Task: Find connections with filter location Guaíba with filter topic #aiwith filter profile language English with filter current company Ola Electric with filter school MIT Academy of Engineering, Alandi, Pune with filter industry Claims Adjusting, Actuarial Services with filter service category AnimationArchitecture with filter keywords title Brand Manager
Action: Mouse moved to (517, 93)
Screenshot: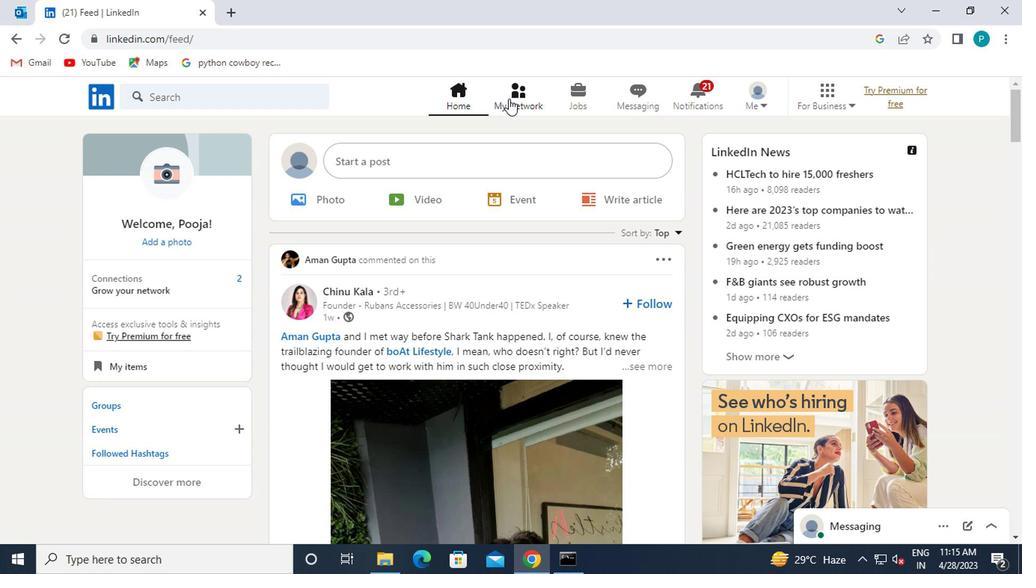 
Action: Mouse pressed left at (517, 93)
Screenshot: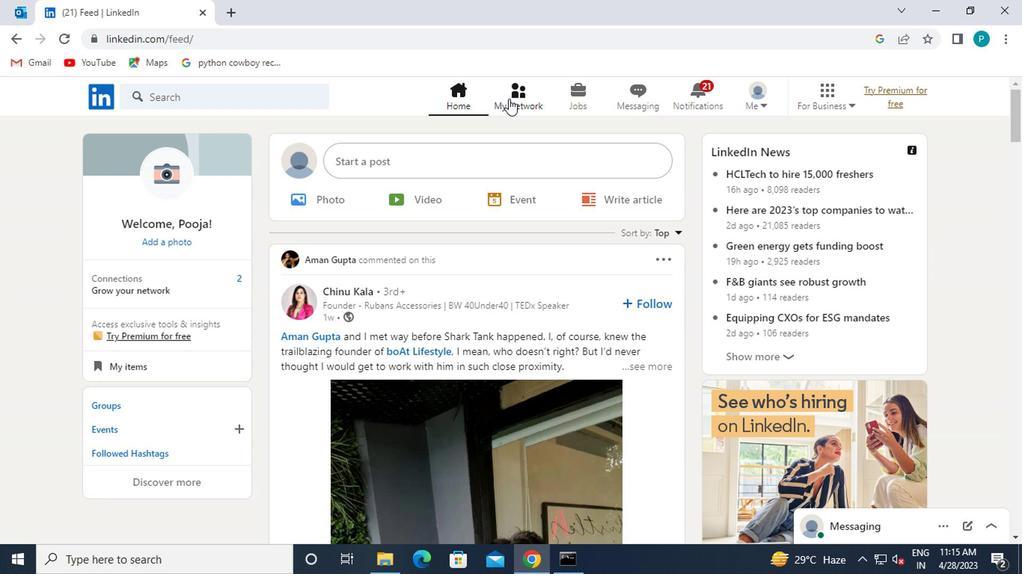 
Action: Mouse moved to (154, 186)
Screenshot: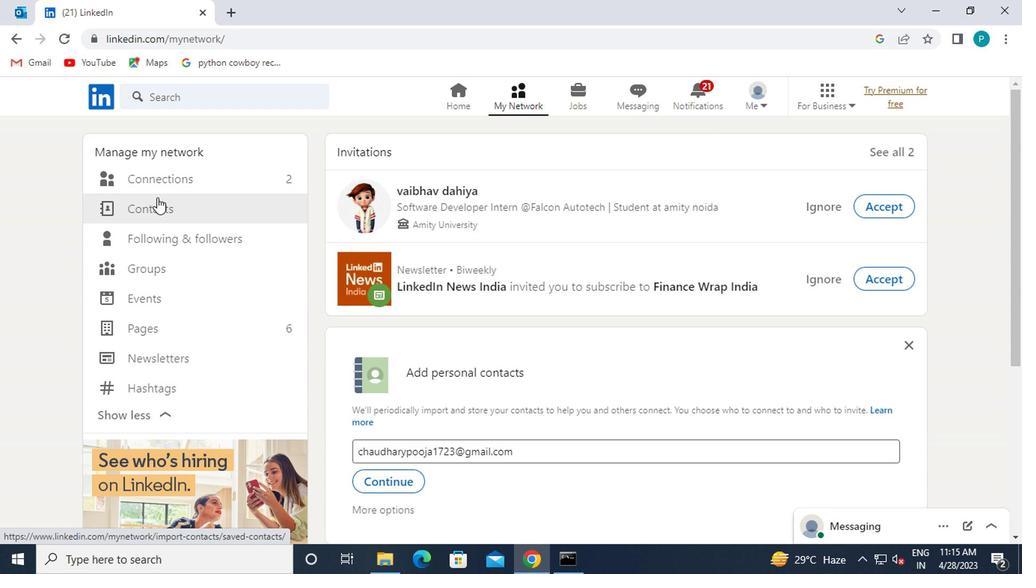 
Action: Mouse pressed left at (154, 186)
Screenshot: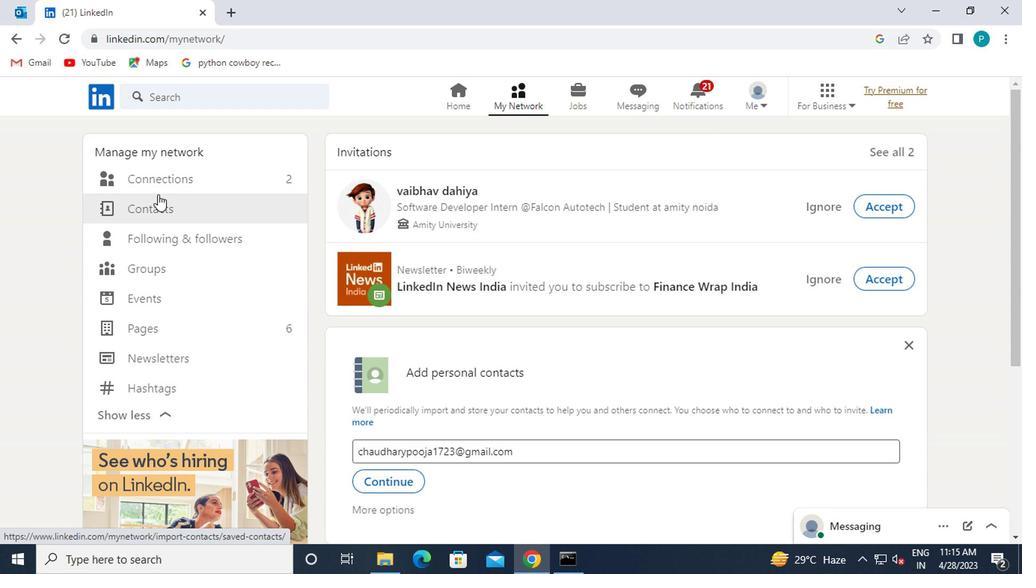 
Action: Mouse moved to (611, 176)
Screenshot: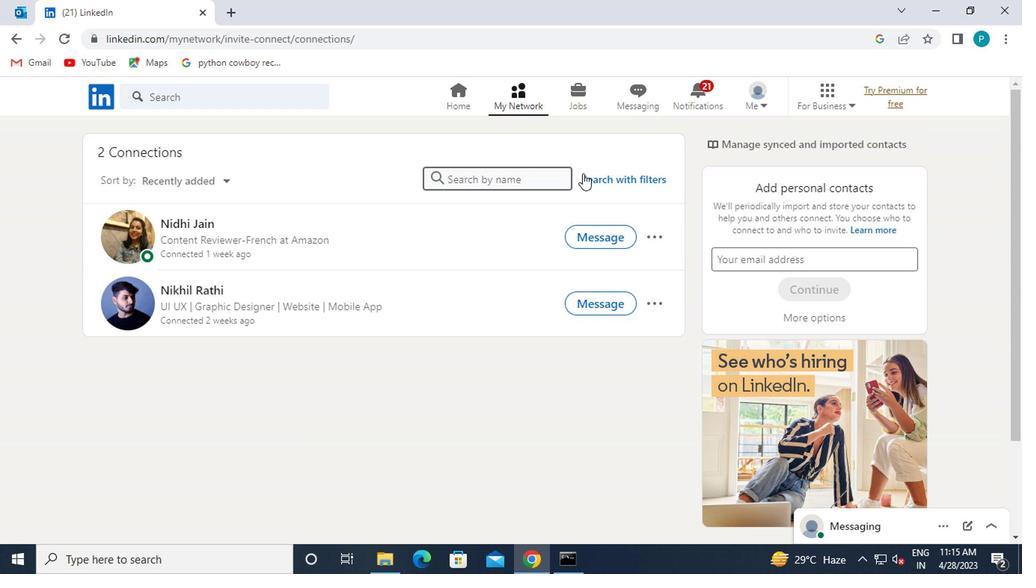 
Action: Mouse pressed left at (611, 176)
Screenshot: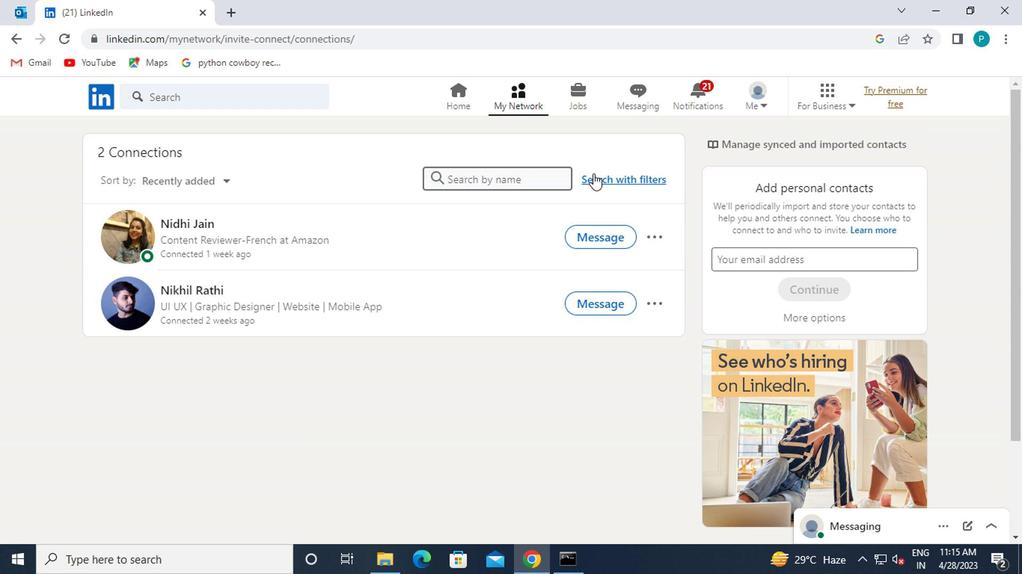 
Action: Mouse moved to (552, 144)
Screenshot: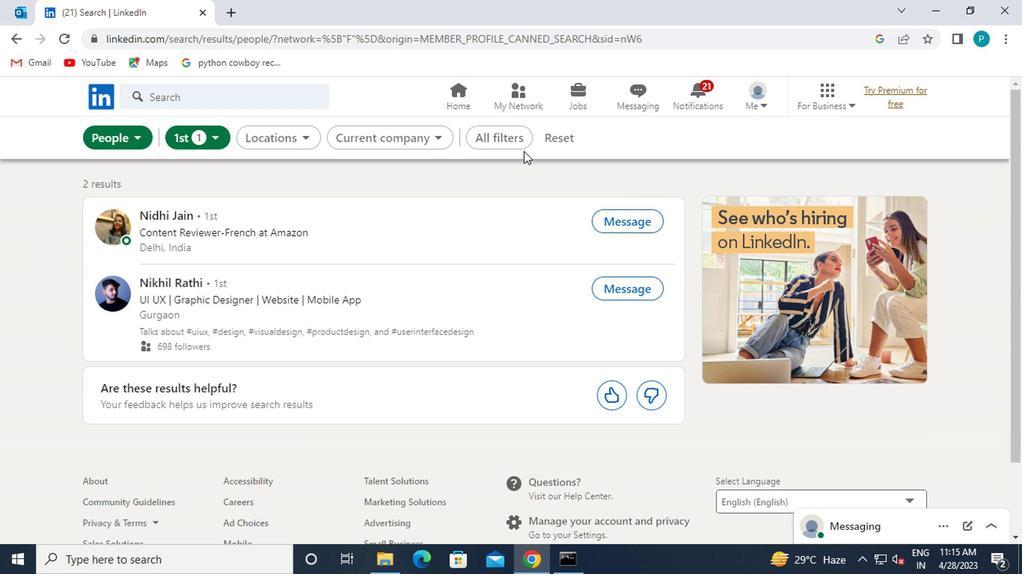 
Action: Mouse pressed left at (552, 144)
Screenshot: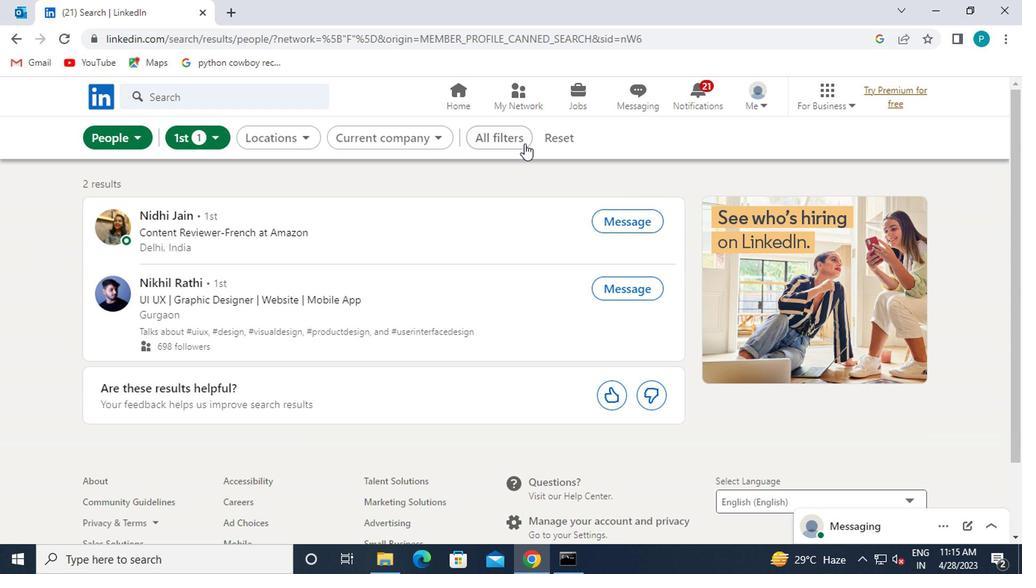 
Action: Mouse moved to (515, 145)
Screenshot: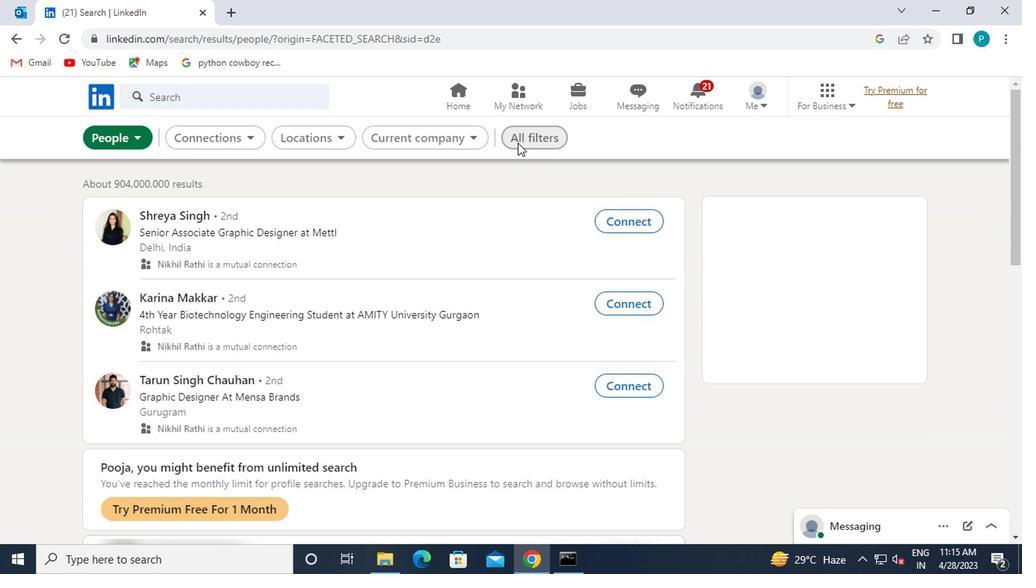 
Action: Mouse pressed left at (515, 145)
Screenshot: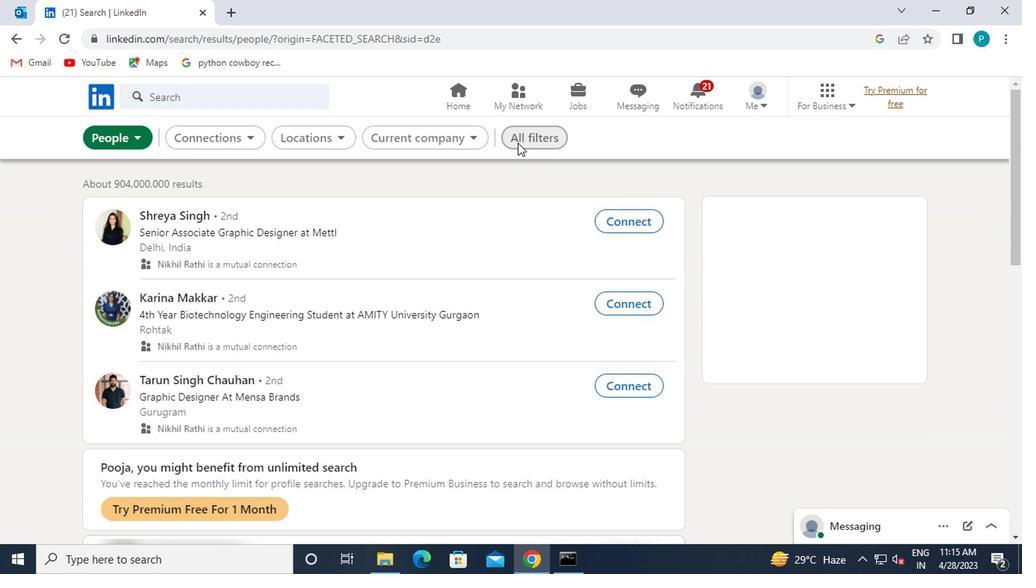 
Action: Mouse moved to (887, 359)
Screenshot: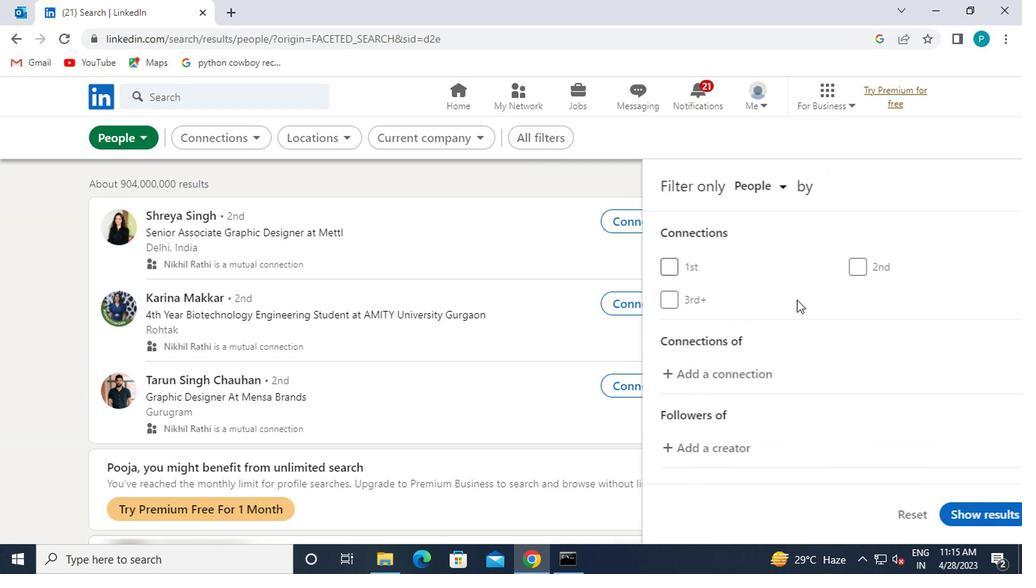 
Action: Mouse scrolled (887, 359) with delta (0, 0)
Screenshot: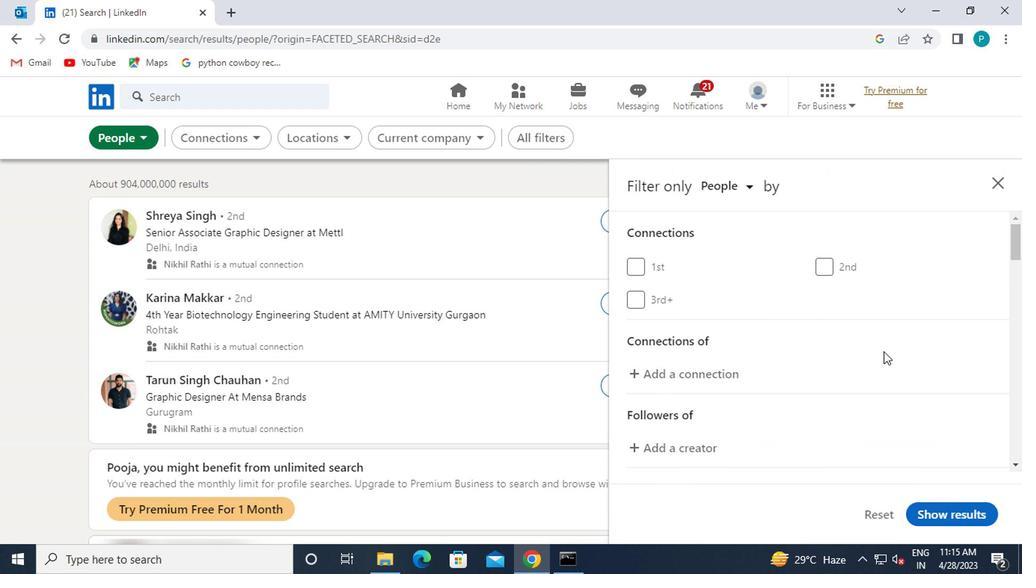 
Action: Mouse scrolled (887, 359) with delta (0, 0)
Screenshot: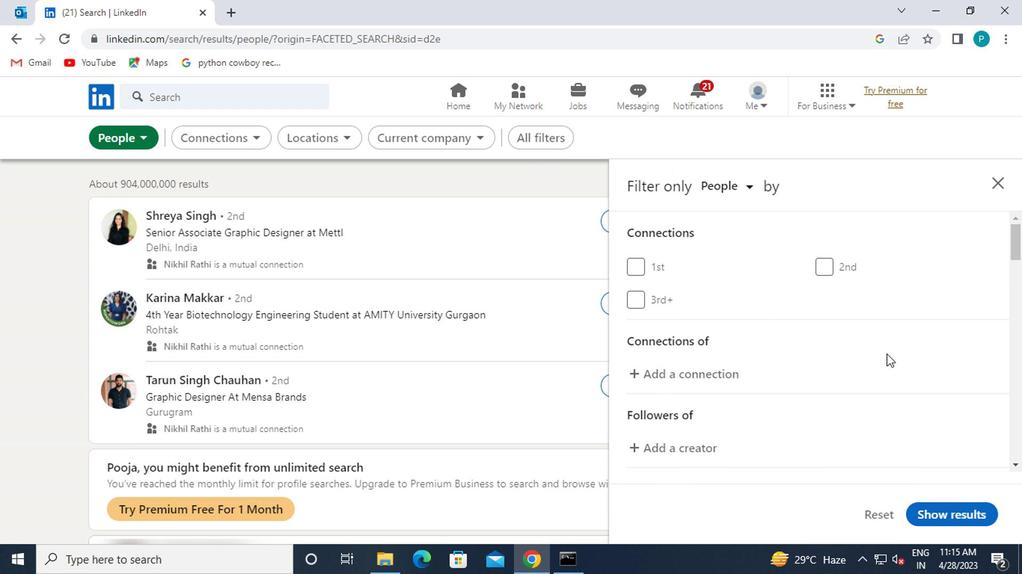 
Action: Mouse moved to (824, 360)
Screenshot: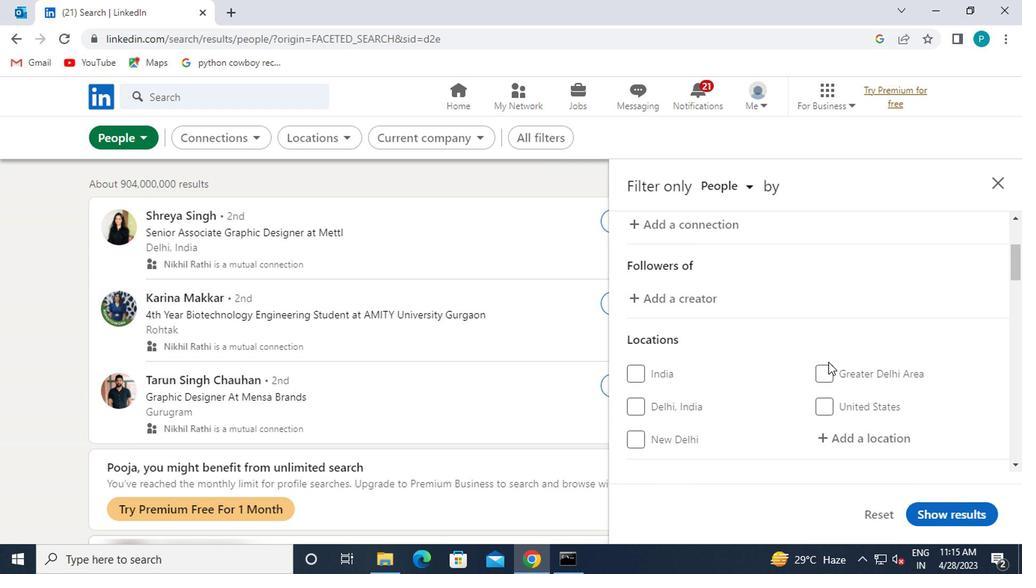 
Action: Mouse scrolled (824, 359) with delta (0, 0)
Screenshot: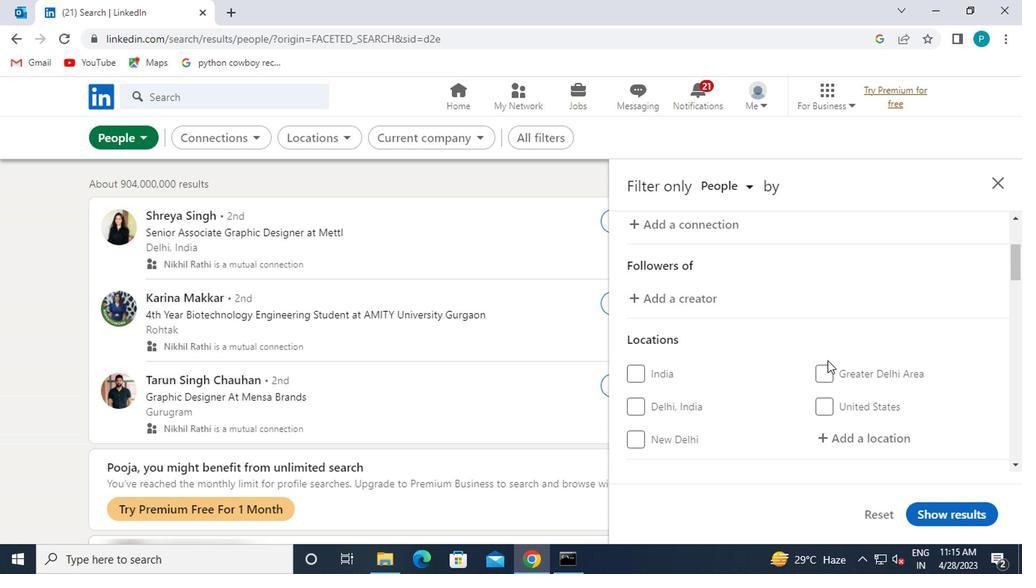 
Action: Mouse moved to (833, 367)
Screenshot: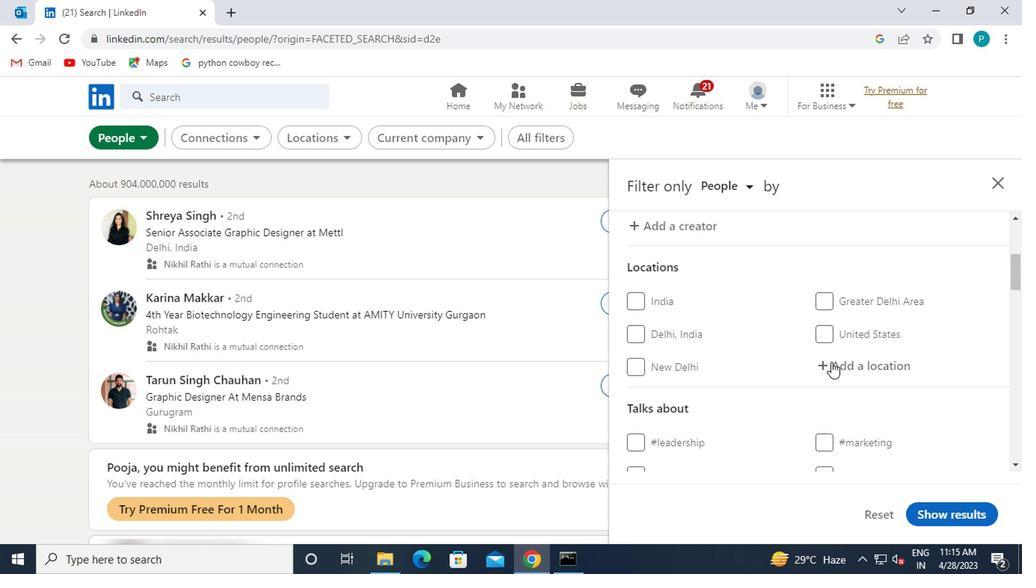 
Action: Mouse pressed left at (833, 367)
Screenshot: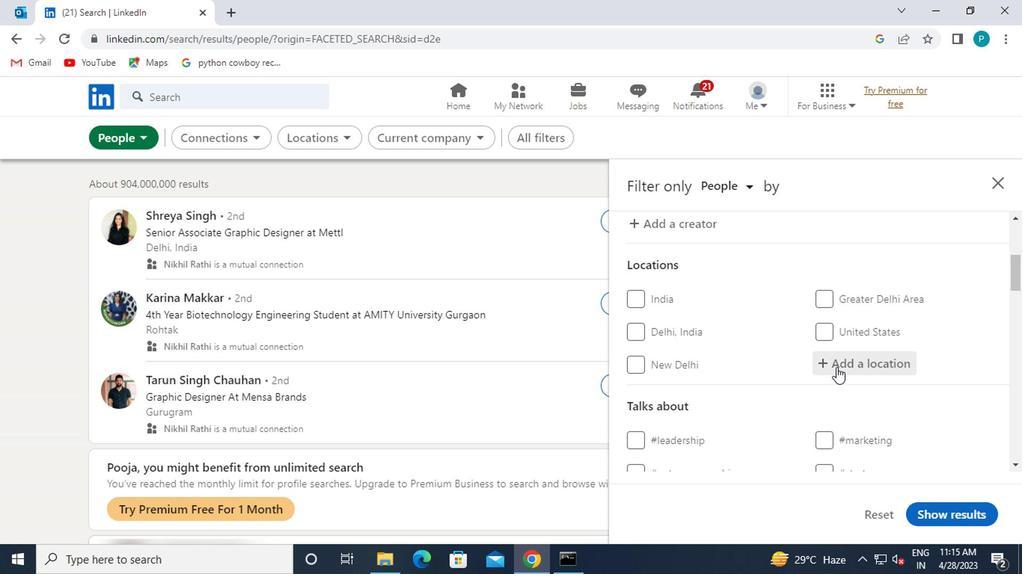 
Action: Mouse moved to (832, 369)
Screenshot: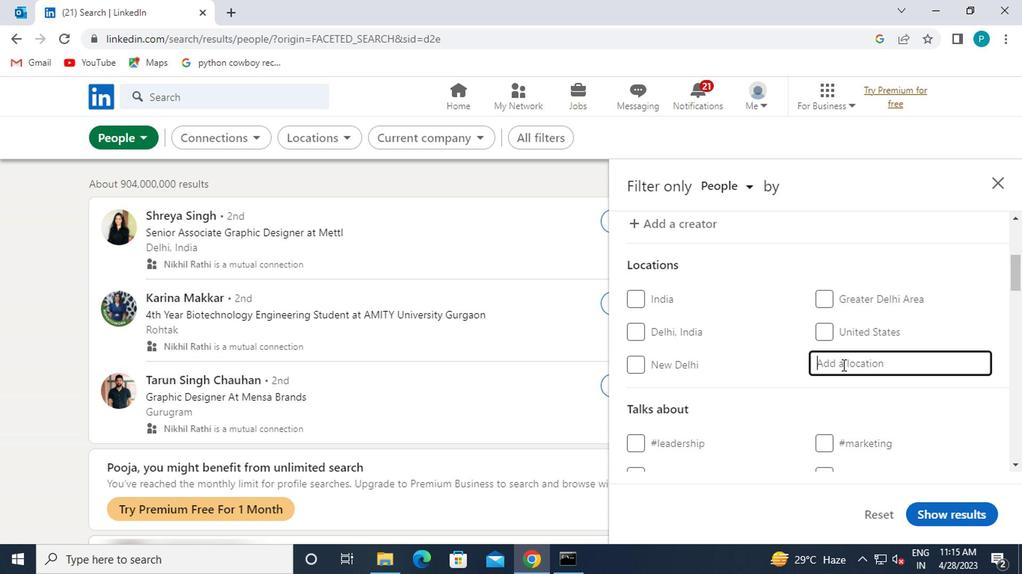 
Action: Key pressed <Key.caps_lock>g
Screenshot: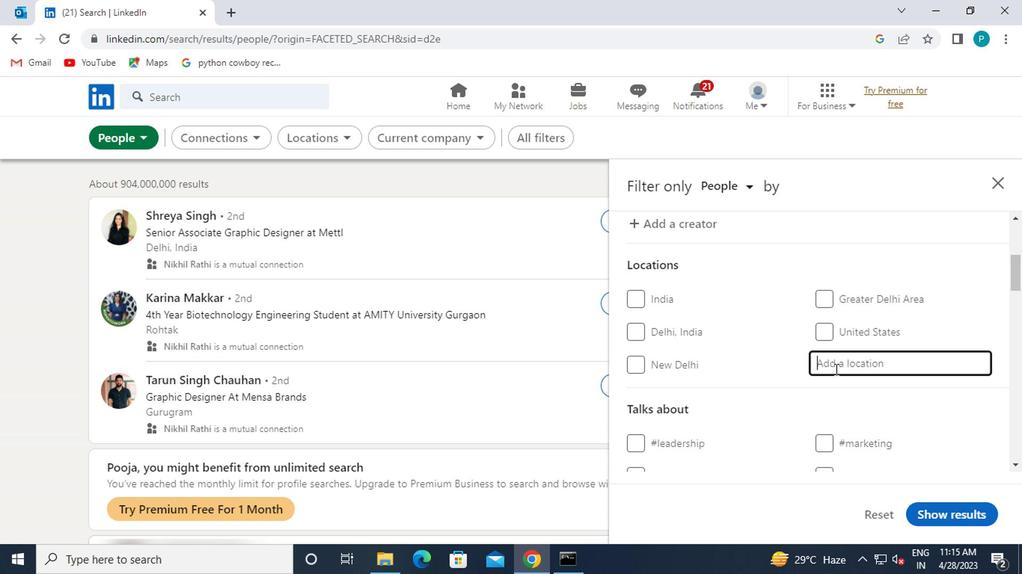 
Action: Mouse moved to (829, 369)
Screenshot: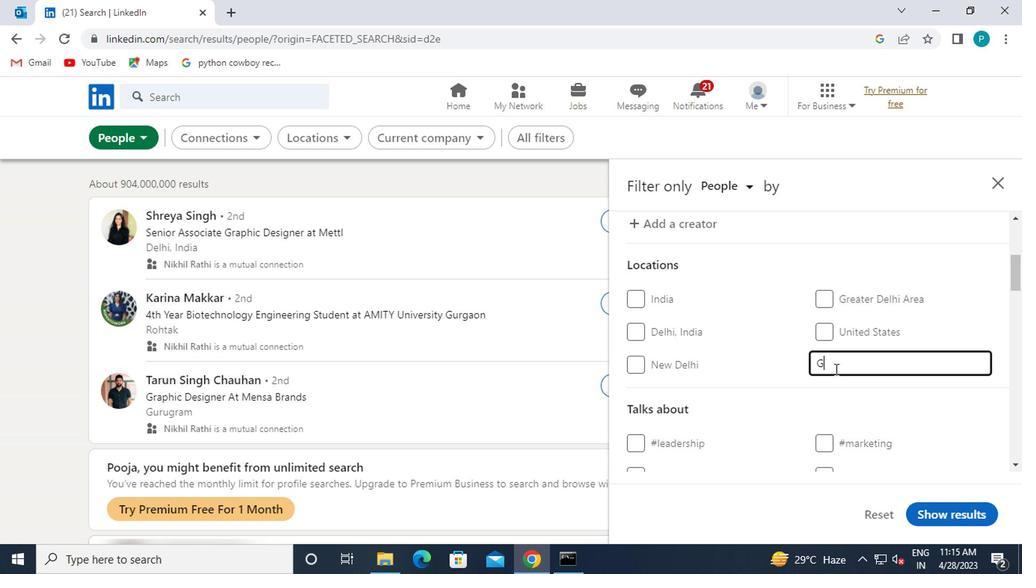 
Action: Key pressed <Key.caps_lock>uaiba
Screenshot: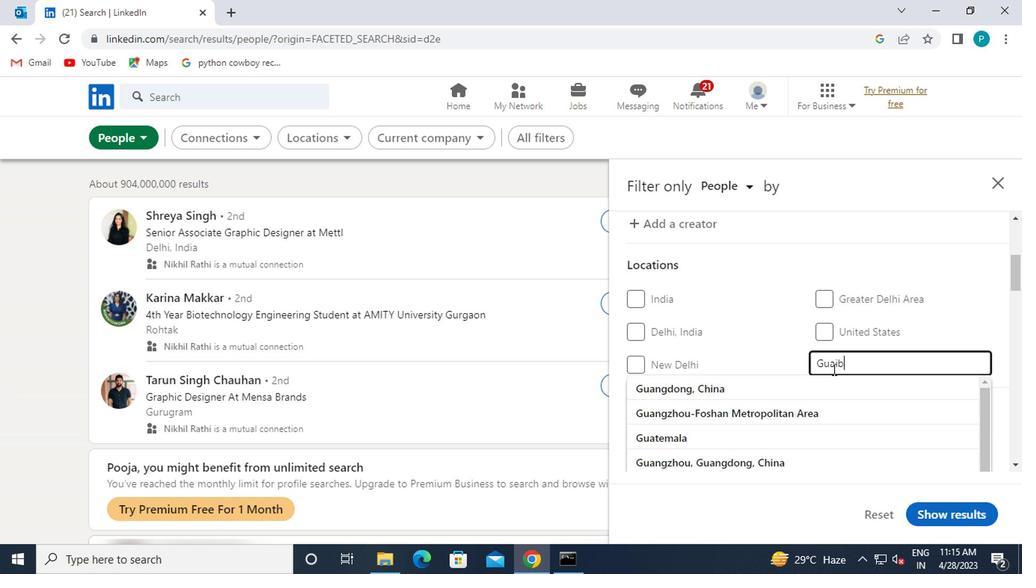 
Action: Mouse moved to (790, 395)
Screenshot: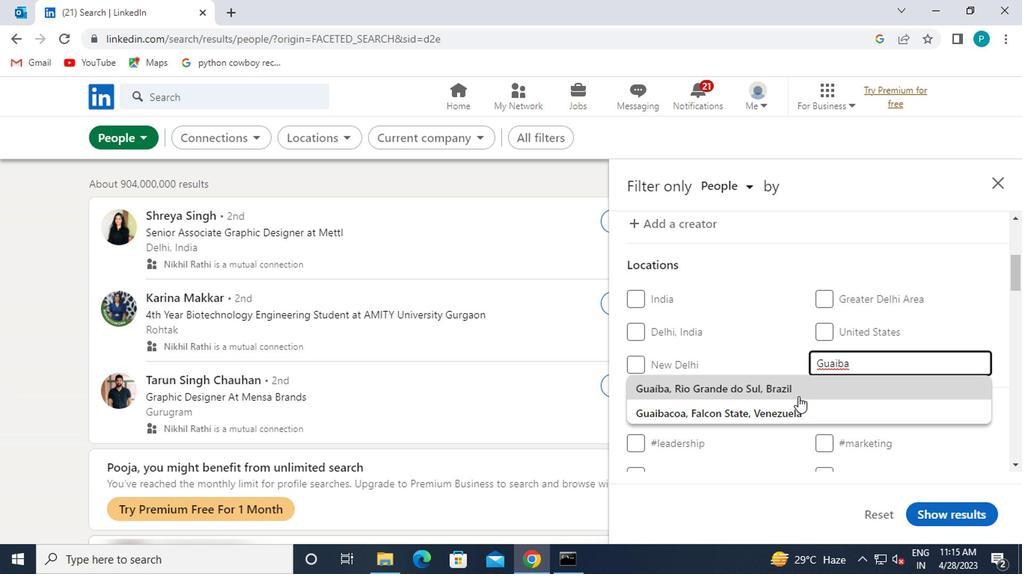 
Action: Mouse pressed left at (790, 395)
Screenshot: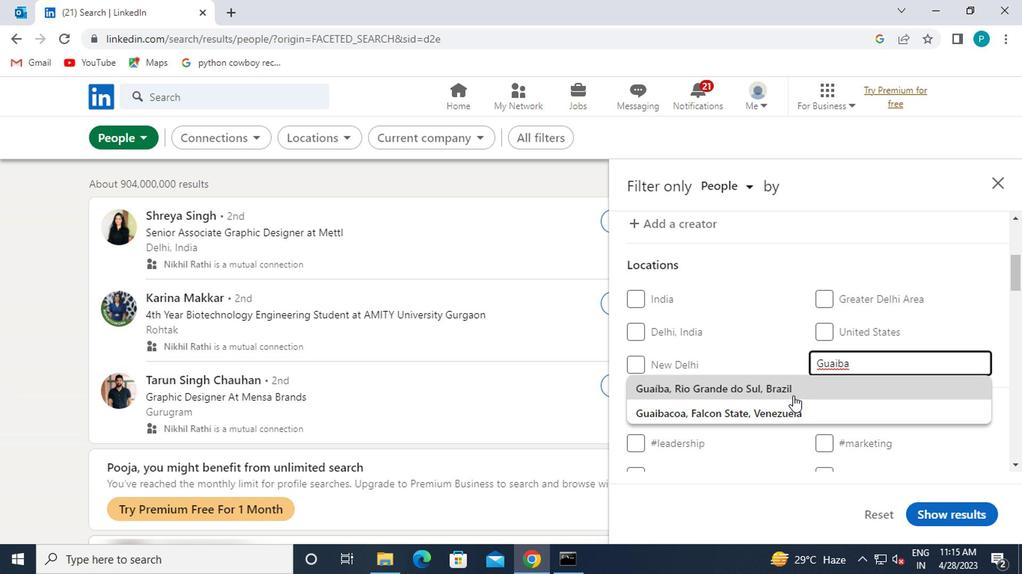 
Action: Mouse scrolled (790, 394) with delta (0, -1)
Screenshot: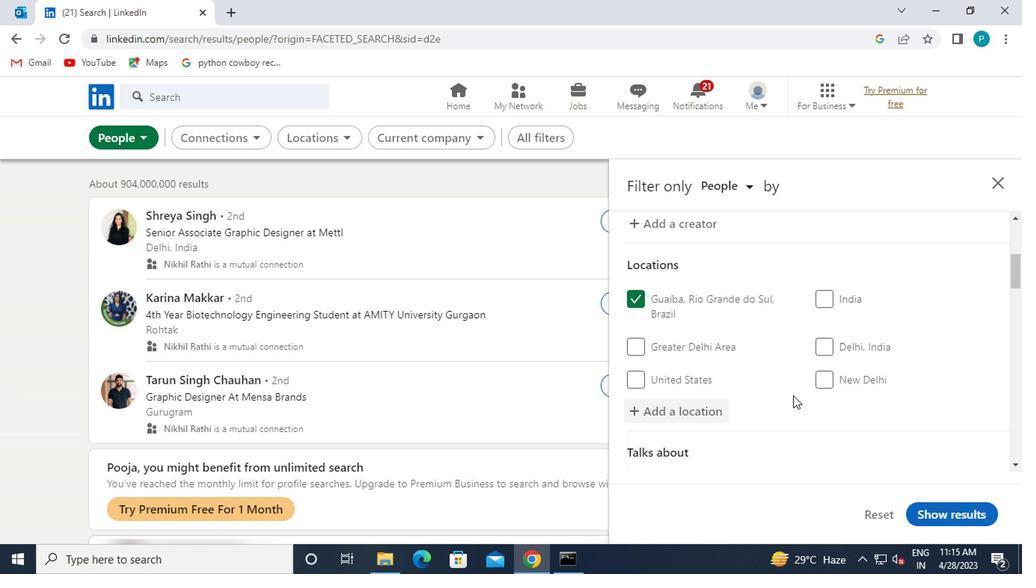 
Action: Mouse moved to (790, 395)
Screenshot: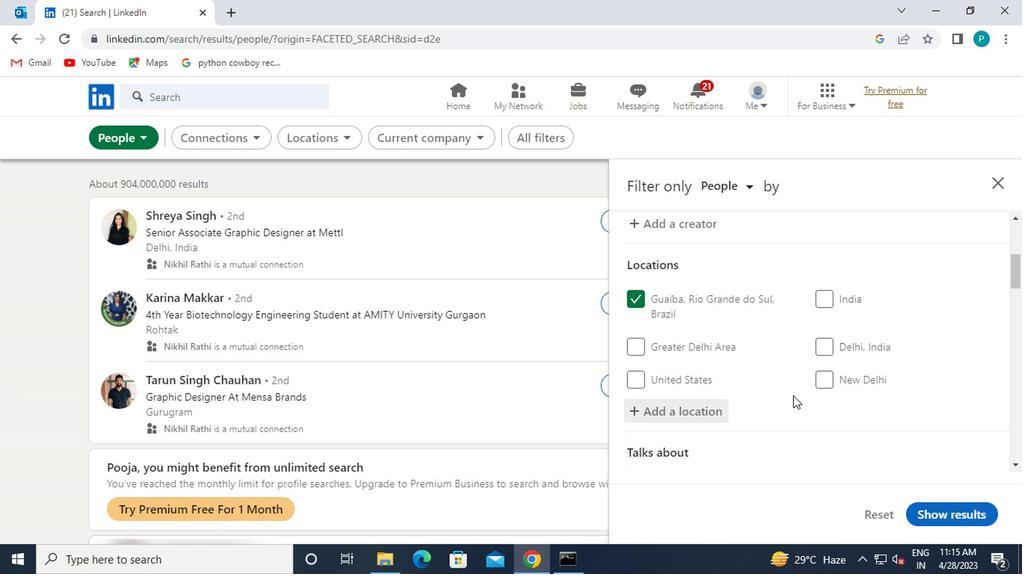 
Action: Mouse scrolled (790, 394) with delta (0, -1)
Screenshot: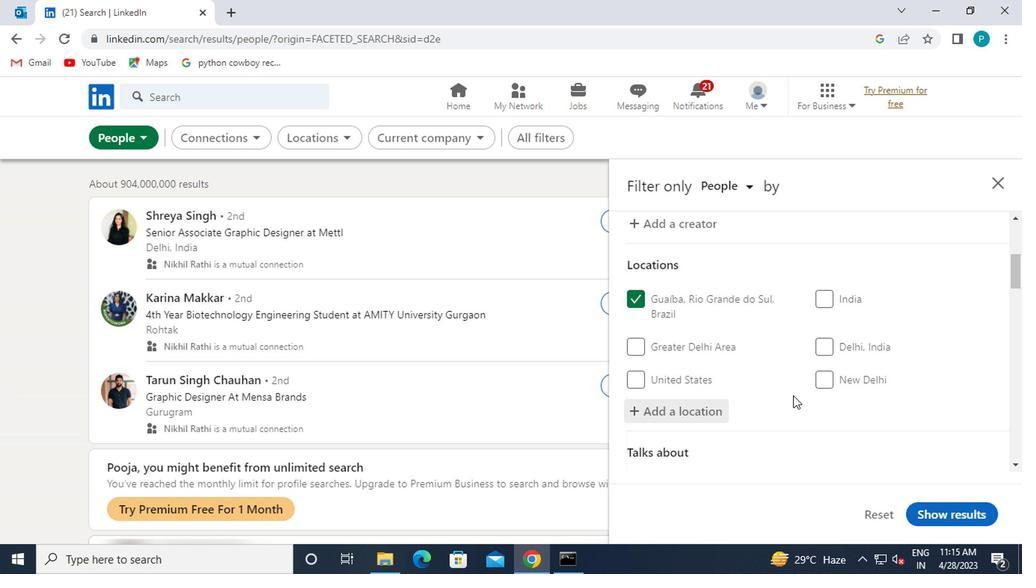 
Action: Mouse moved to (790, 395)
Screenshot: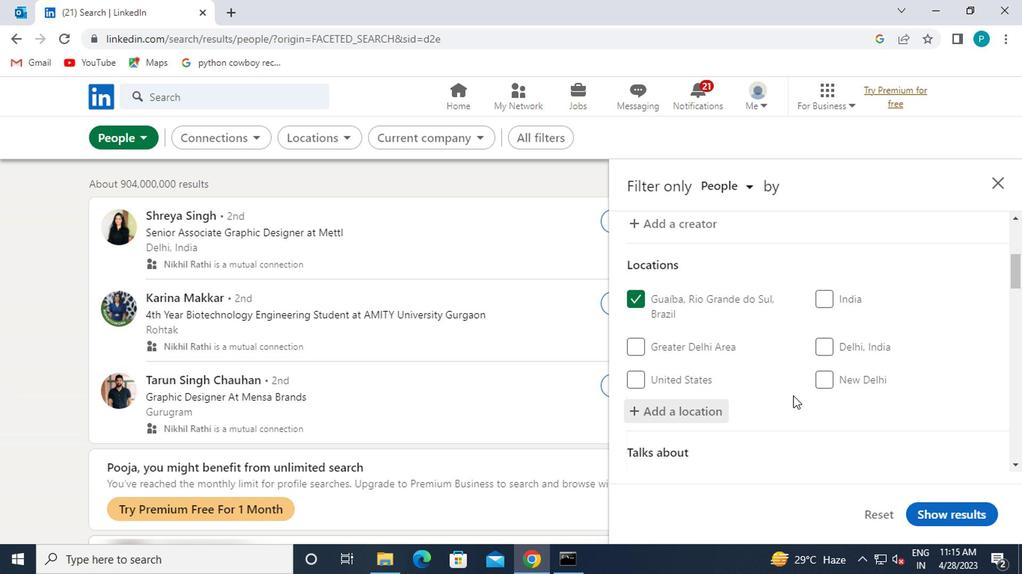 
Action: Mouse scrolled (790, 394) with delta (0, -1)
Screenshot: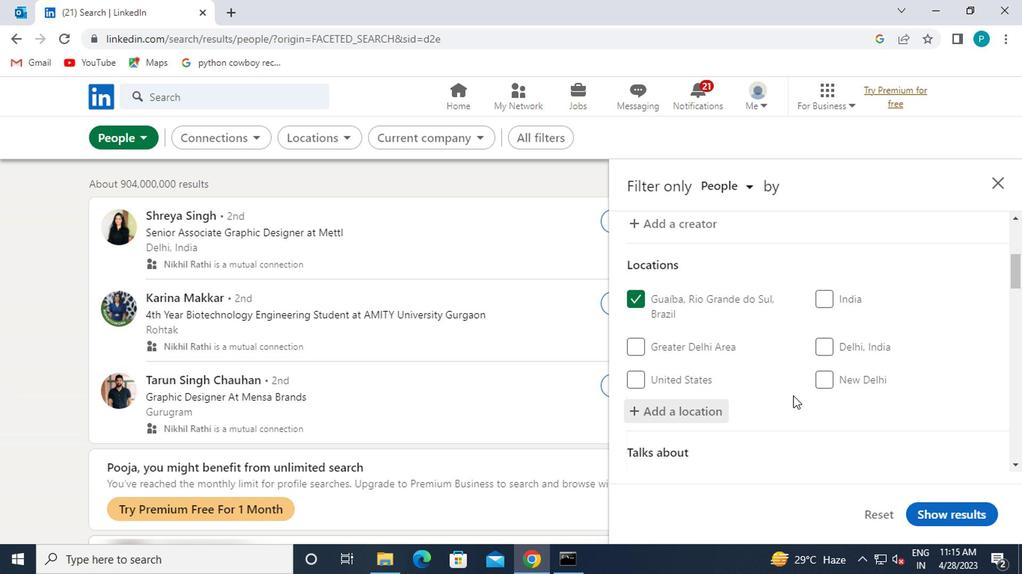 
Action: Mouse moved to (829, 338)
Screenshot: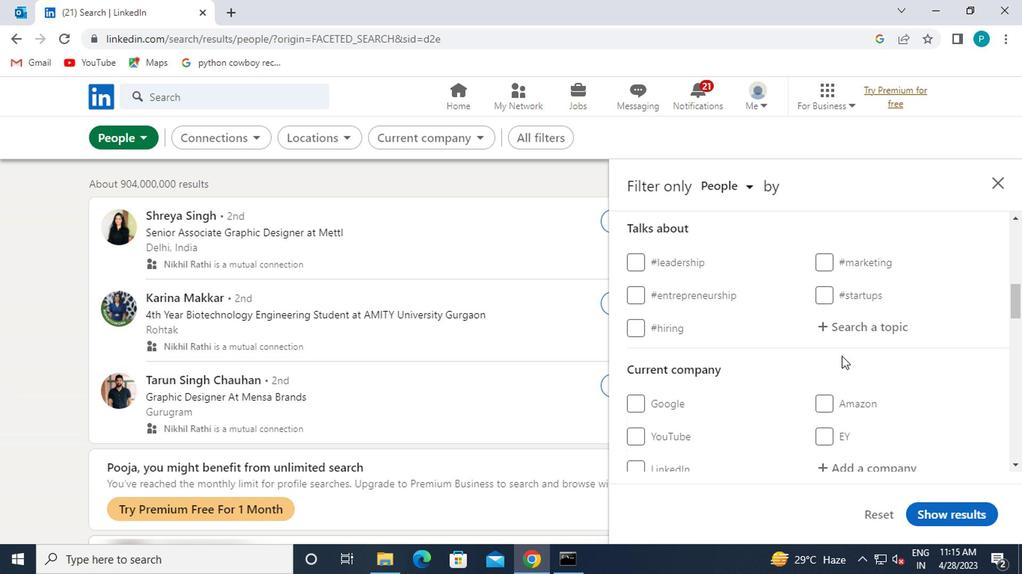
Action: Mouse pressed left at (829, 338)
Screenshot: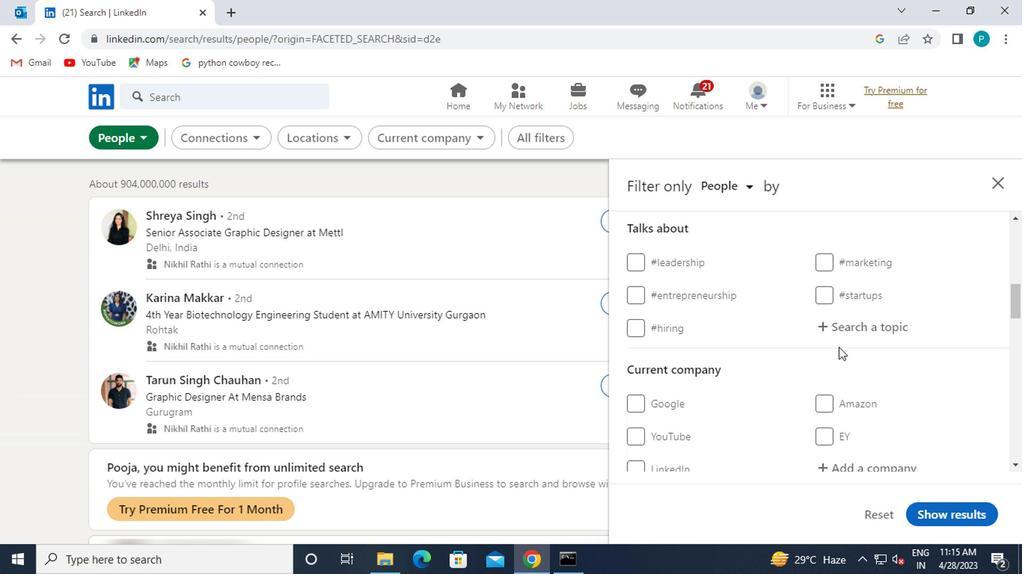 
Action: Key pressed <Key.shift><Key.shift><Key.shift><Key.shift><Key.shift>#AI
Screenshot: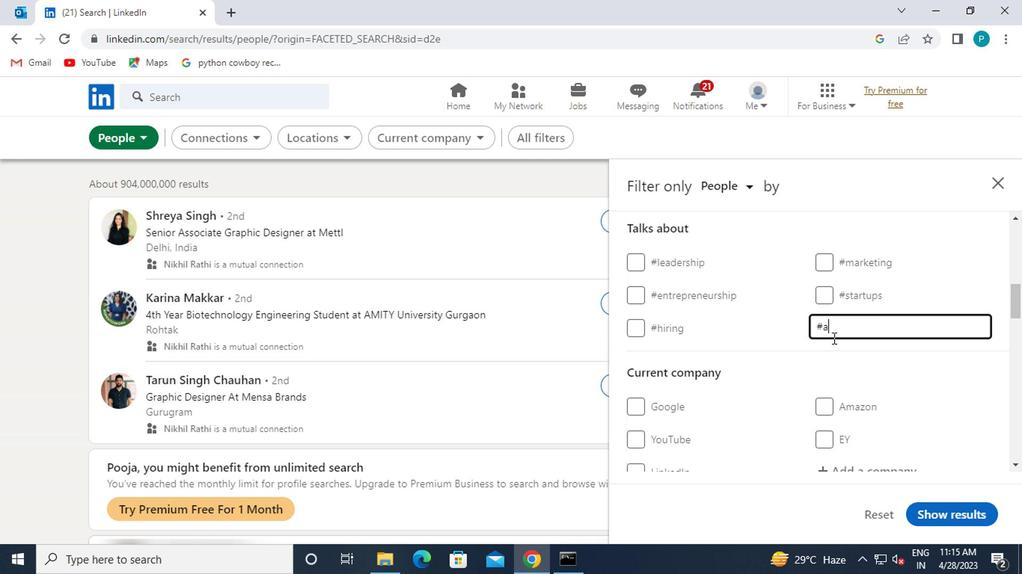 
Action: Mouse moved to (841, 335)
Screenshot: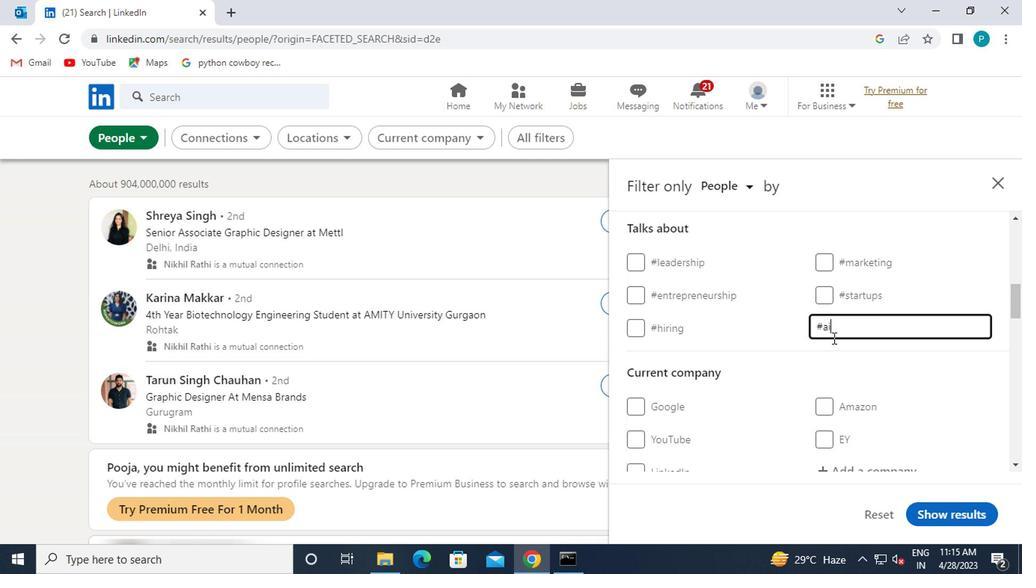 
Action: Mouse scrolled (841, 334) with delta (0, 0)
Screenshot: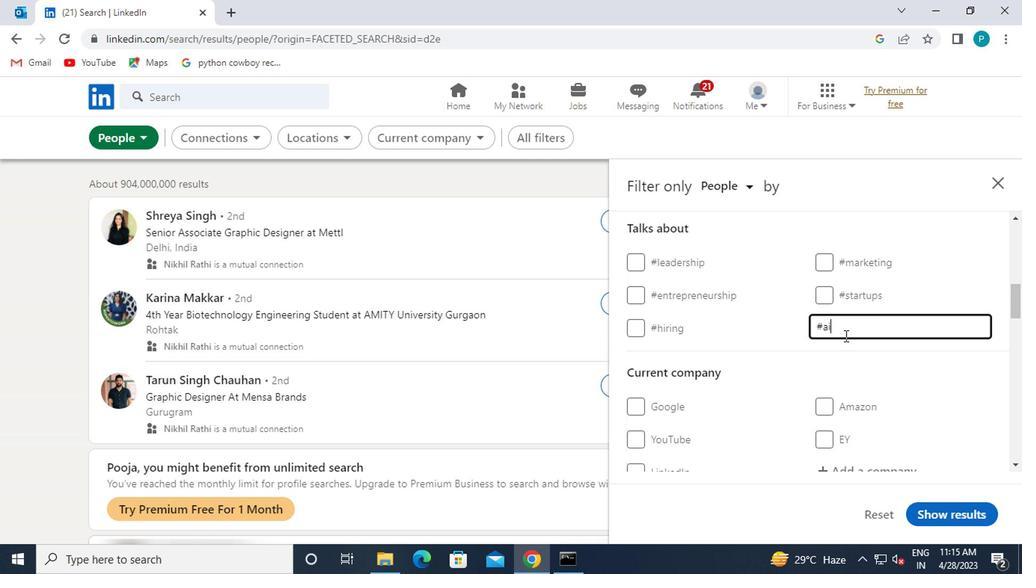 
Action: Mouse scrolled (841, 334) with delta (0, 0)
Screenshot: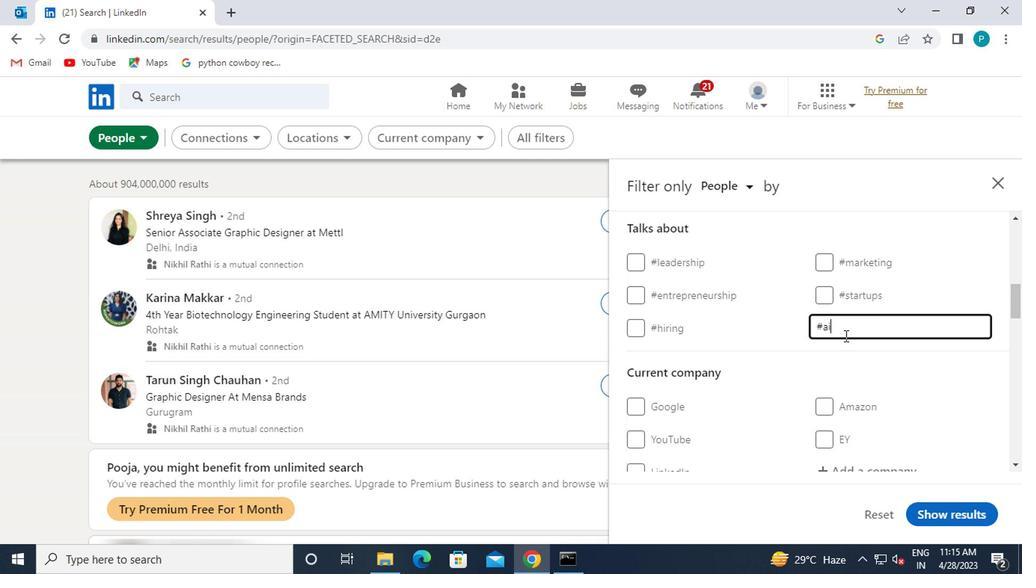 
Action: Mouse moved to (790, 339)
Screenshot: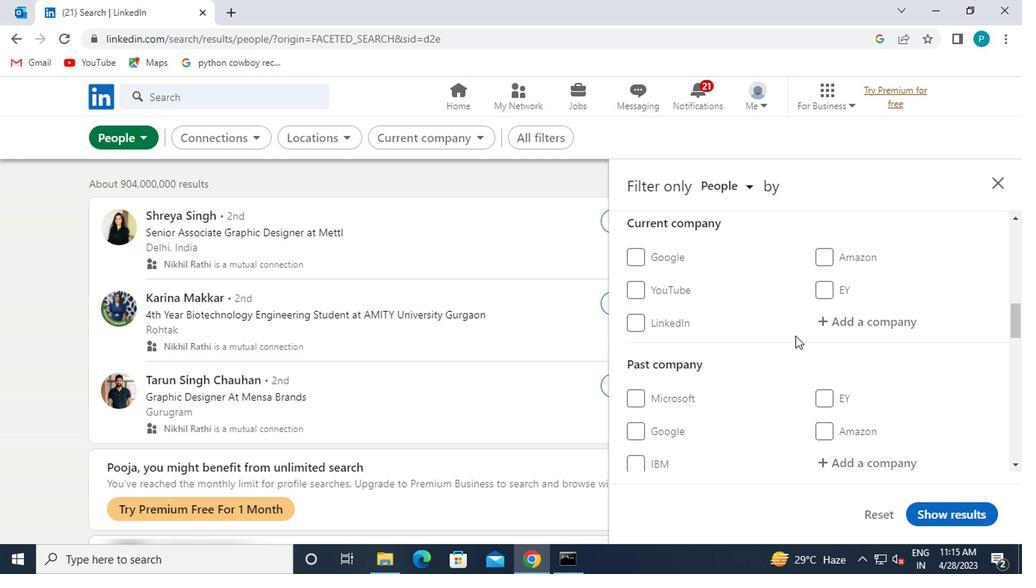 
Action: Mouse scrolled (790, 338) with delta (0, 0)
Screenshot: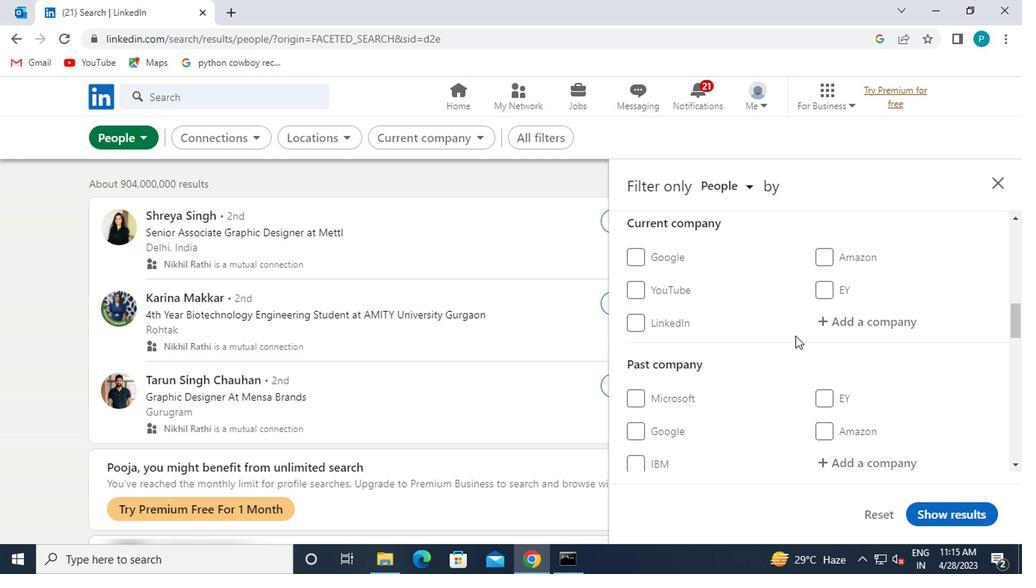 
Action: Mouse scrolled (790, 338) with delta (0, 0)
Screenshot: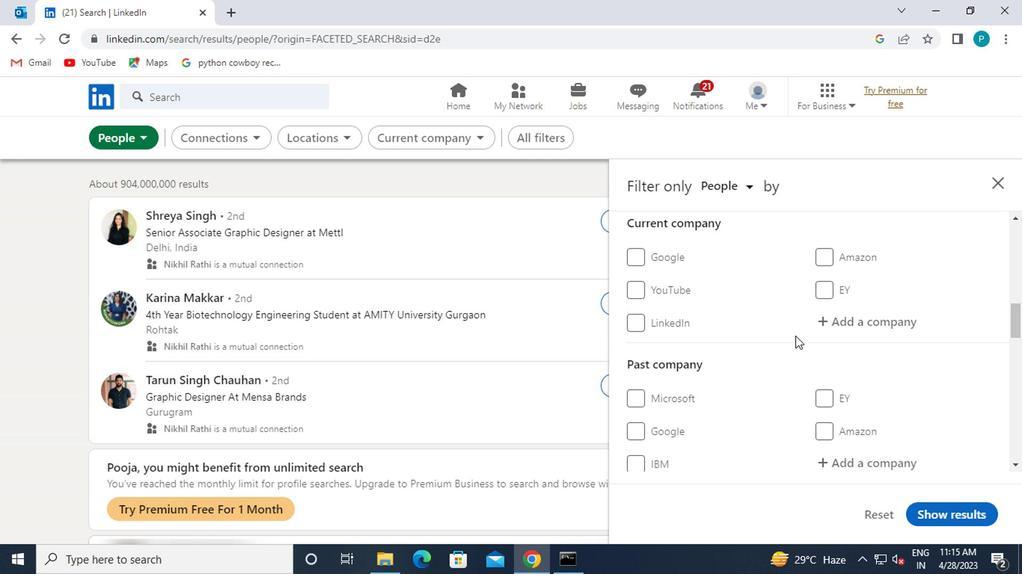 
Action: Mouse scrolled (790, 338) with delta (0, 0)
Screenshot: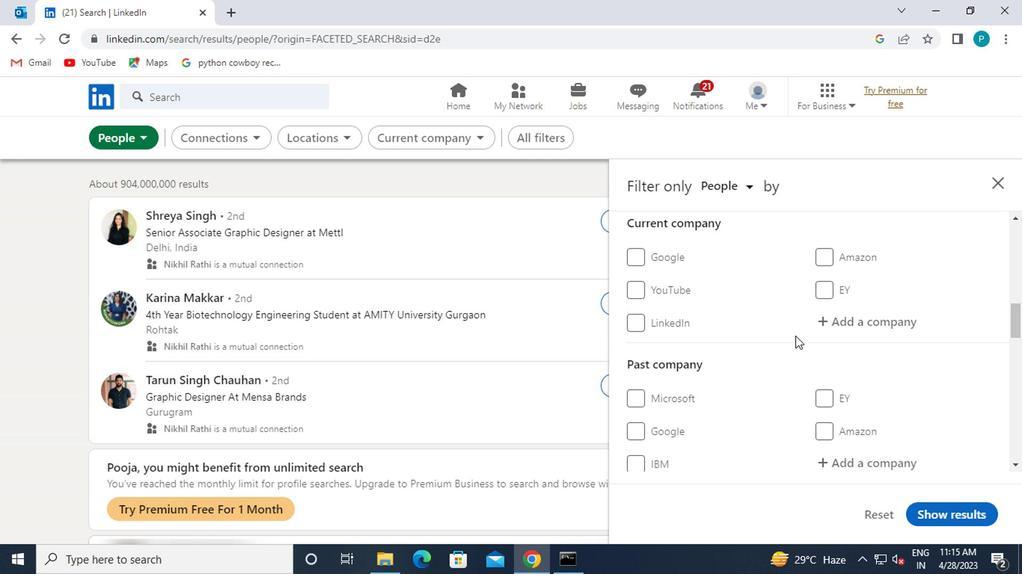 
Action: Mouse moved to (784, 342)
Screenshot: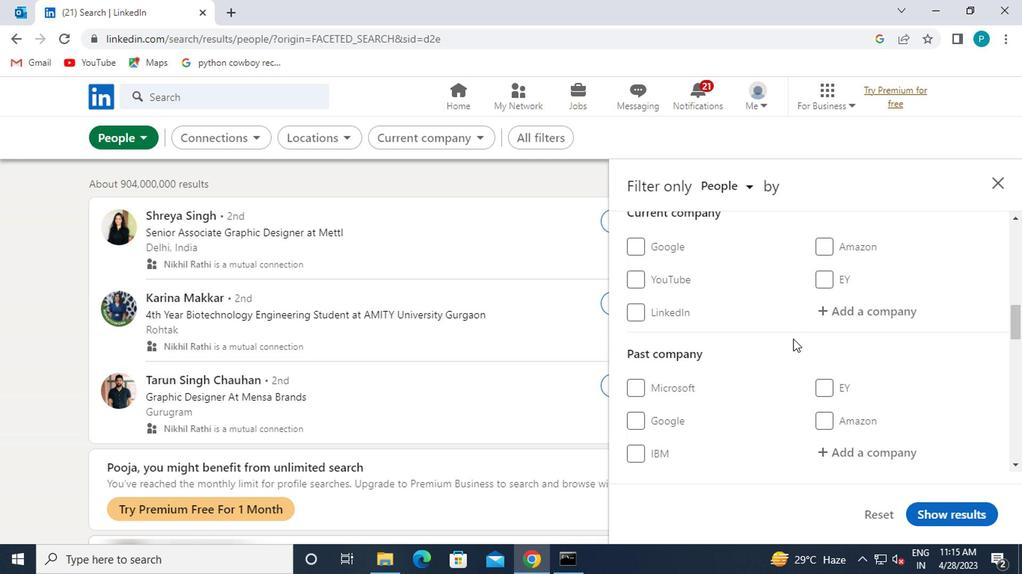 
Action: Mouse scrolled (784, 341) with delta (0, -1)
Screenshot: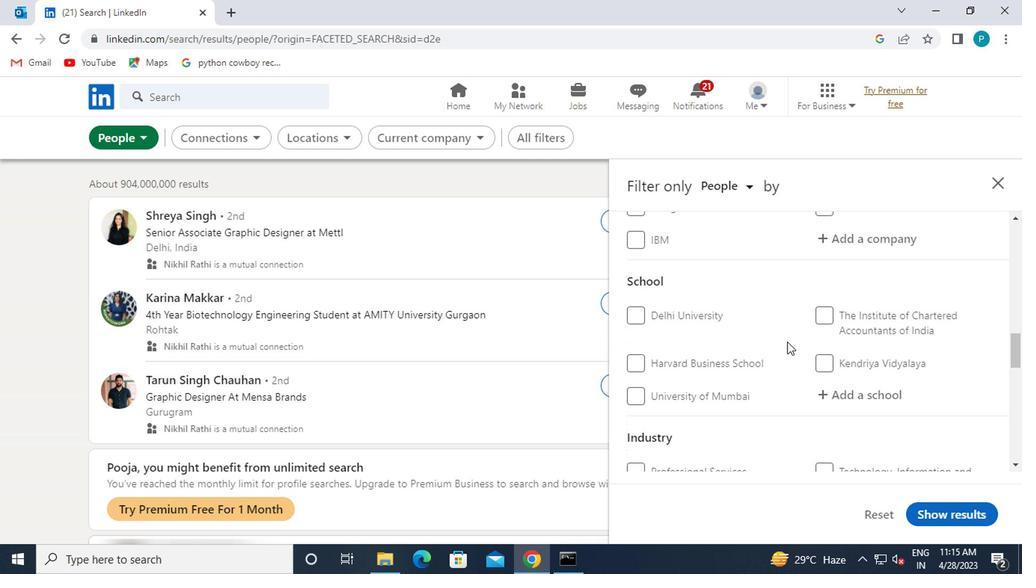 
Action: Mouse scrolled (784, 341) with delta (0, -1)
Screenshot: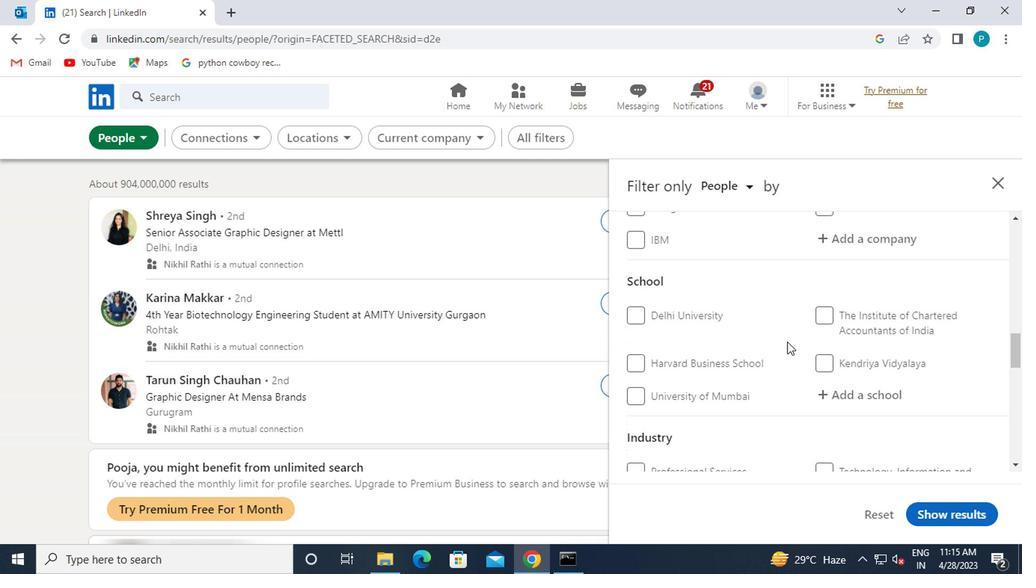 
Action: Mouse moved to (783, 342)
Screenshot: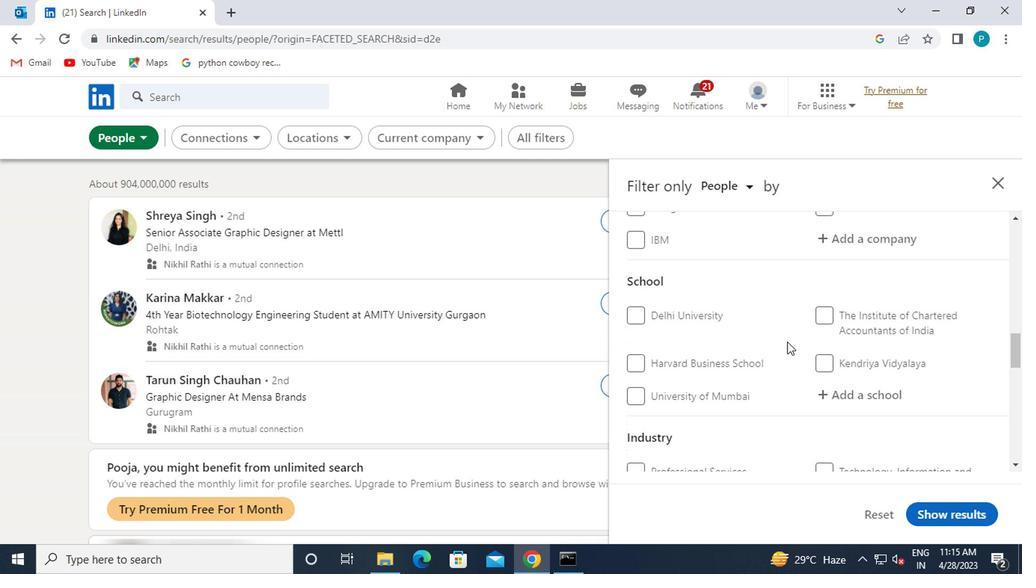 
Action: Mouse scrolled (783, 341) with delta (0, -1)
Screenshot: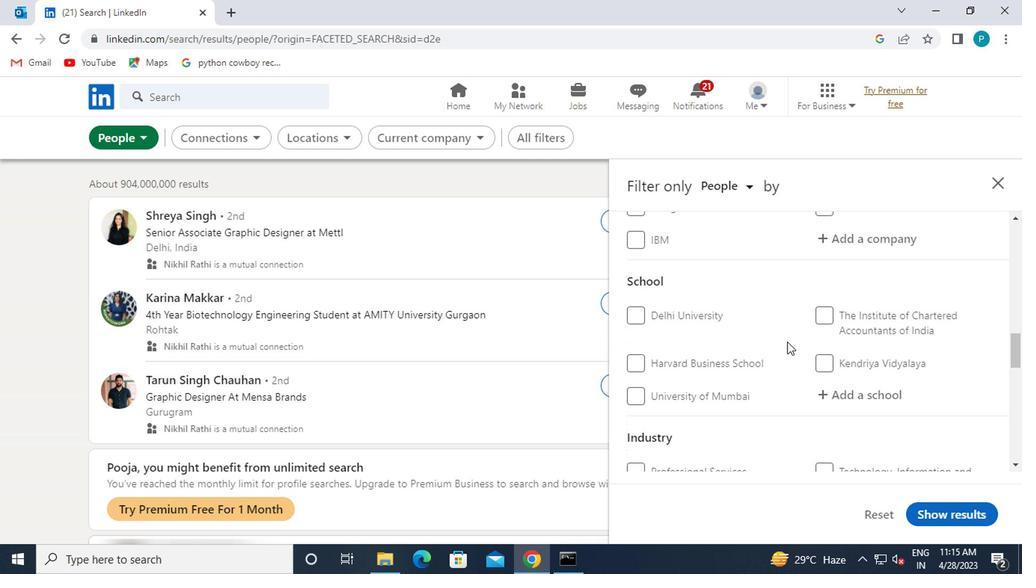 
Action: Mouse moved to (781, 342)
Screenshot: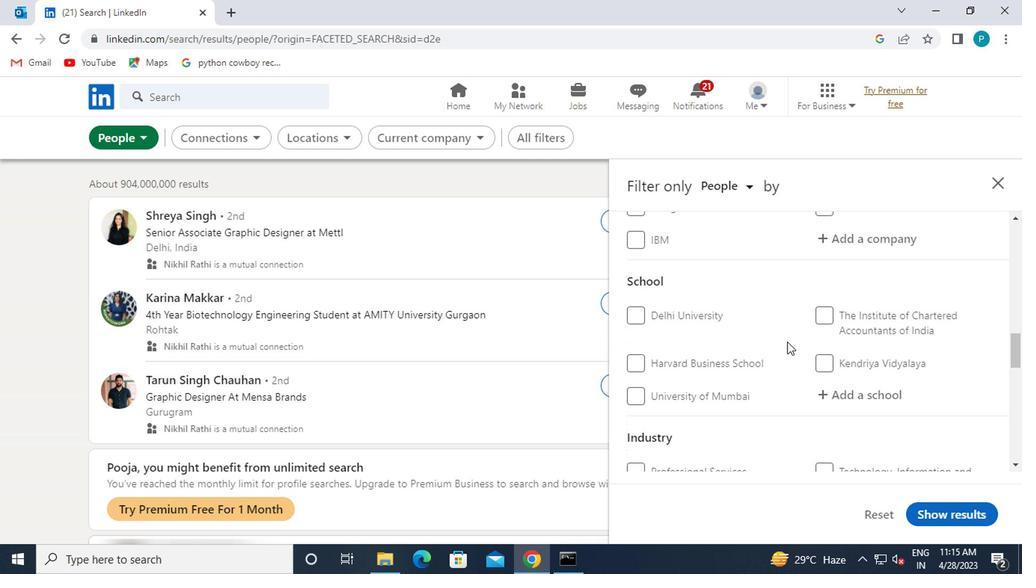 
Action: Mouse scrolled (781, 341) with delta (0, -1)
Screenshot: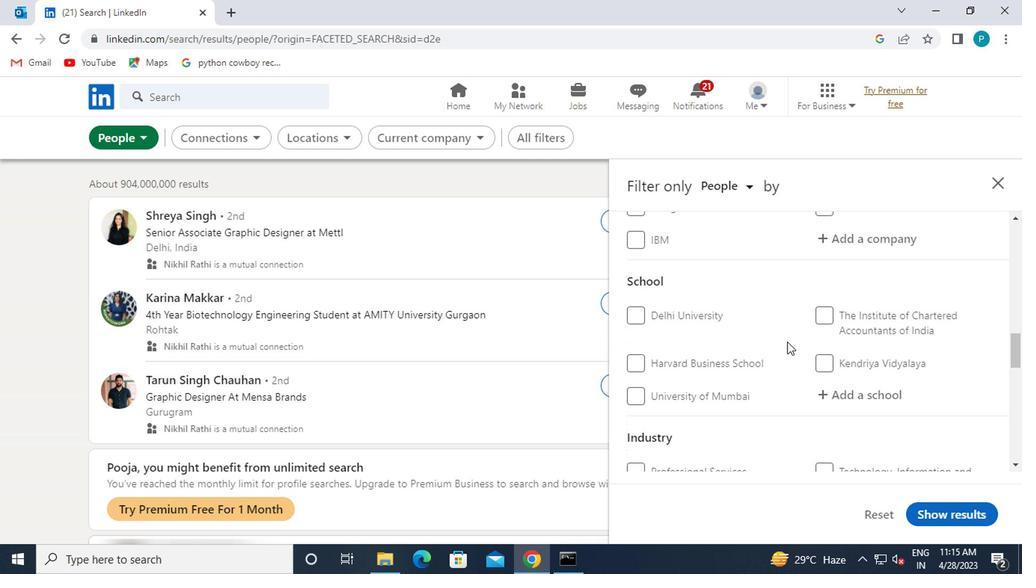 
Action: Mouse moved to (779, 342)
Screenshot: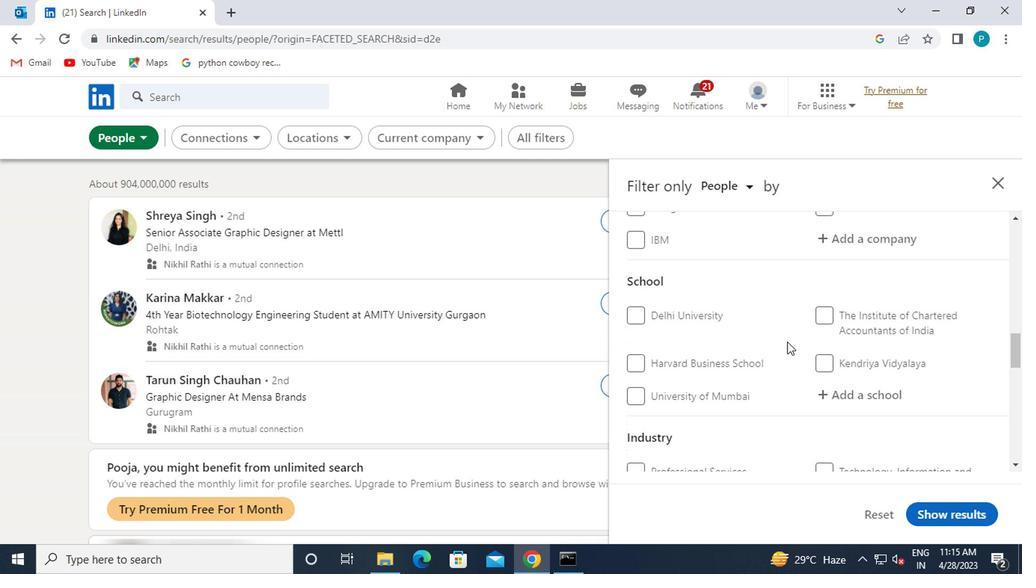 
Action: Mouse scrolled (779, 341) with delta (0, -1)
Screenshot: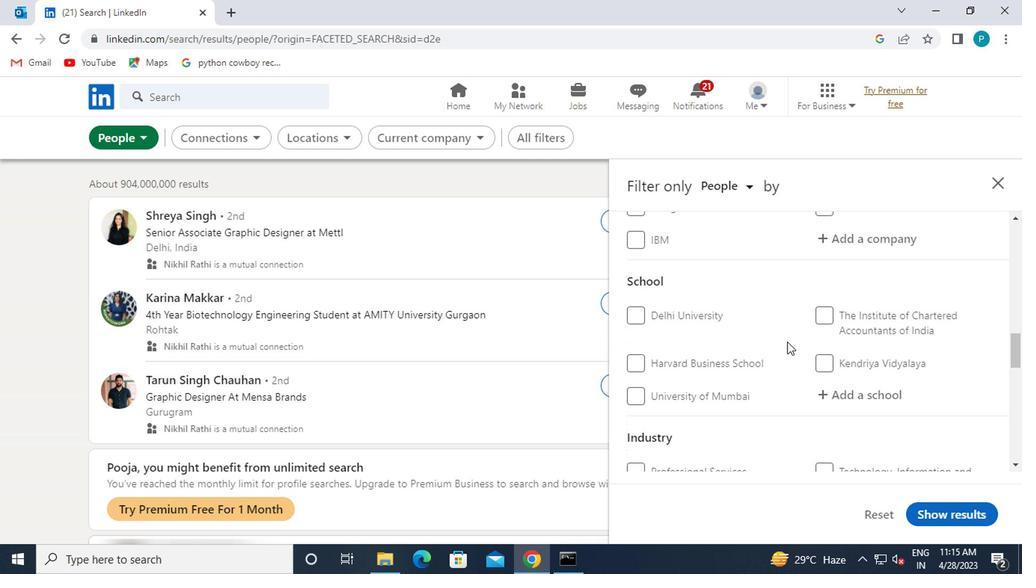 
Action: Mouse moved to (667, 278)
Screenshot: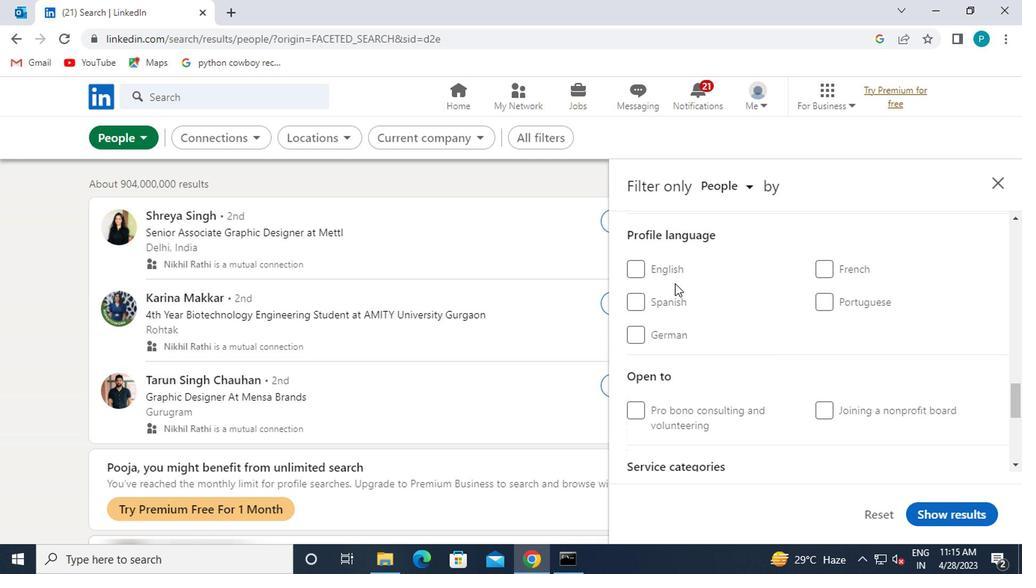 
Action: Mouse pressed left at (667, 278)
Screenshot: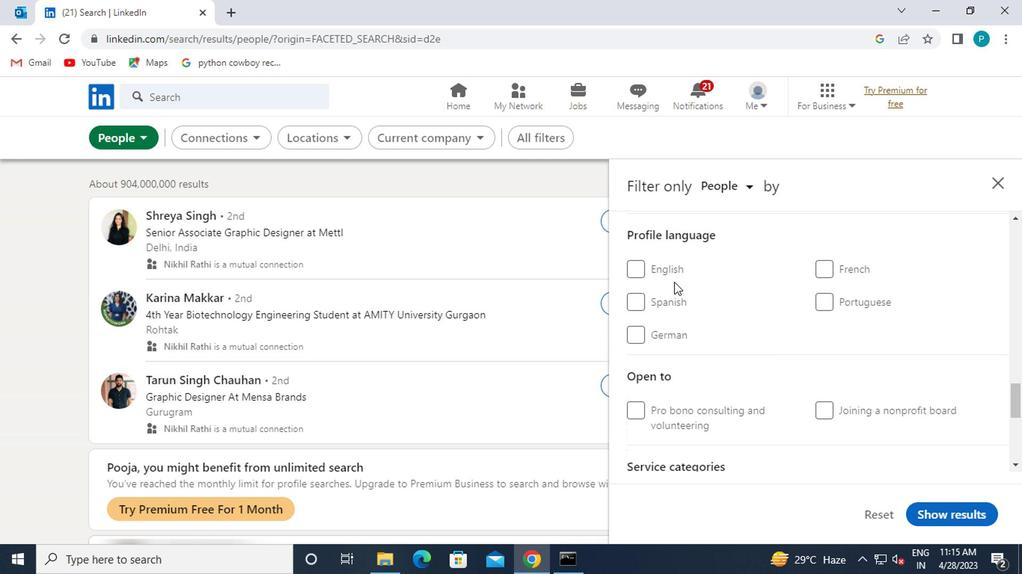 
Action: Mouse moved to (648, 264)
Screenshot: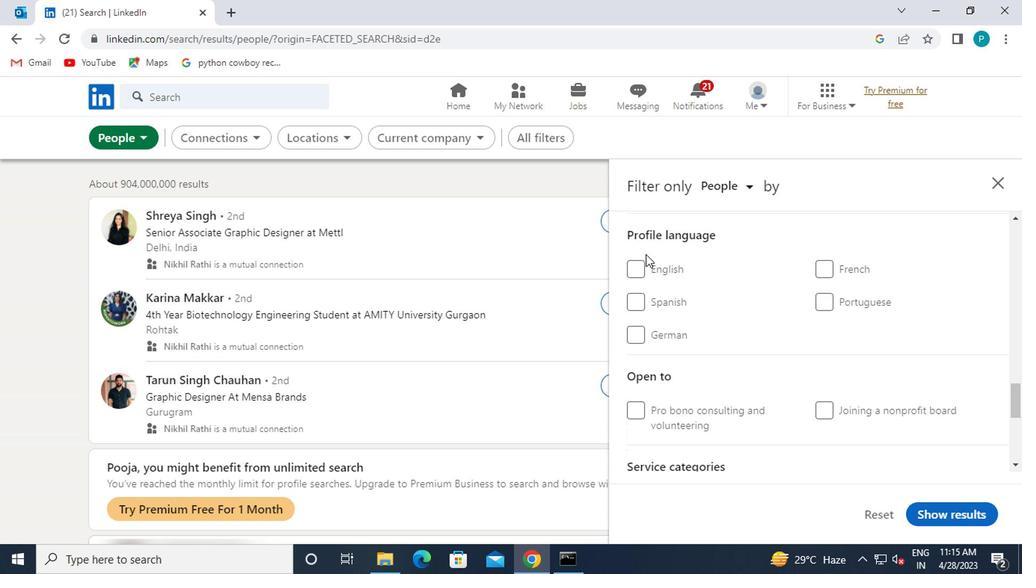 
Action: Mouse pressed left at (648, 264)
Screenshot: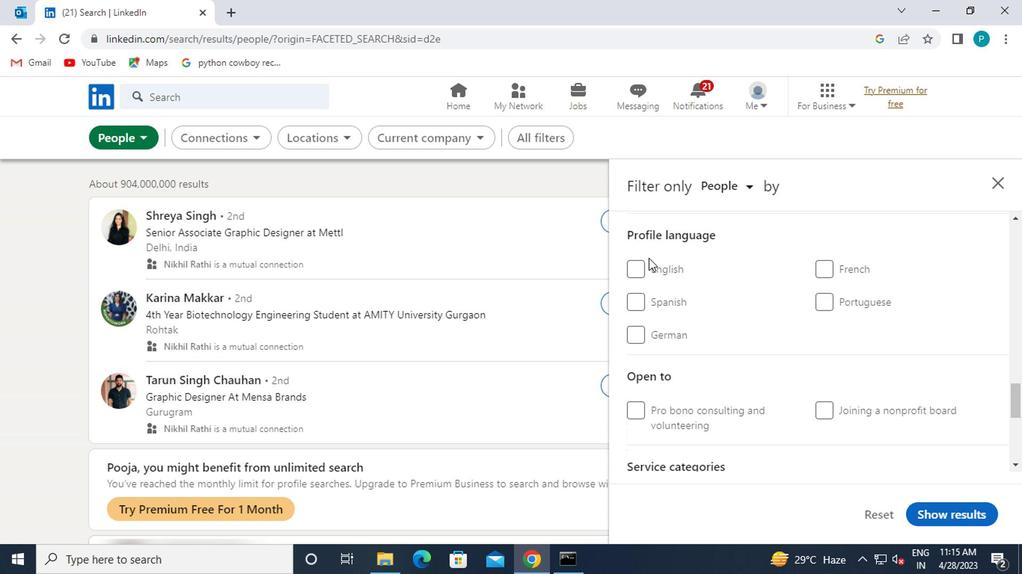 
Action: Mouse moved to (751, 294)
Screenshot: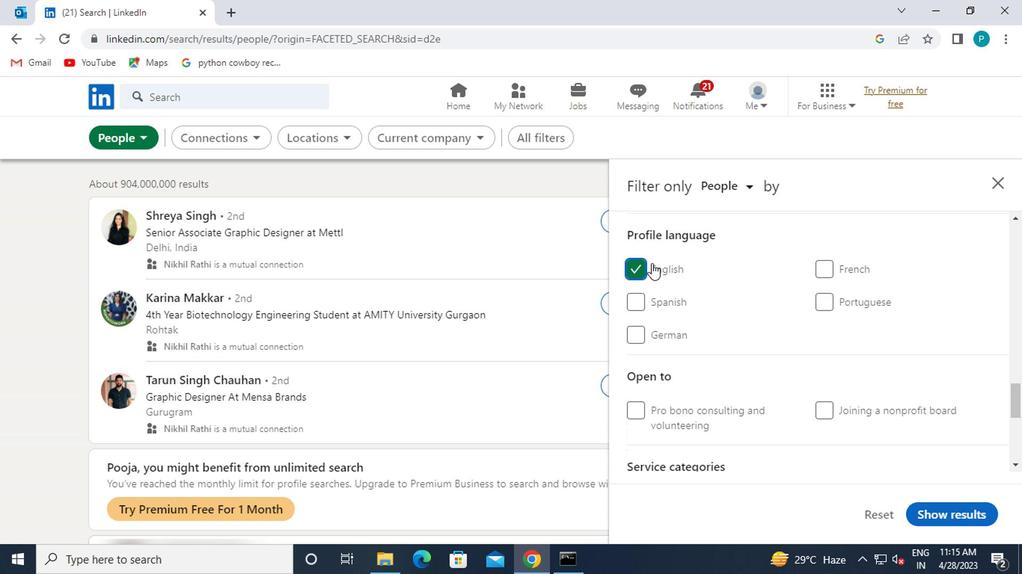 
Action: Mouse scrolled (751, 295) with delta (0, 1)
Screenshot: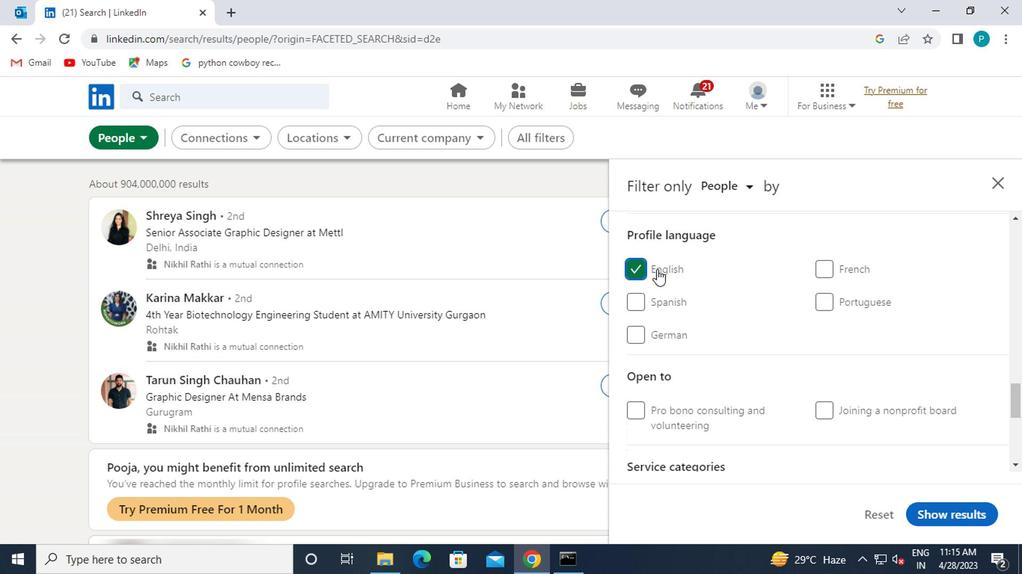 
Action: Mouse scrolled (751, 295) with delta (0, 1)
Screenshot: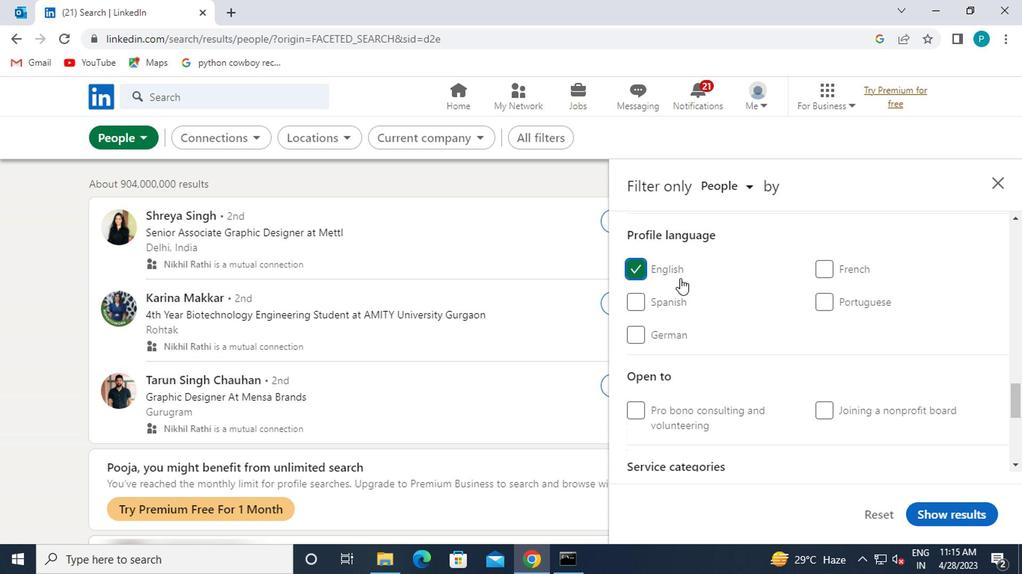 
Action: Mouse scrolled (751, 295) with delta (0, 1)
Screenshot: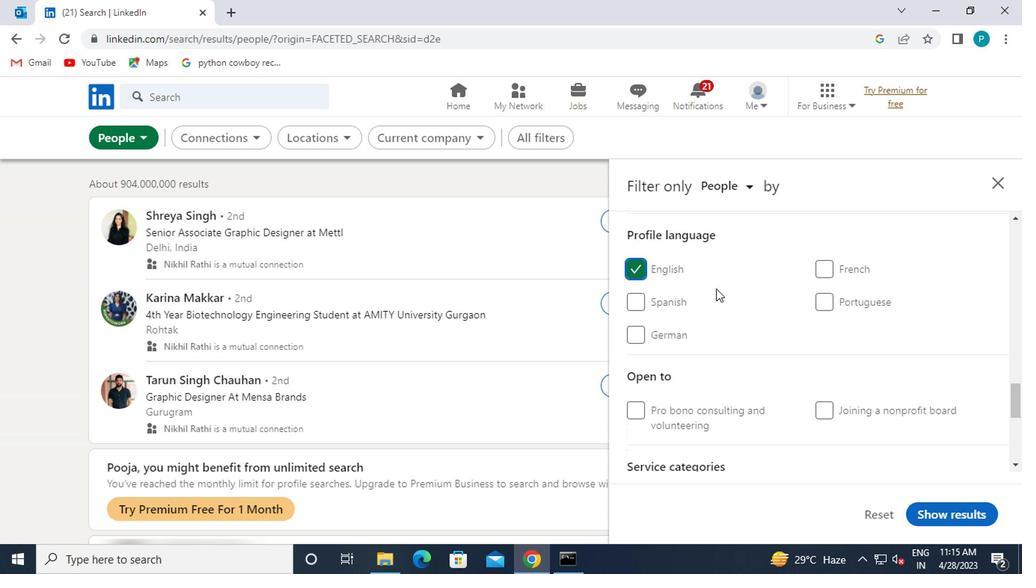 
Action: Mouse moved to (844, 296)
Screenshot: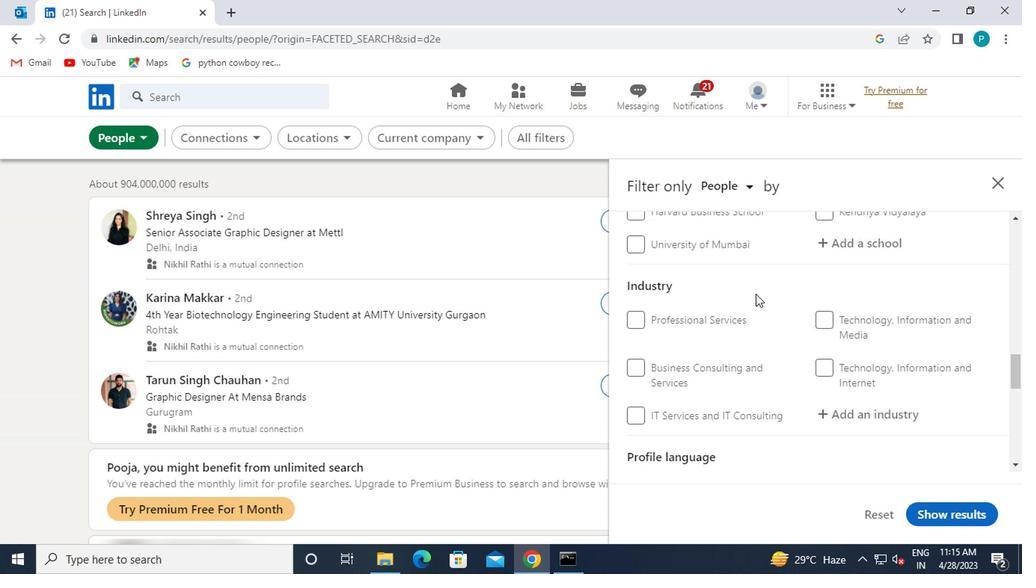
Action: Mouse scrolled (844, 297) with delta (0, 1)
Screenshot: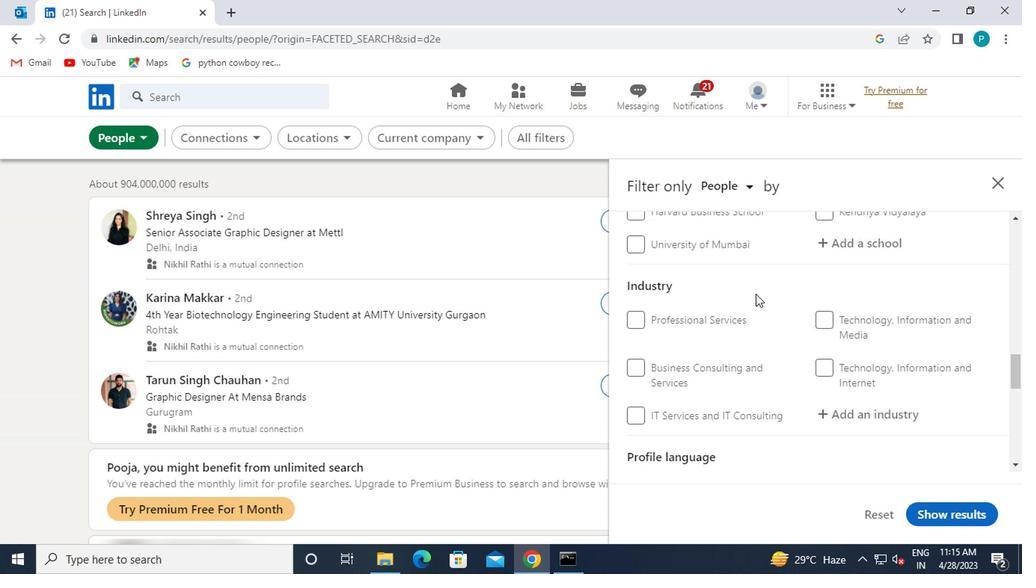 
Action: Mouse moved to (845, 296)
Screenshot: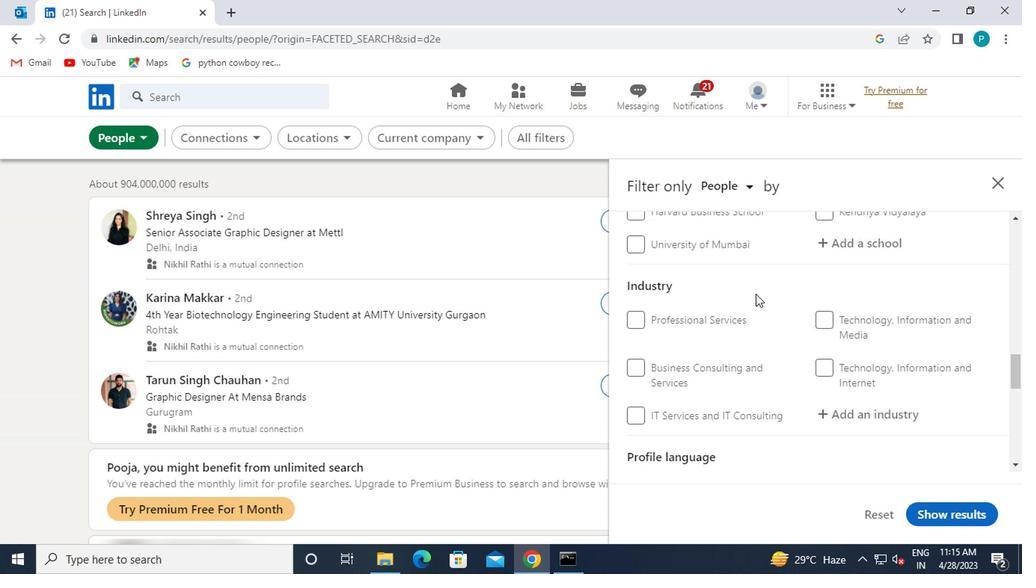 
Action: Mouse scrolled (845, 297) with delta (0, 1)
Screenshot: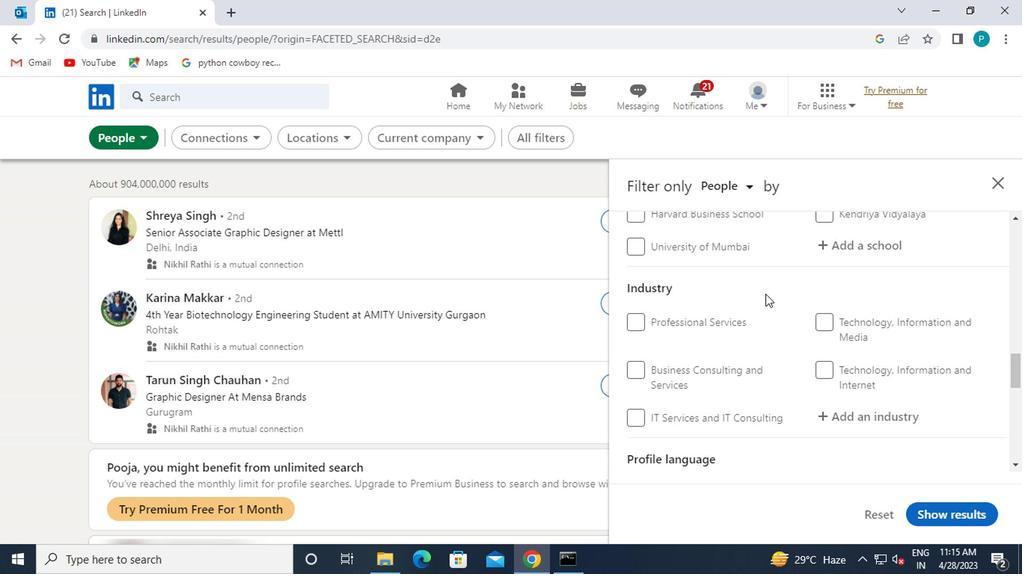 
Action: Mouse scrolled (845, 297) with delta (0, 1)
Screenshot: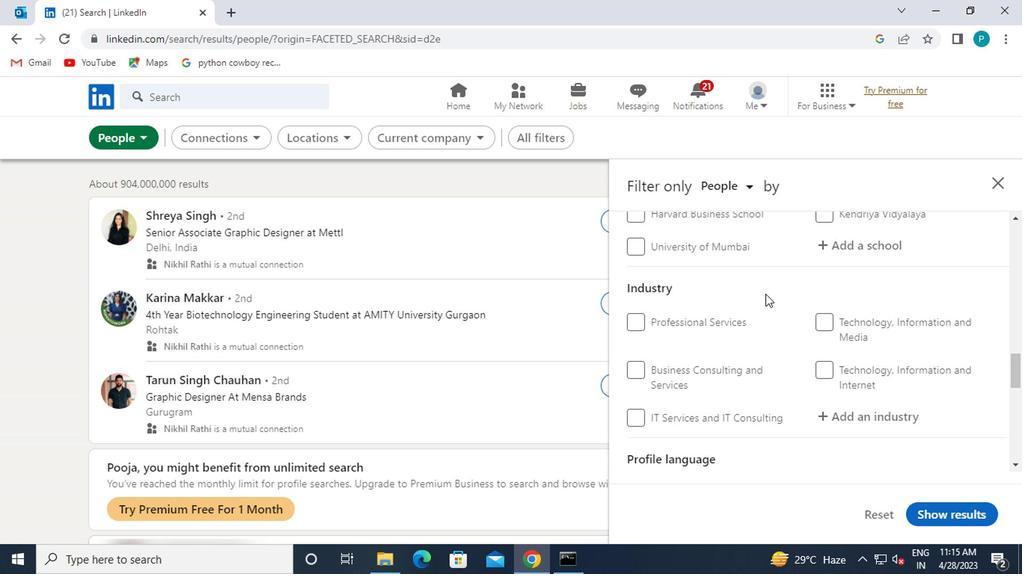
Action: Mouse moved to (856, 303)
Screenshot: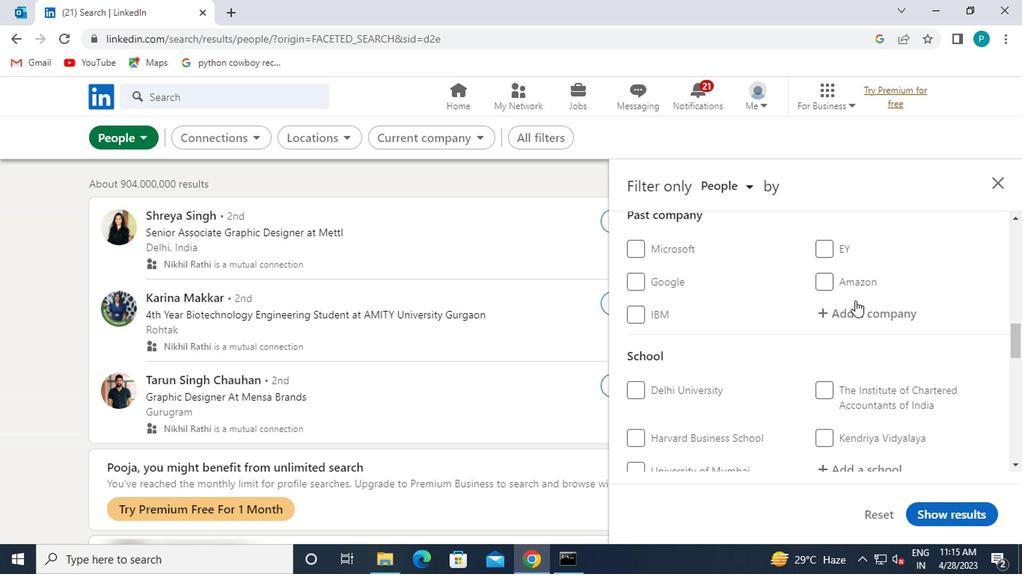 
Action: Mouse scrolled (856, 305) with delta (0, 1)
Screenshot: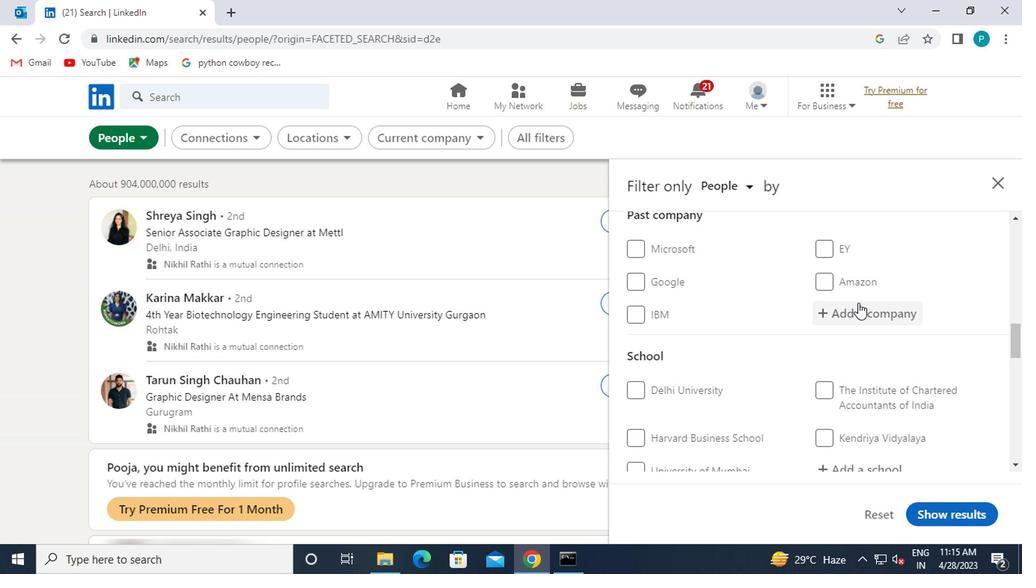 
Action: Mouse scrolled (856, 305) with delta (0, 1)
Screenshot: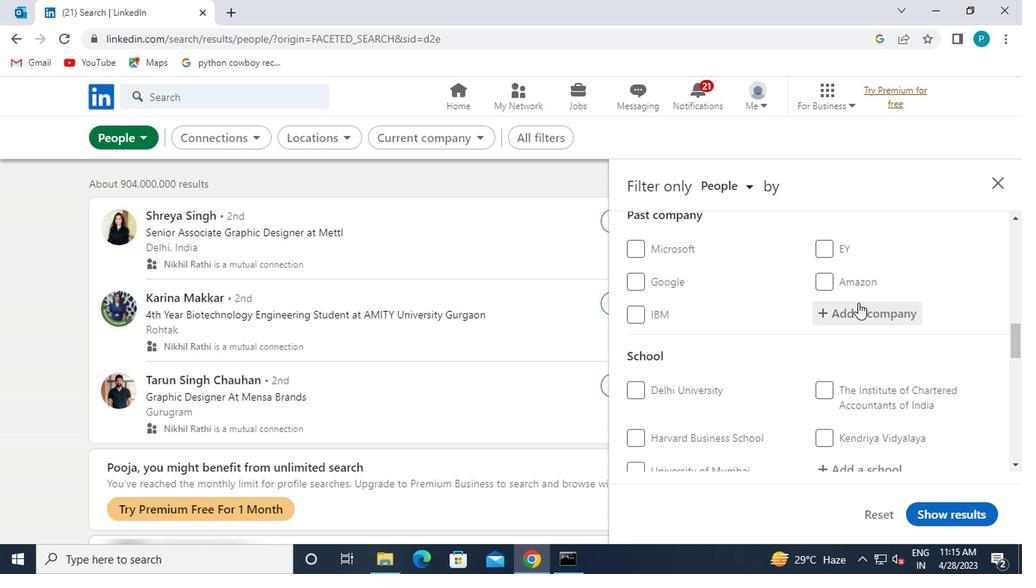 
Action: Mouse pressed left at (856, 303)
Screenshot: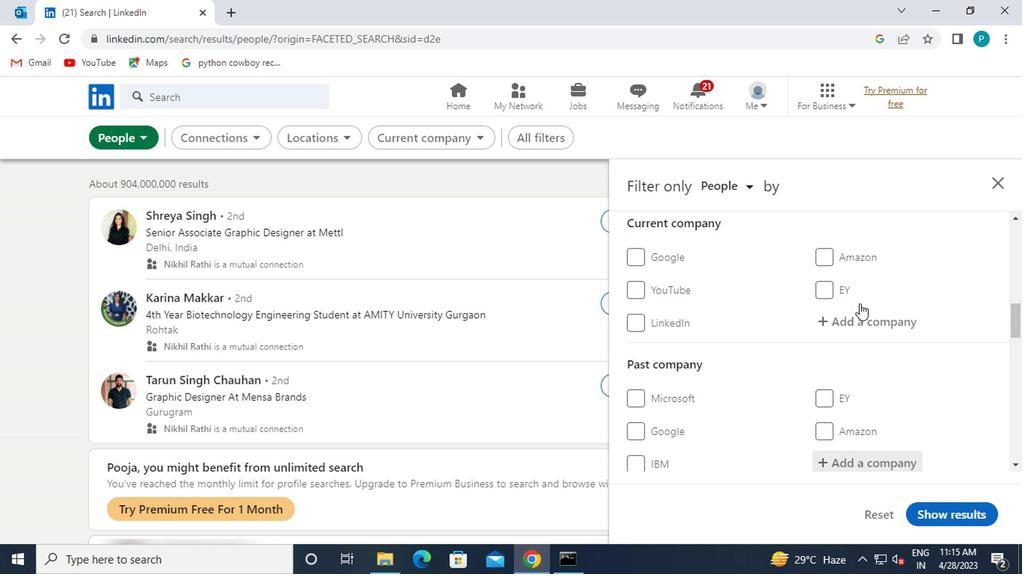 
Action: Mouse moved to (868, 320)
Screenshot: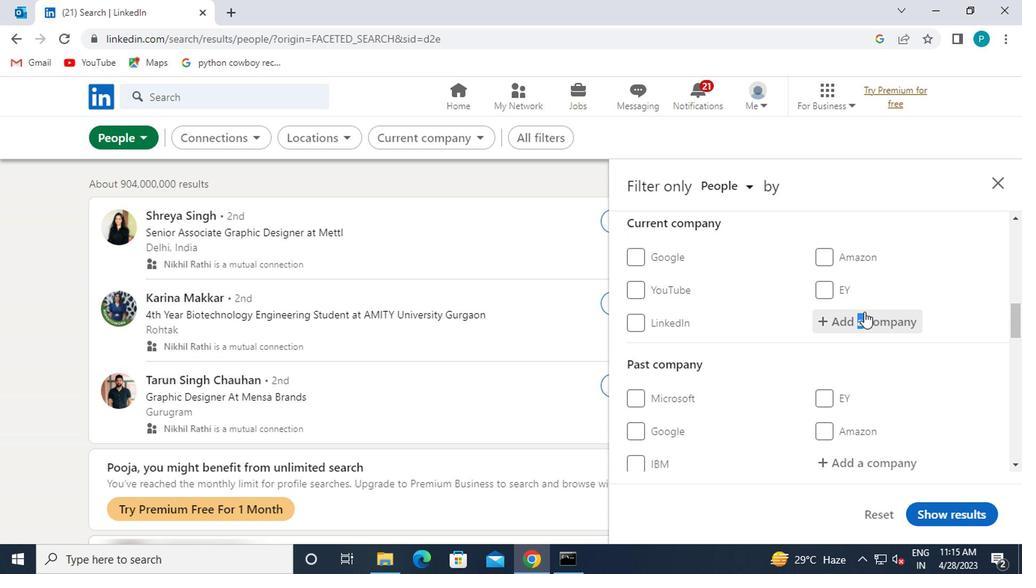 
Action: Mouse pressed left at (868, 320)
Screenshot: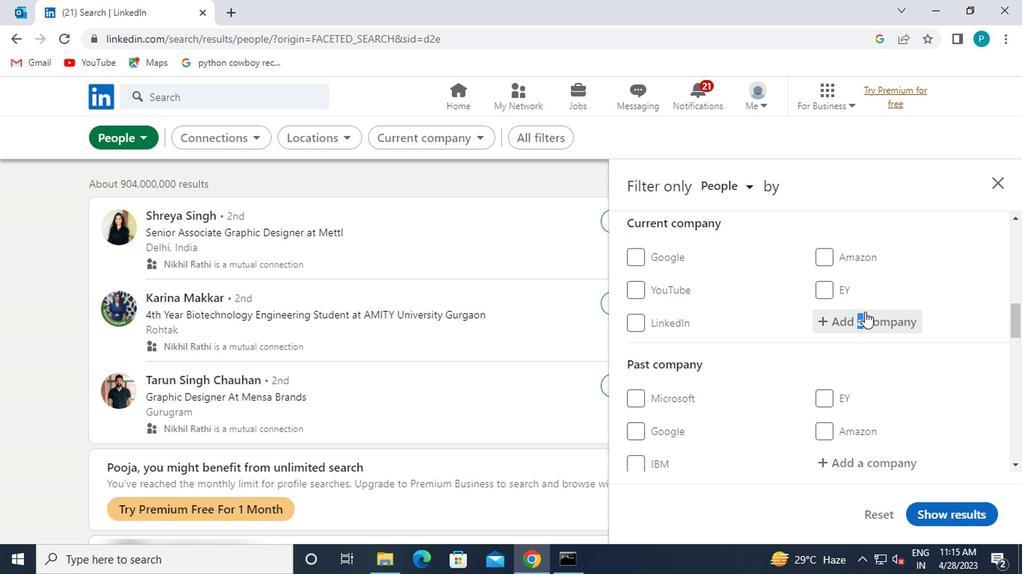 
Action: Key pressed <Key.caps_lock>O<Key.caps_lock>LA
Screenshot: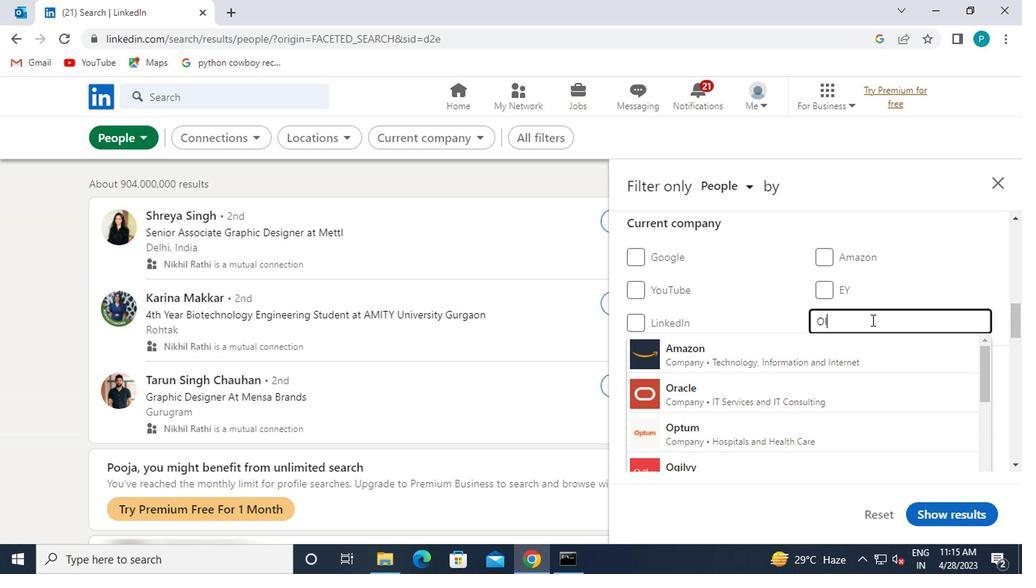 
Action: Mouse moved to (803, 409)
Screenshot: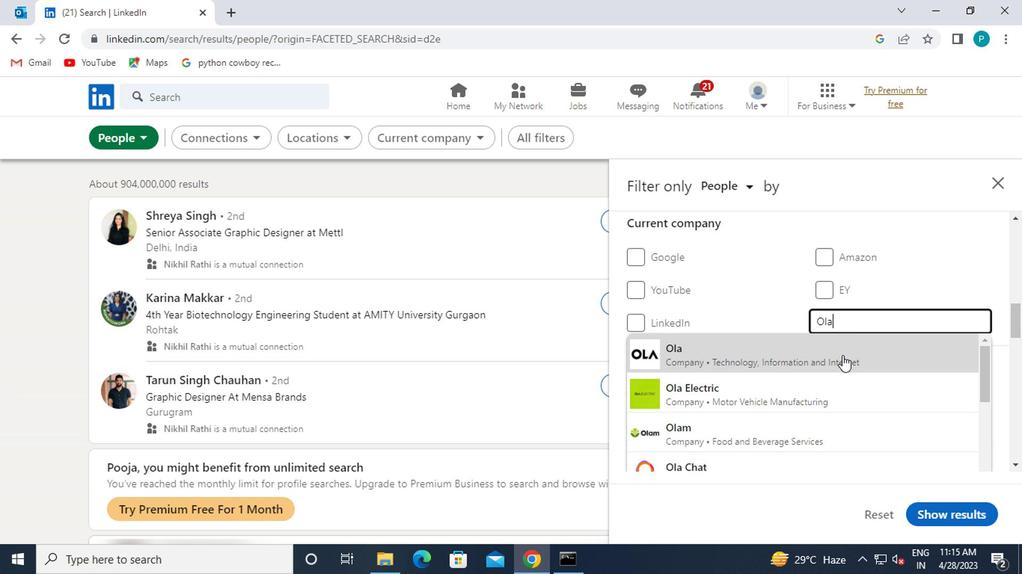 
Action: Mouse pressed left at (803, 409)
Screenshot: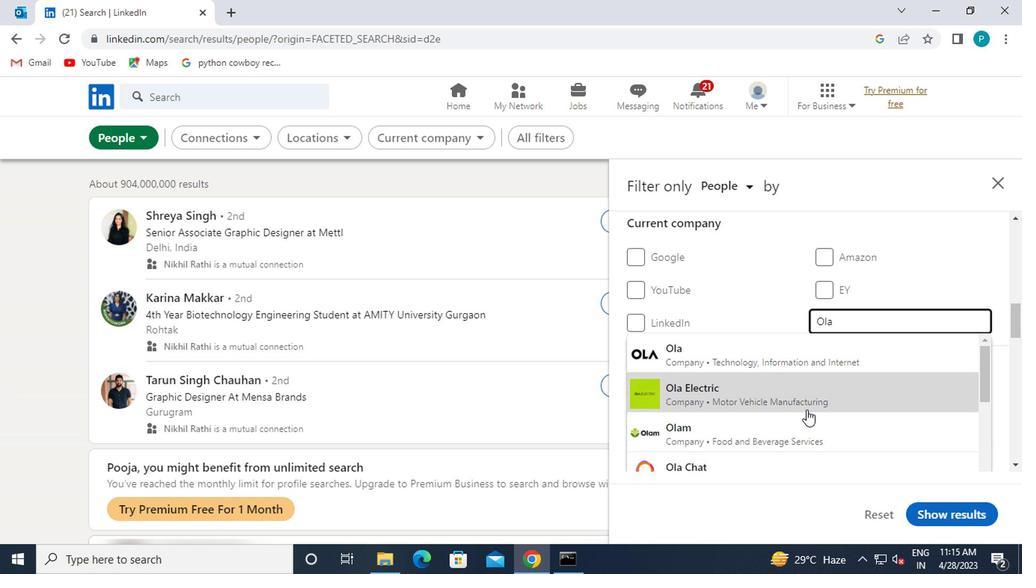 
Action: Mouse moved to (795, 404)
Screenshot: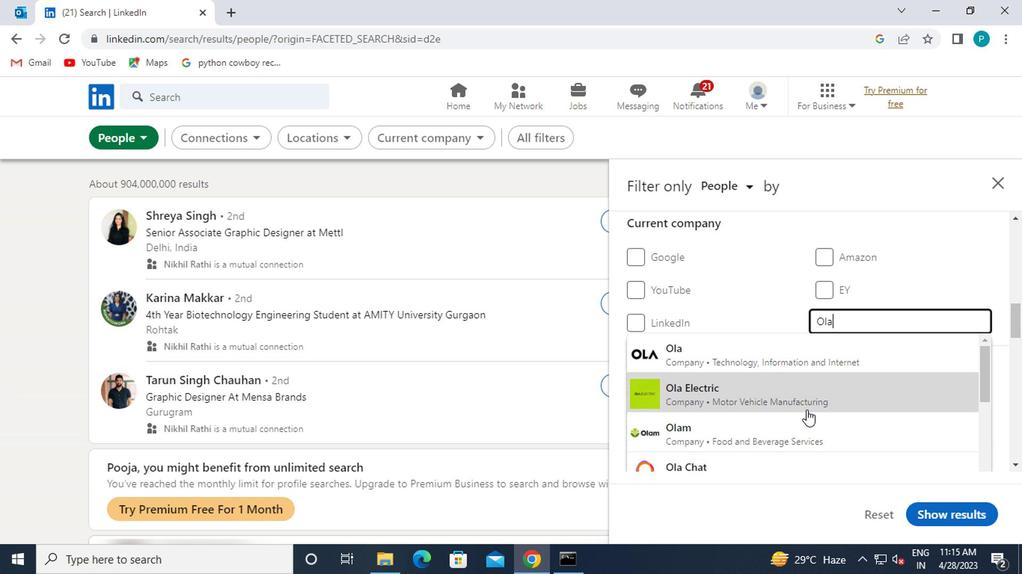 
Action: Mouse scrolled (795, 403) with delta (0, -1)
Screenshot: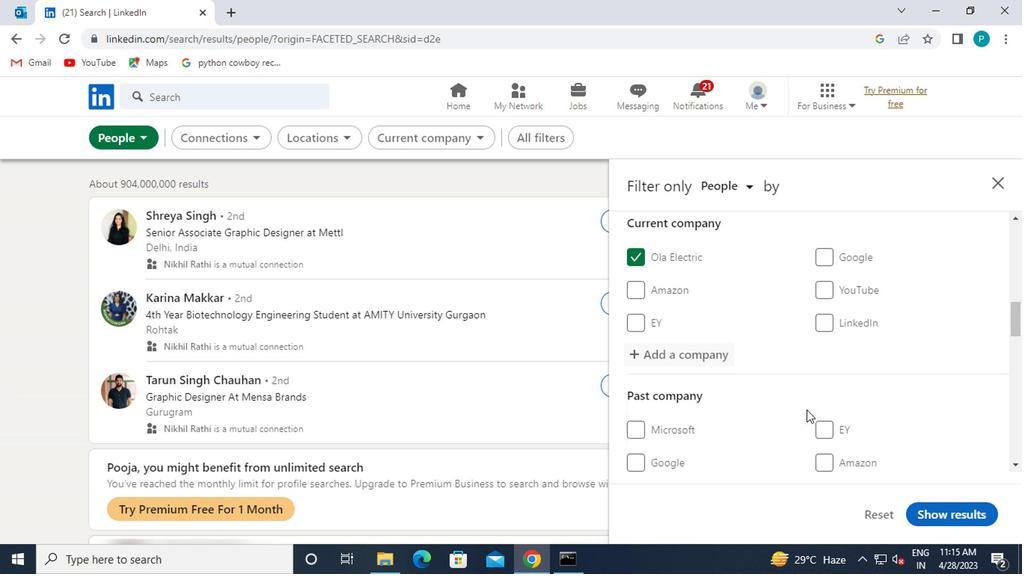 
Action: Mouse scrolled (795, 403) with delta (0, -1)
Screenshot: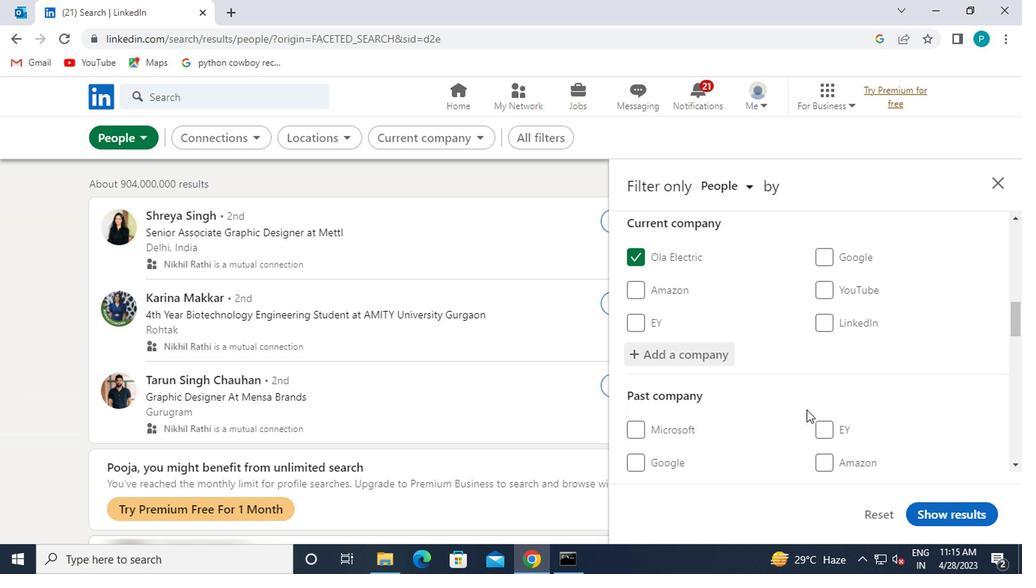 
Action: Mouse scrolled (795, 403) with delta (0, -1)
Screenshot: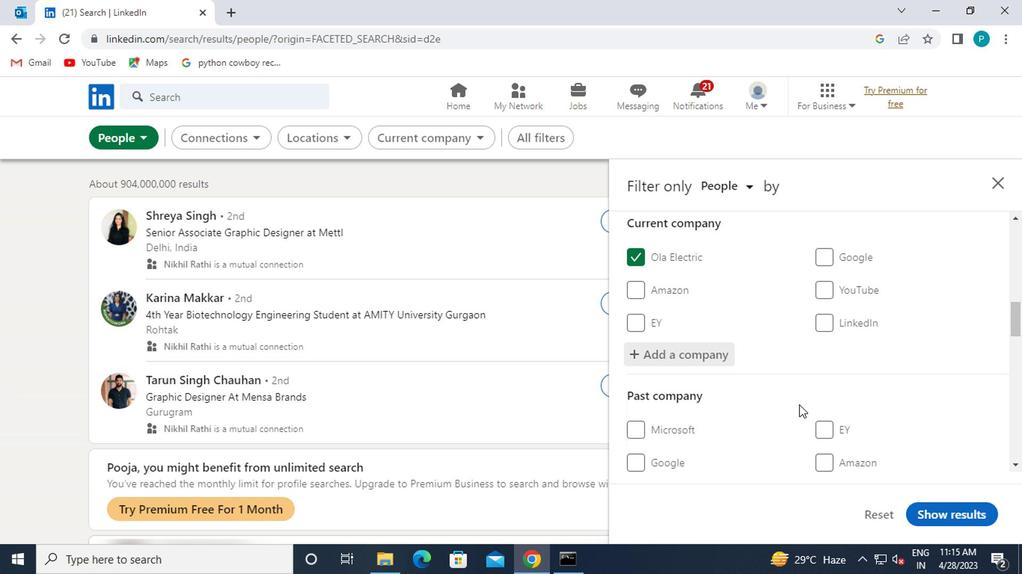 
Action: Mouse moved to (828, 418)
Screenshot: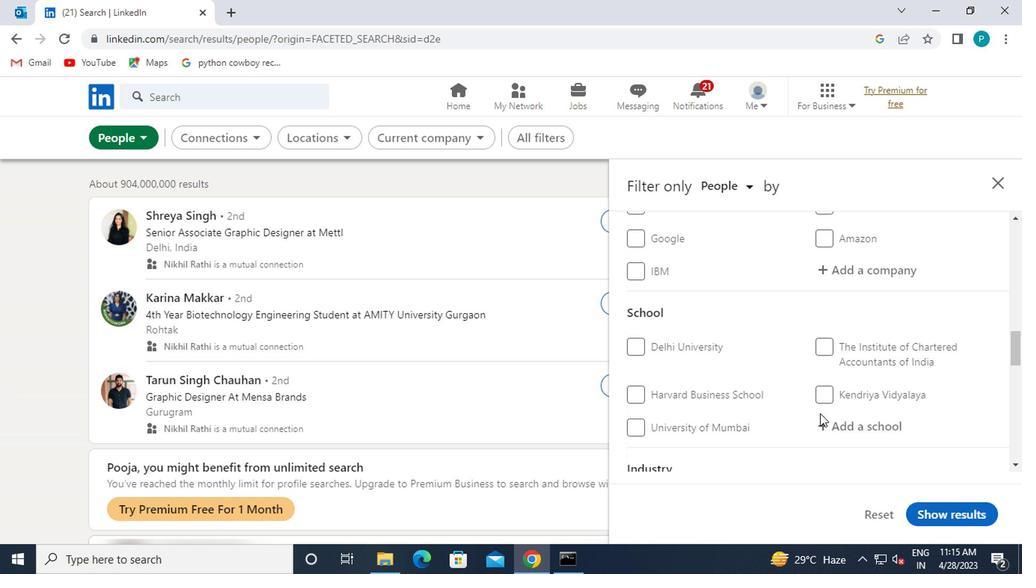 
Action: Mouse pressed left at (828, 418)
Screenshot: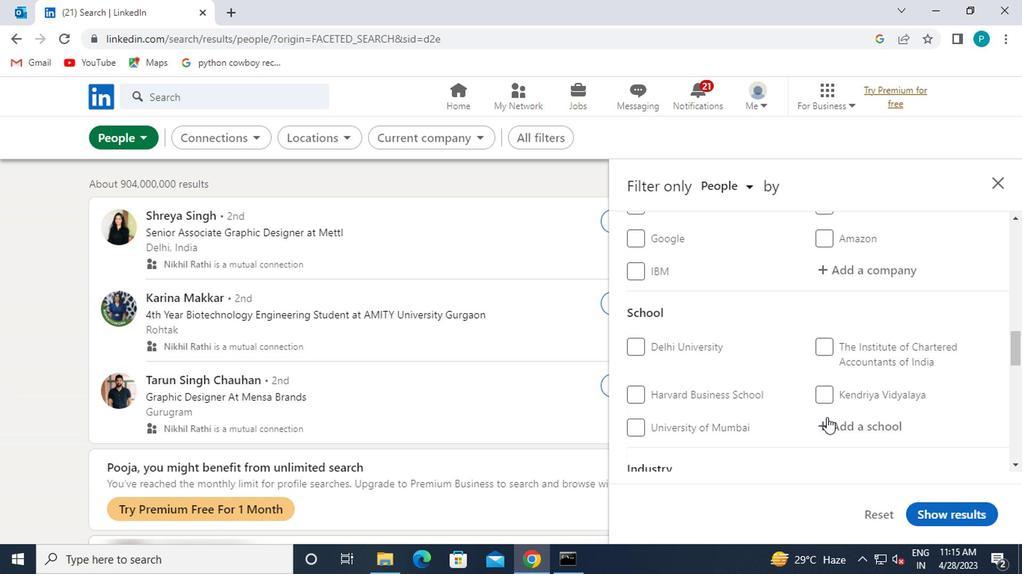 
Action: Mouse moved to (829, 418)
Screenshot: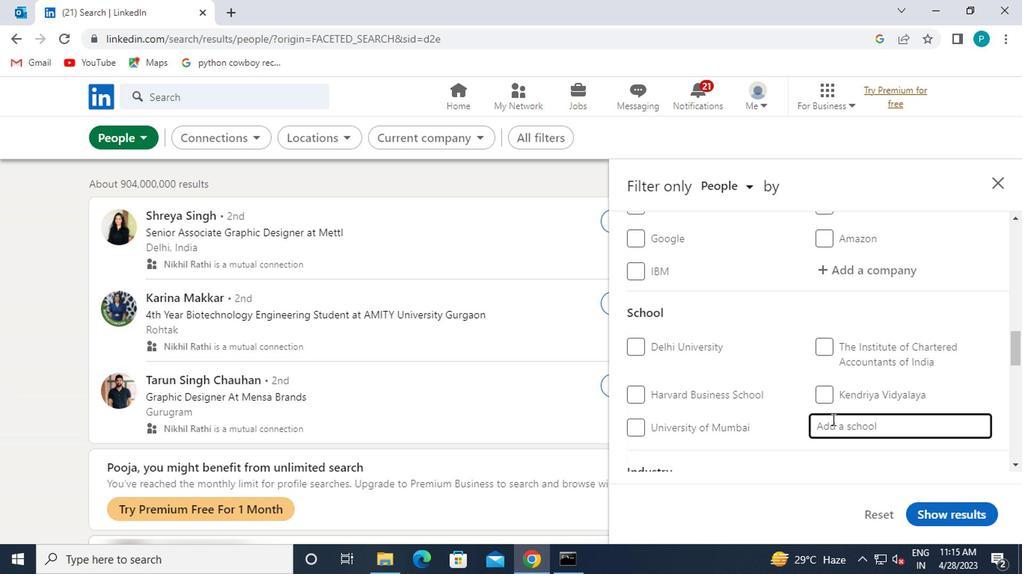 
Action: Key pressed <Key.caps_lock>MIT<Key.space>A
Screenshot: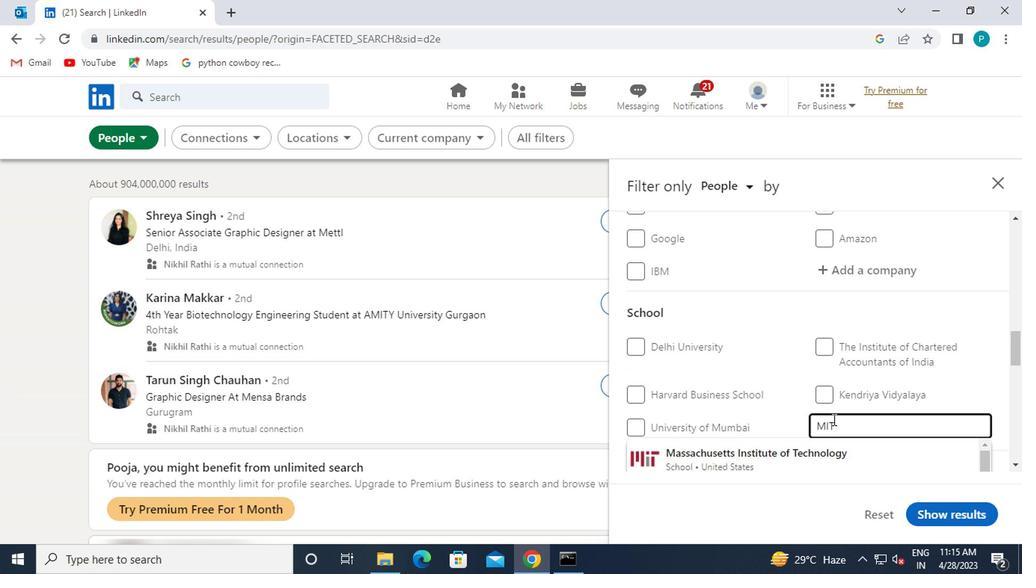 
Action: Mouse moved to (766, 437)
Screenshot: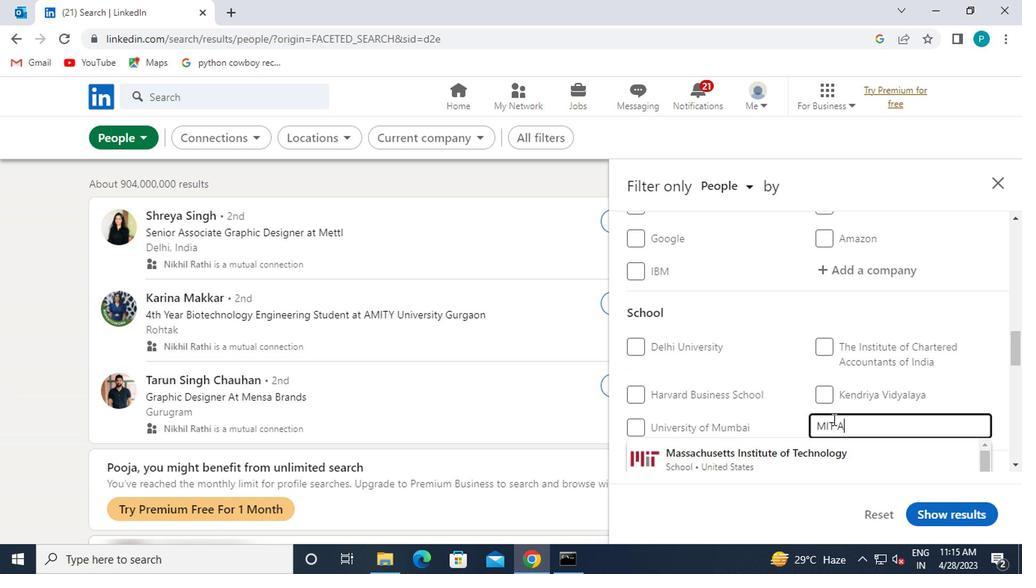 
Action: Key pressed <Key.caps_lock>CADE
Screenshot: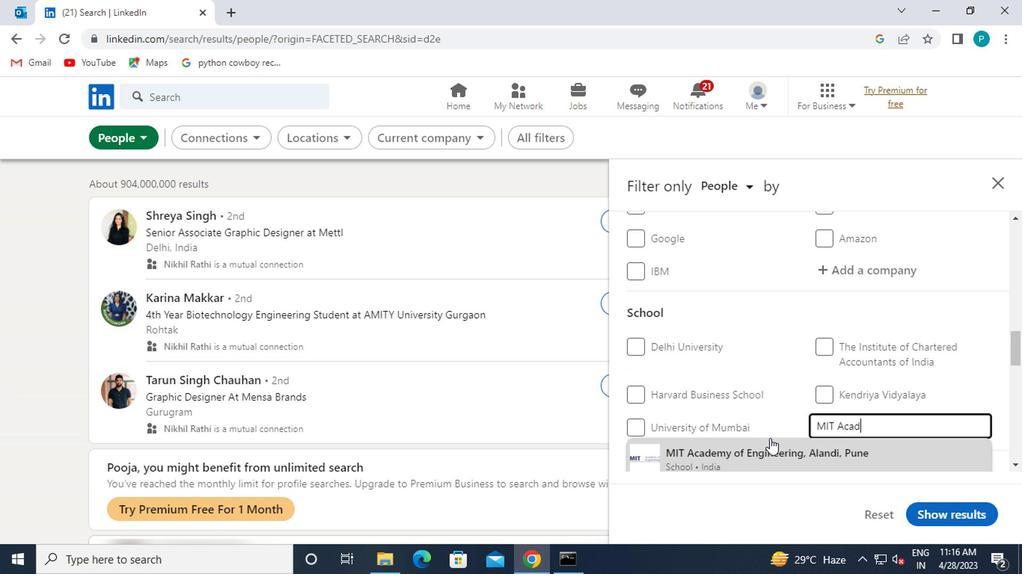 
Action: Mouse moved to (783, 442)
Screenshot: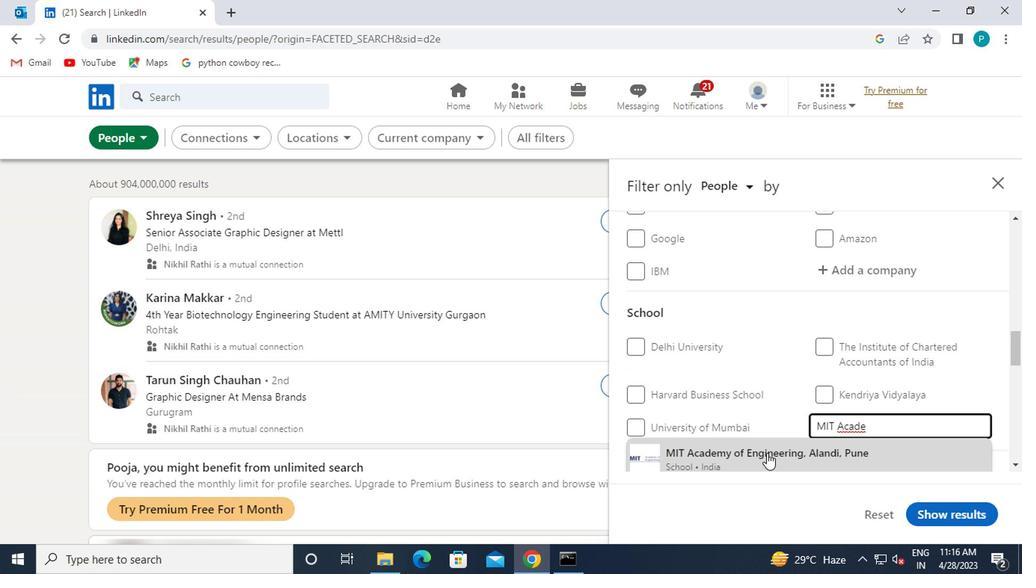 
Action: Mouse pressed left at (783, 442)
Screenshot: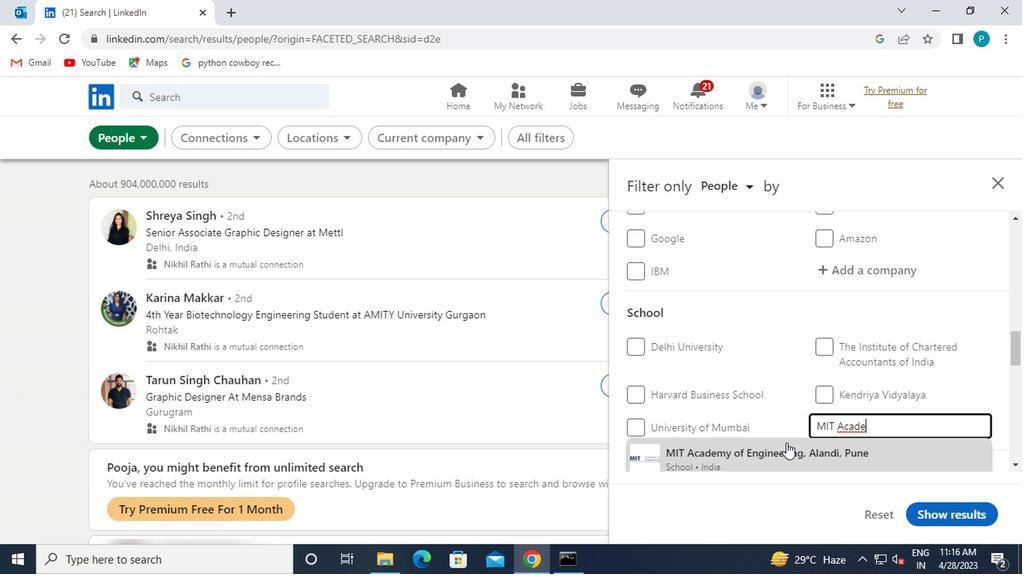 
Action: Mouse scrolled (783, 441) with delta (0, -1)
Screenshot: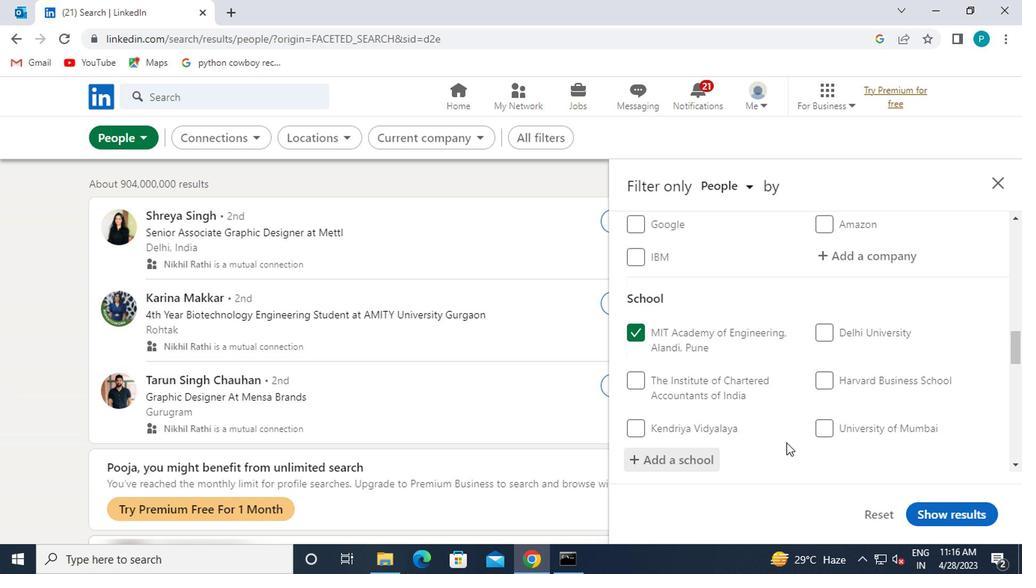 
Action: Mouse scrolled (783, 441) with delta (0, -1)
Screenshot: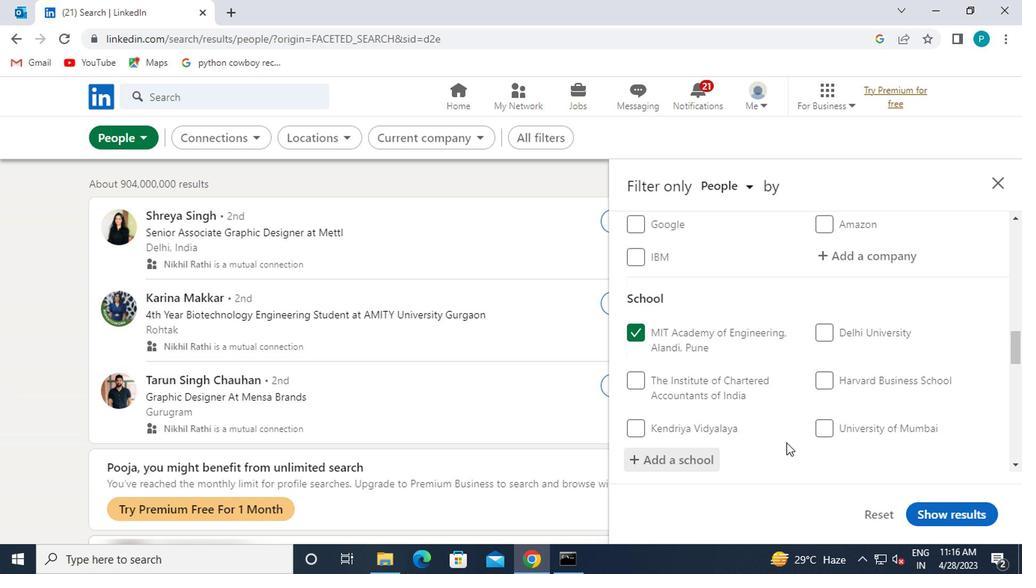 
Action: Mouse moved to (853, 449)
Screenshot: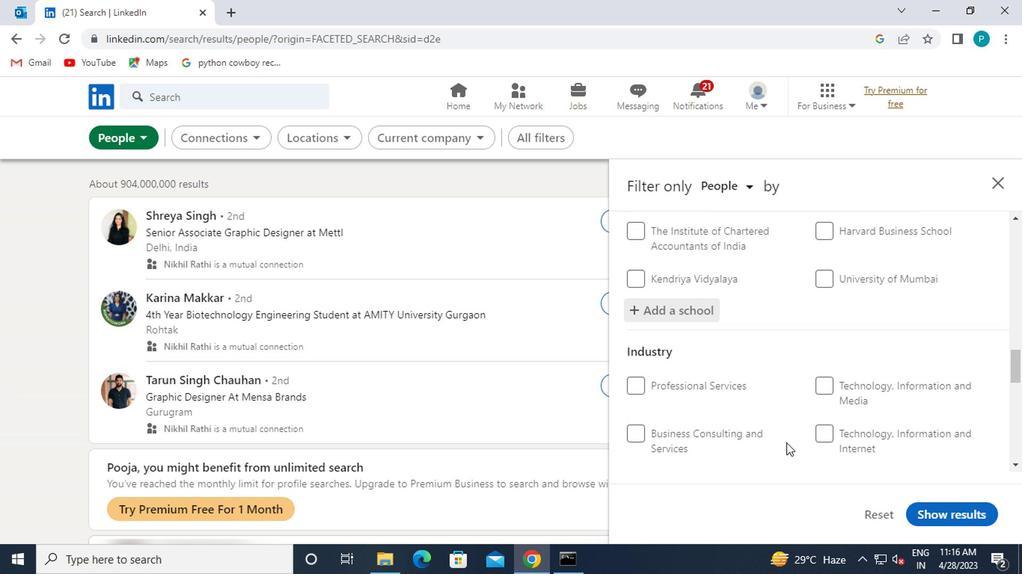 
Action: Mouse scrolled (853, 448) with delta (0, -1)
Screenshot: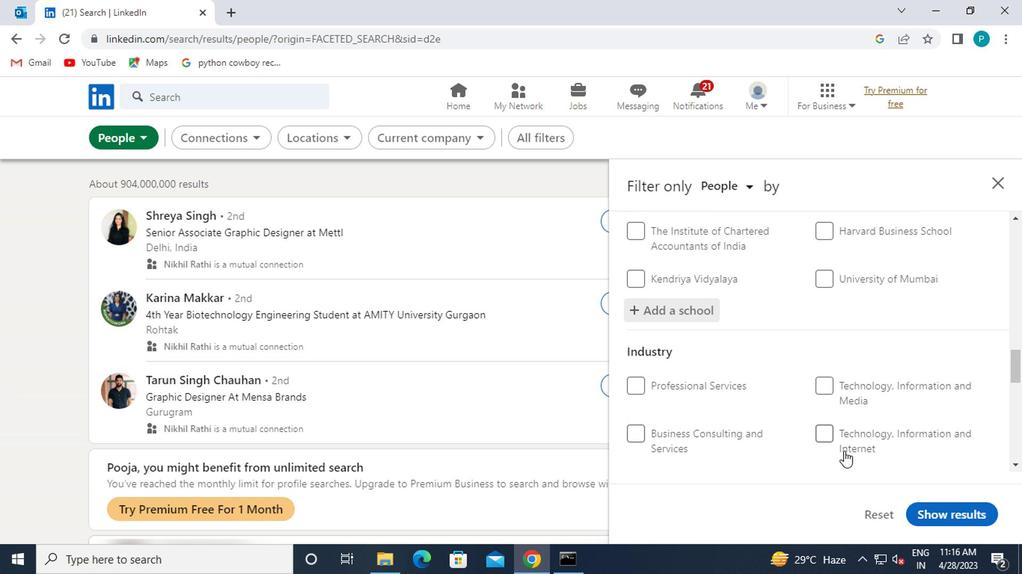
Action: Mouse moved to (829, 413)
Screenshot: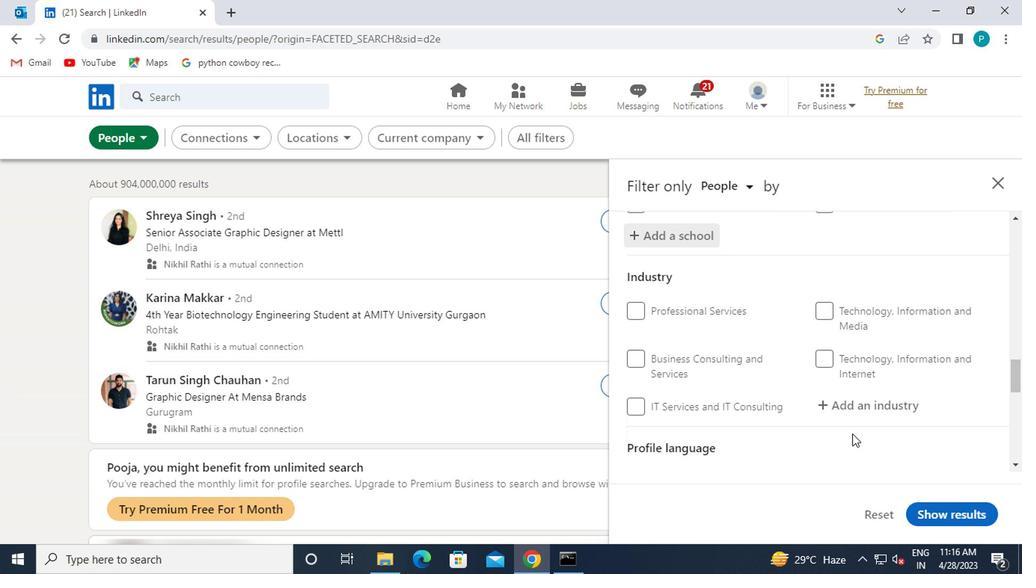 
Action: Mouse pressed left at (829, 413)
Screenshot: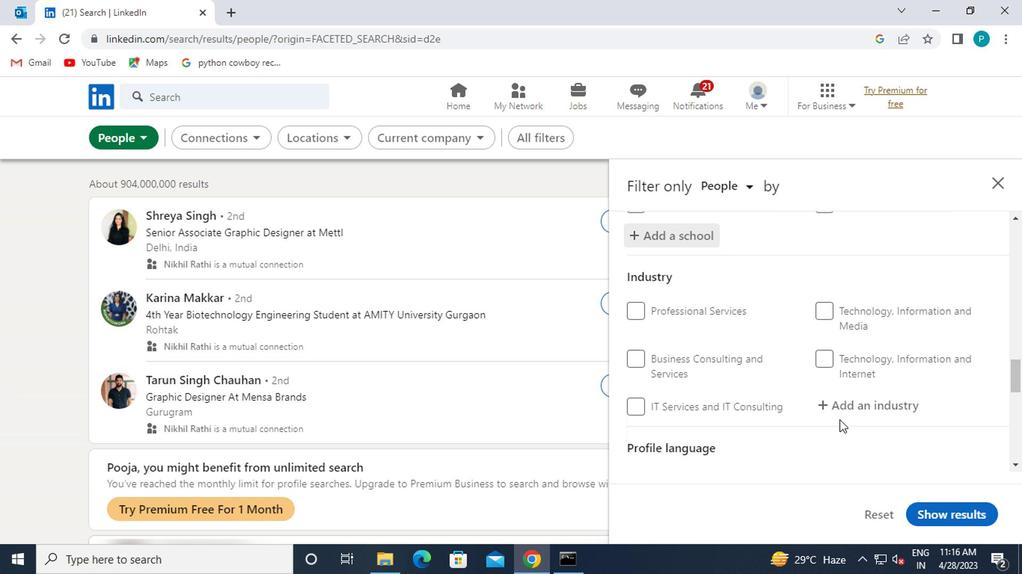 
Action: Mouse moved to (840, 413)
Screenshot: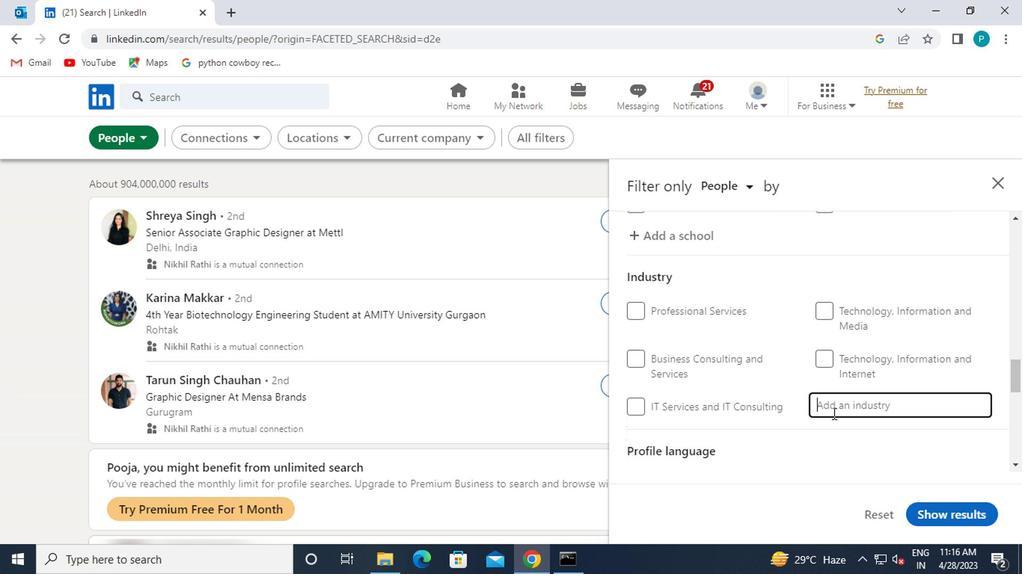 
Action: Key pressed <Key.caps_lock>C<Key.caps_lock>LAIM
Screenshot: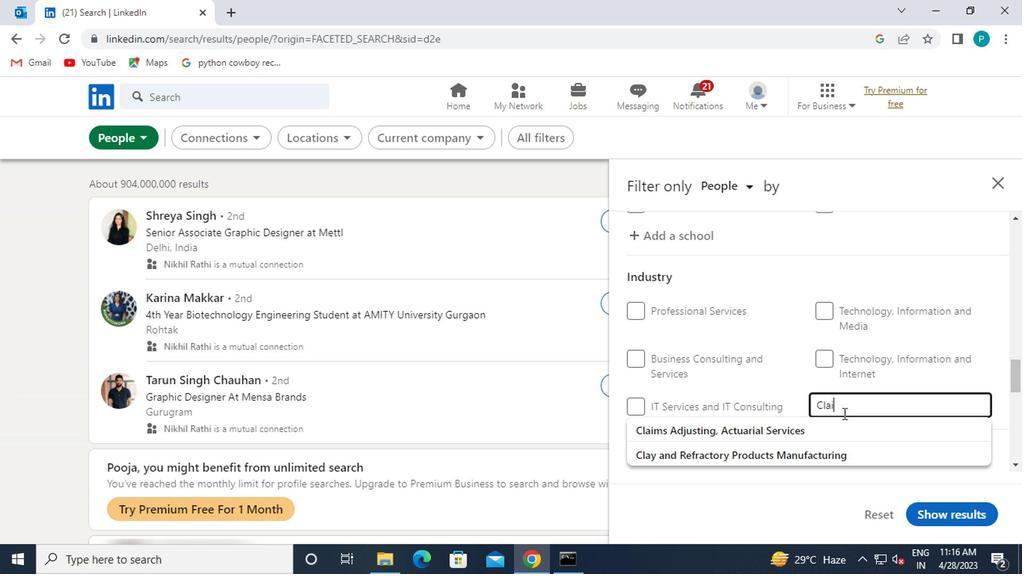 
Action: Mouse moved to (851, 425)
Screenshot: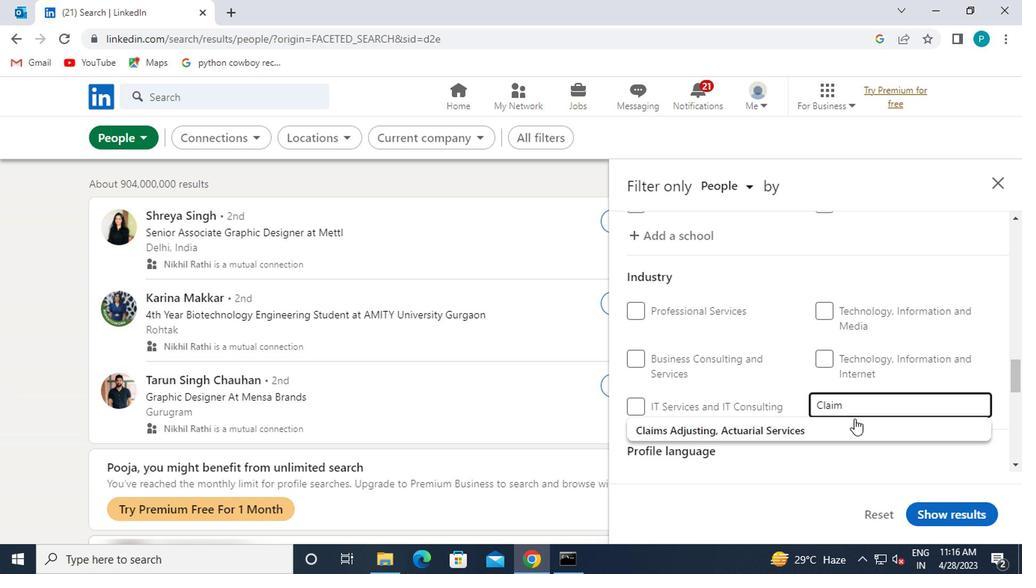 
Action: Mouse pressed left at (851, 425)
Screenshot: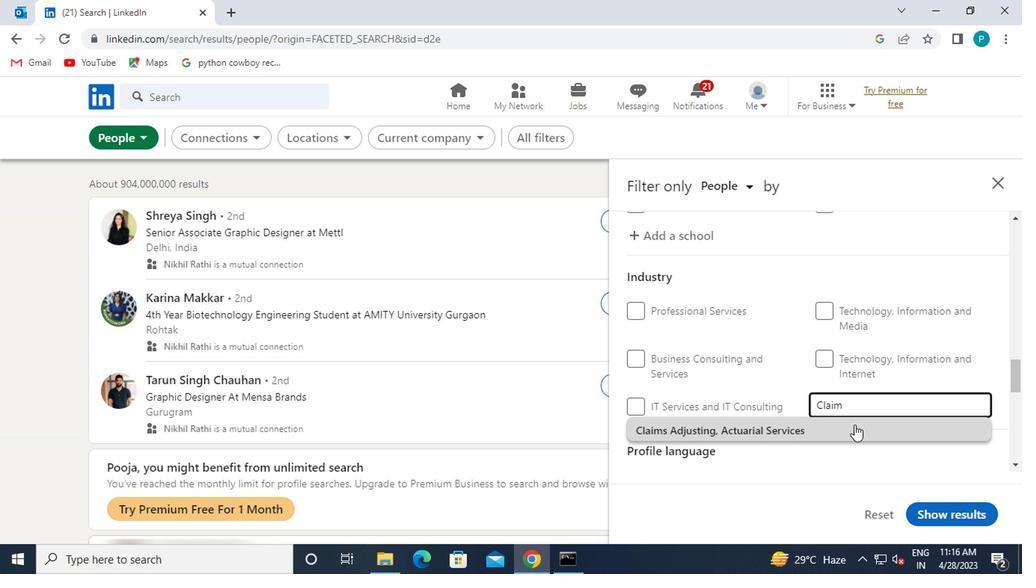 
Action: Mouse scrolled (851, 425) with delta (0, 0)
Screenshot: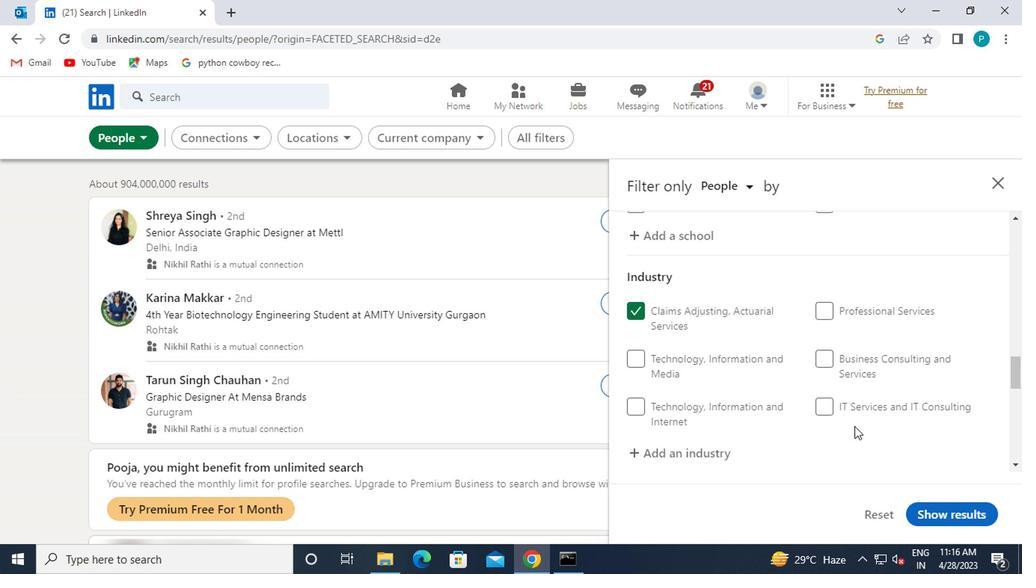 
Action: Mouse scrolled (851, 425) with delta (0, 0)
Screenshot: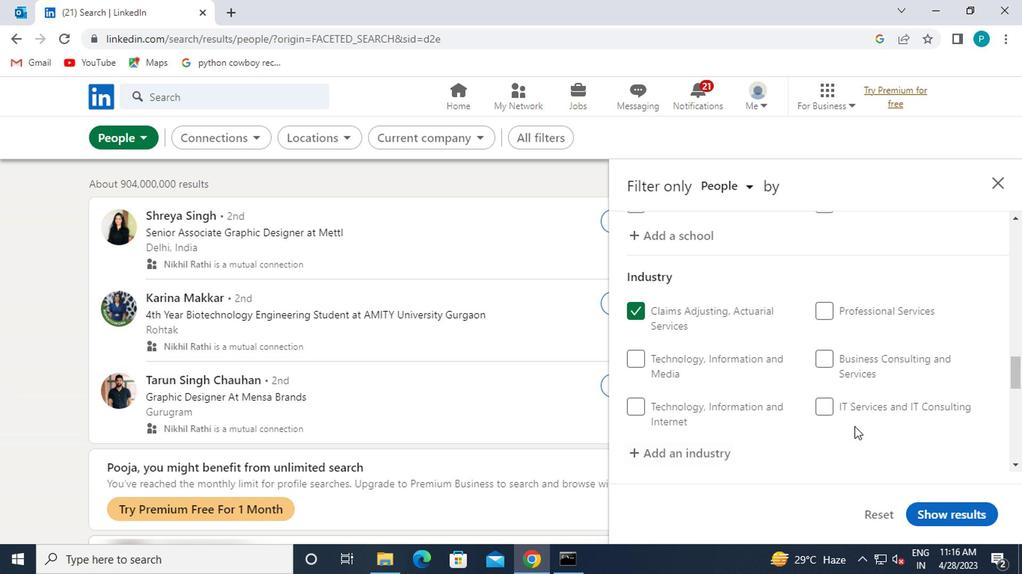 
Action: Mouse scrolled (851, 425) with delta (0, 0)
Screenshot: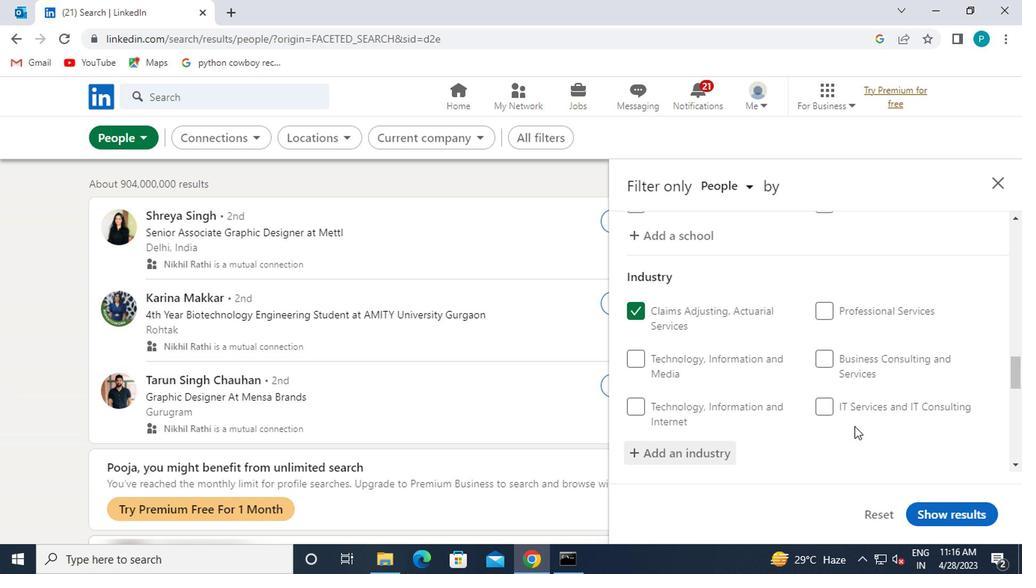 
Action: Mouse moved to (832, 377)
Screenshot: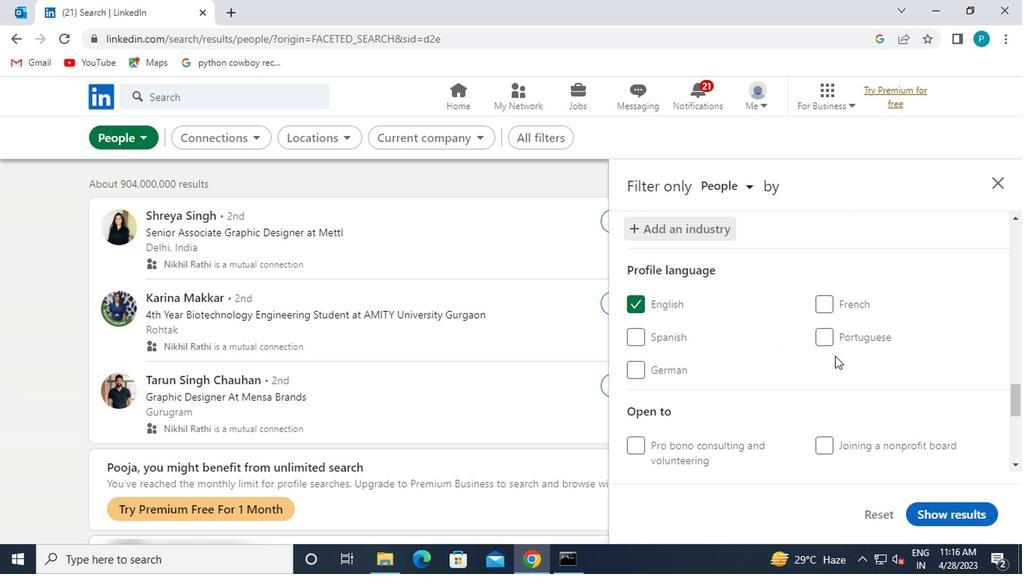 
Action: Mouse scrolled (832, 376) with delta (0, 0)
Screenshot: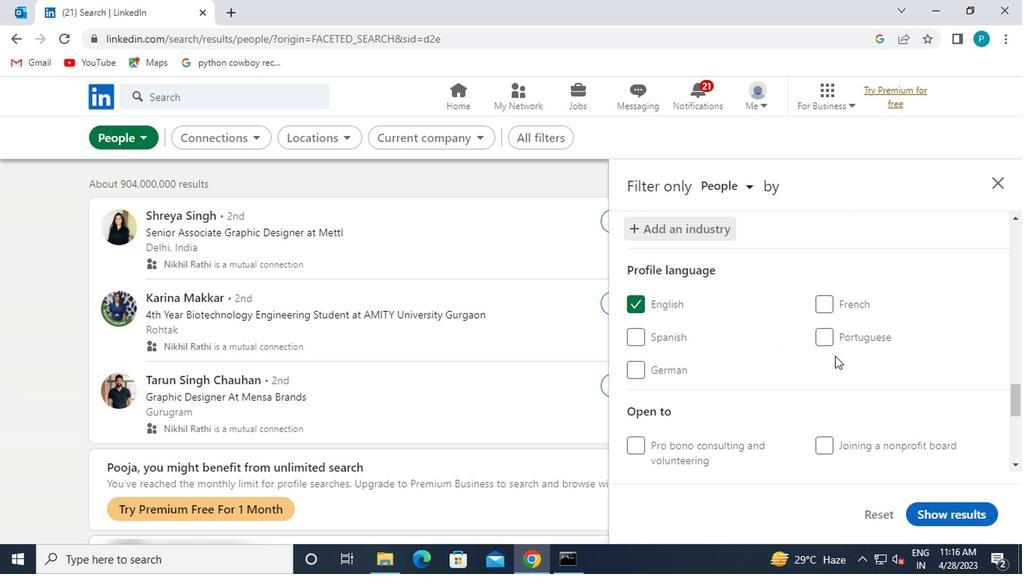 
Action: Mouse moved to (832, 378)
Screenshot: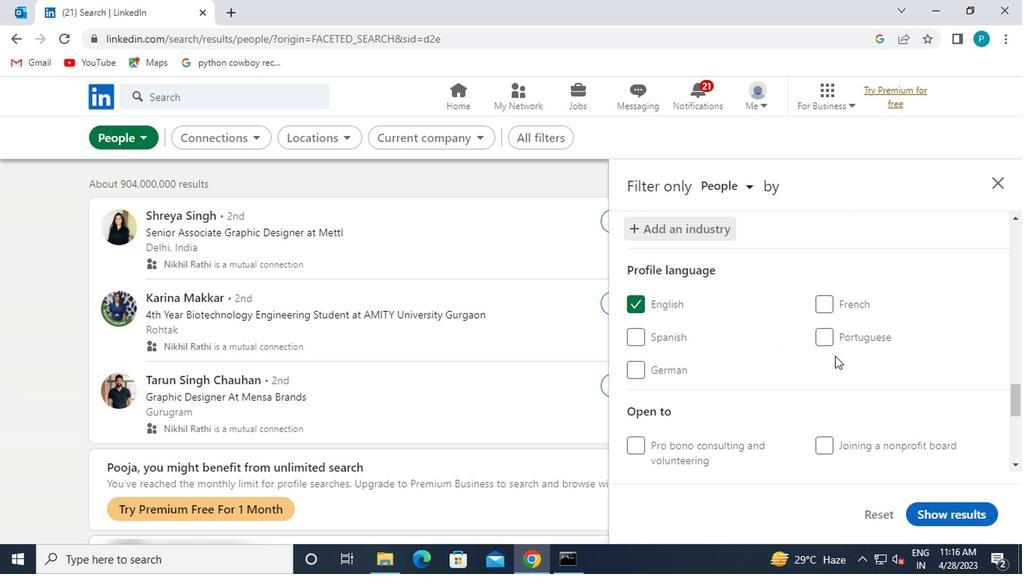
Action: Mouse scrolled (832, 377) with delta (0, -1)
Screenshot: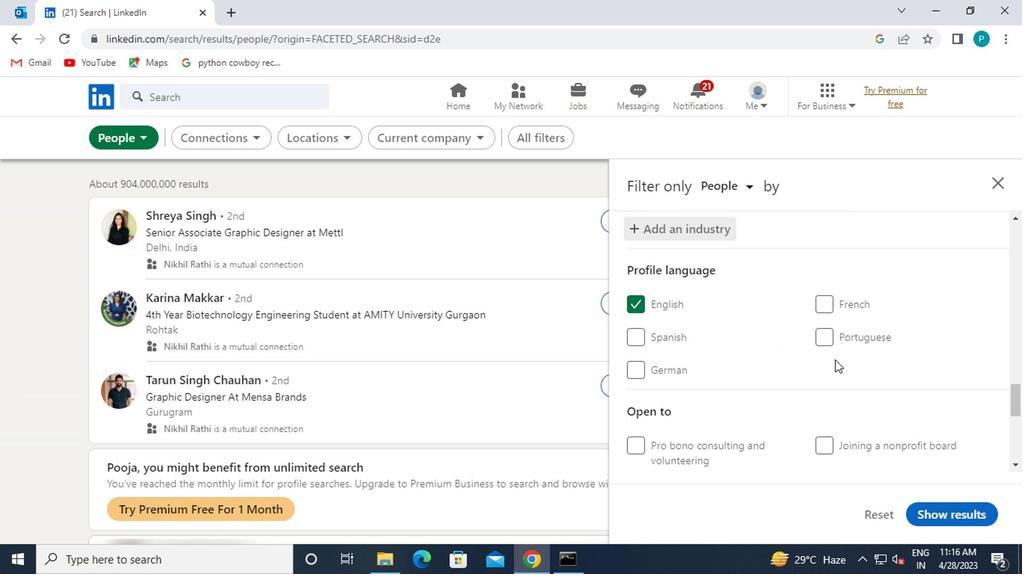 
Action: Mouse moved to (832, 408)
Screenshot: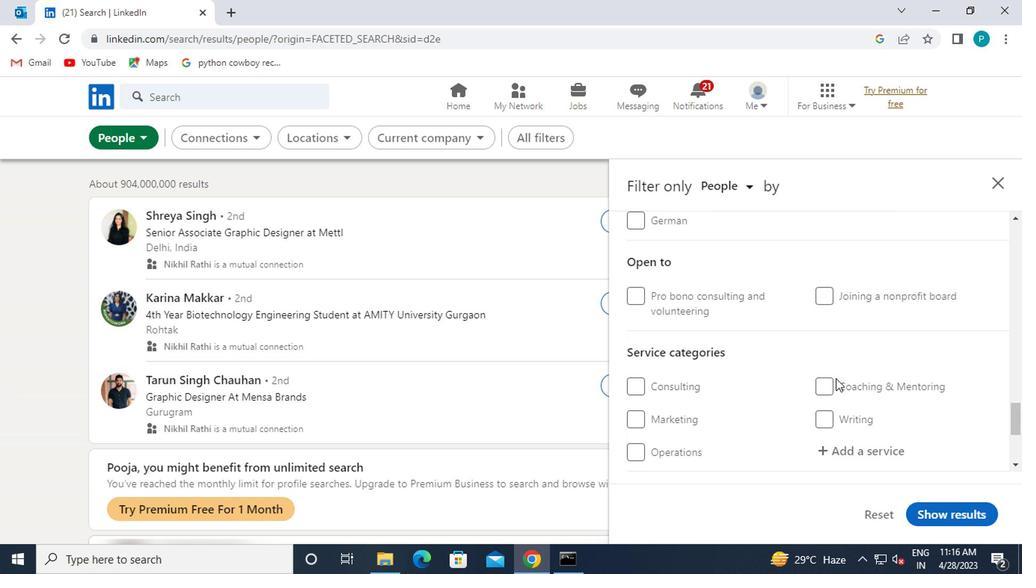 
Action: Mouse scrolled (832, 407) with delta (0, -1)
Screenshot: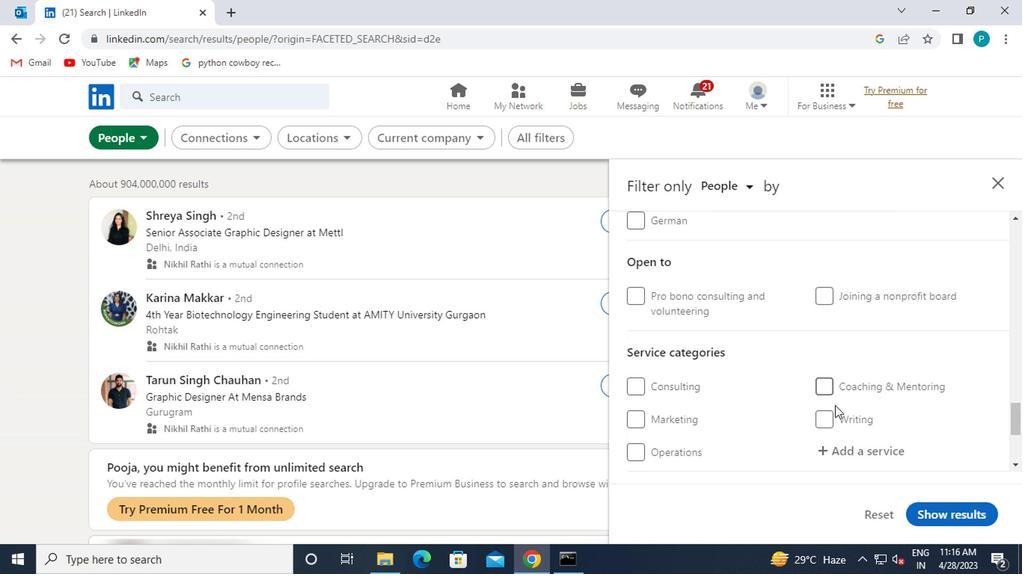 
Action: Mouse moved to (830, 385)
Screenshot: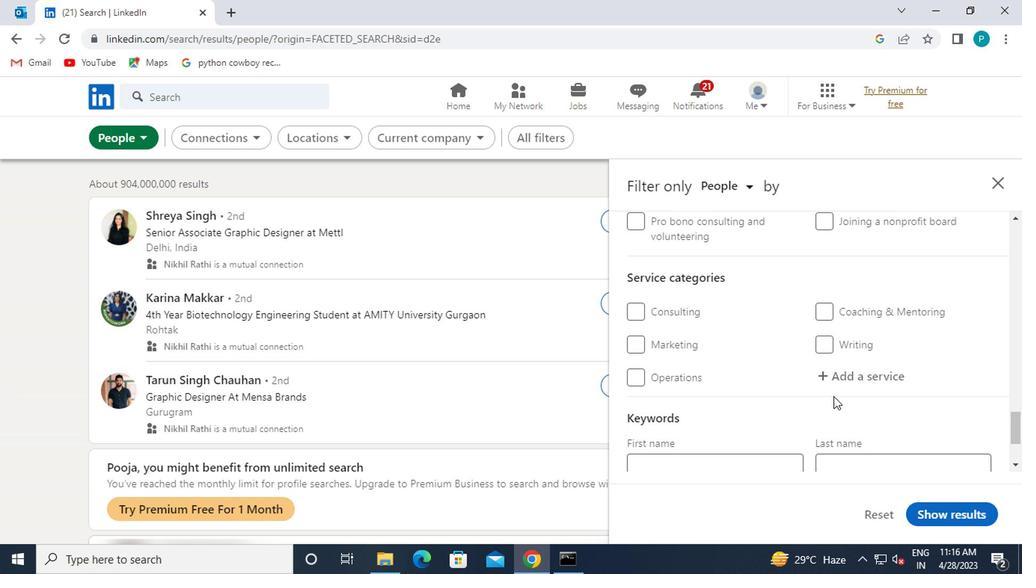 
Action: Mouse pressed left at (830, 385)
Screenshot: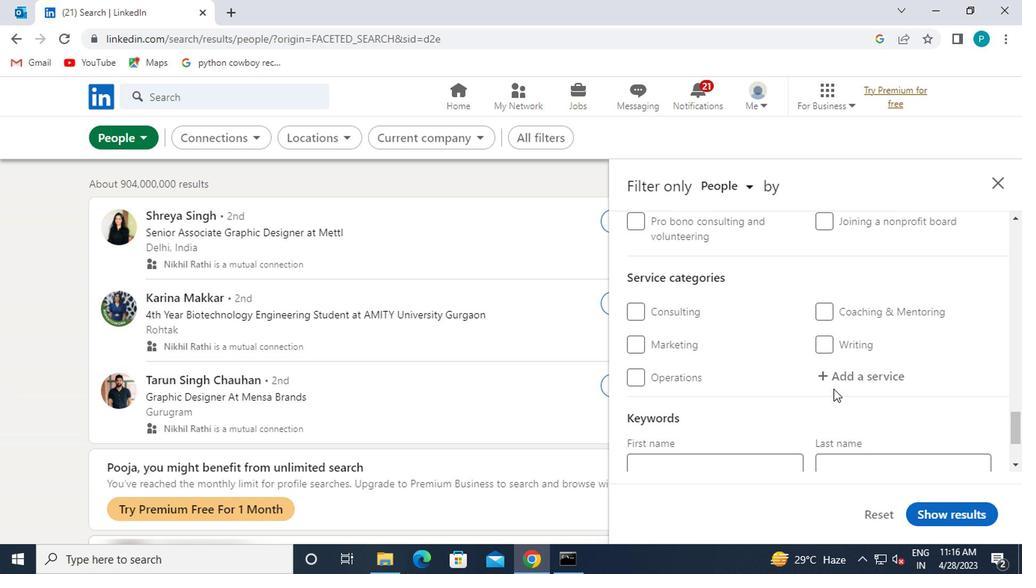 
Action: Mouse moved to (830, 385)
Screenshot: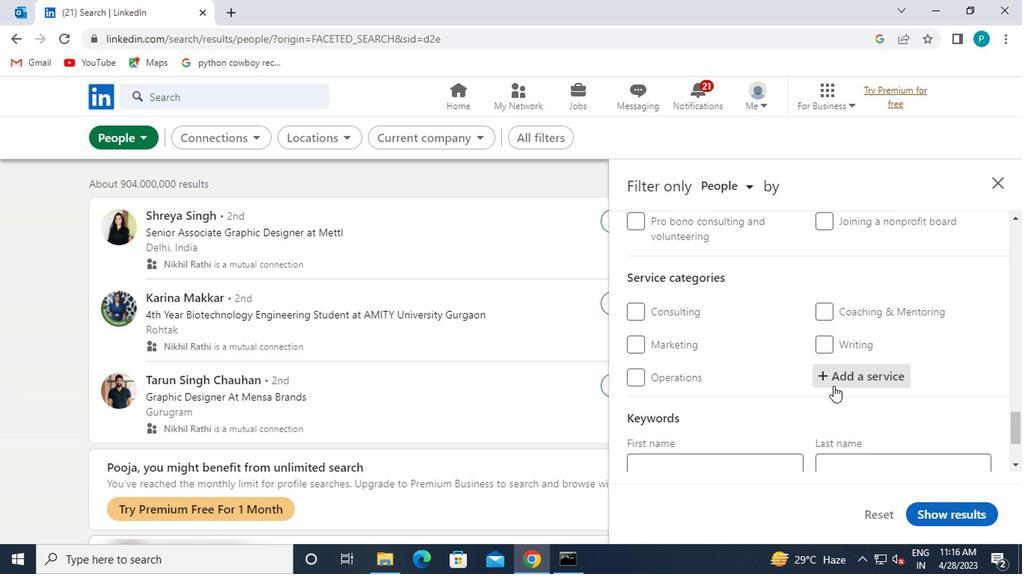 
Action: Key pressed <Key.caps_lock>A<Key.caps_lock>NIM
Screenshot: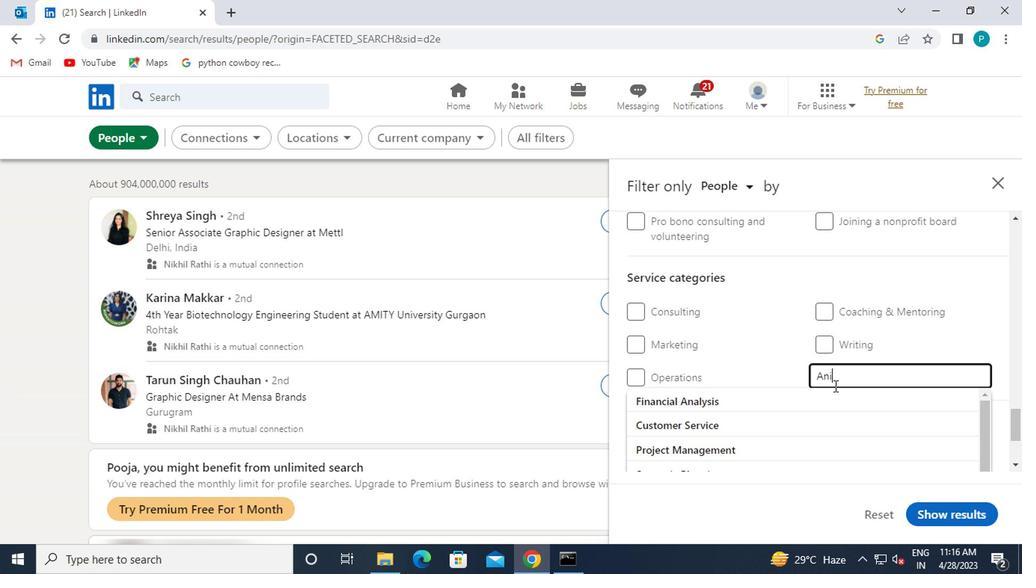 
Action: Mouse moved to (795, 394)
Screenshot: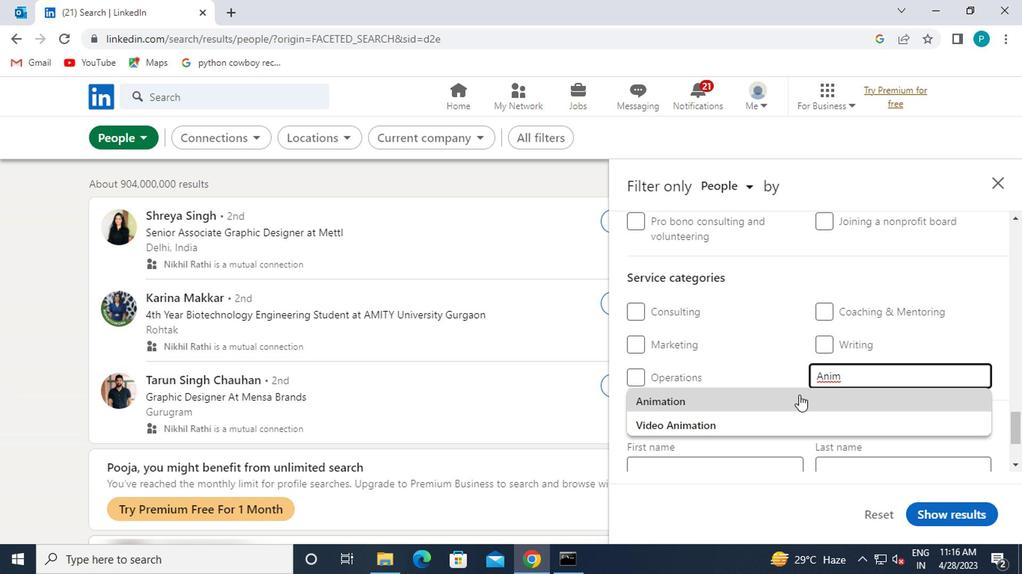 
Action: Key pressed <Key.caps_lock><Key.caps_lock>ATION<Key.space><Key.caps_lock>A<Key.caps_lock>RCHITECTURE
Screenshot: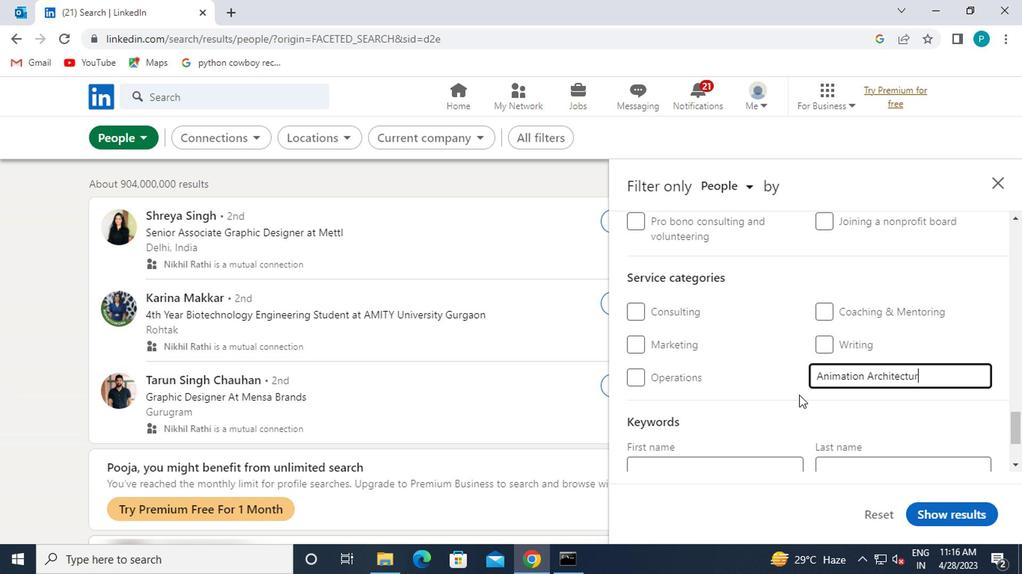 
Action: Mouse scrolled (795, 393) with delta (0, 0)
Screenshot: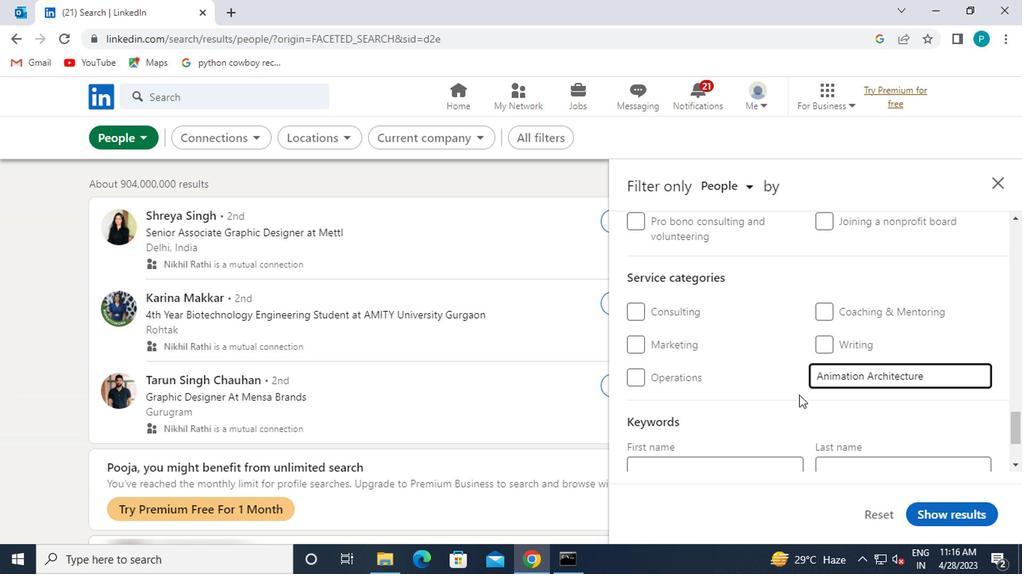 
Action: Mouse scrolled (795, 393) with delta (0, 0)
Screenshot: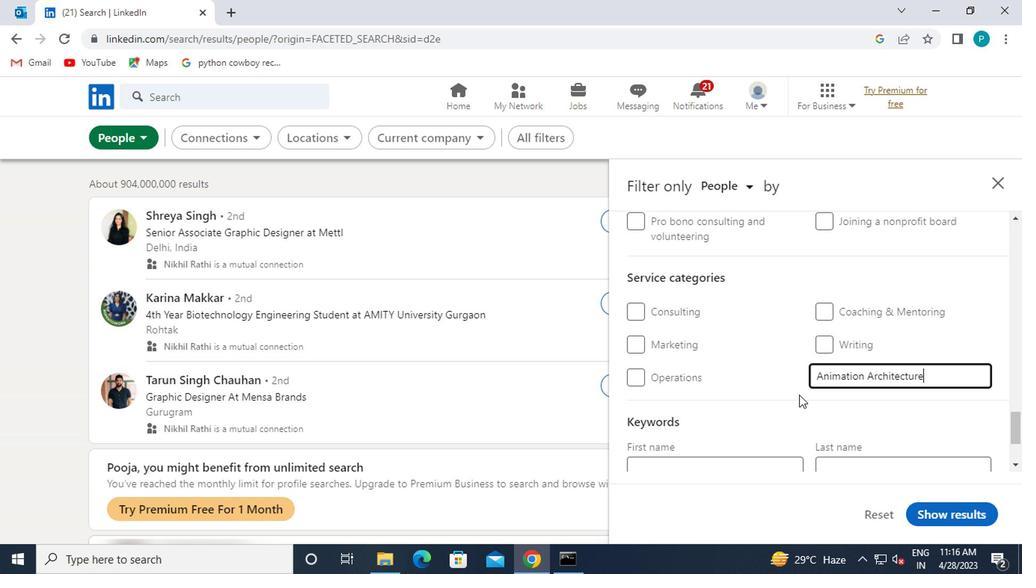 
Action: Mouse moved to (760, 410)
Screenshot: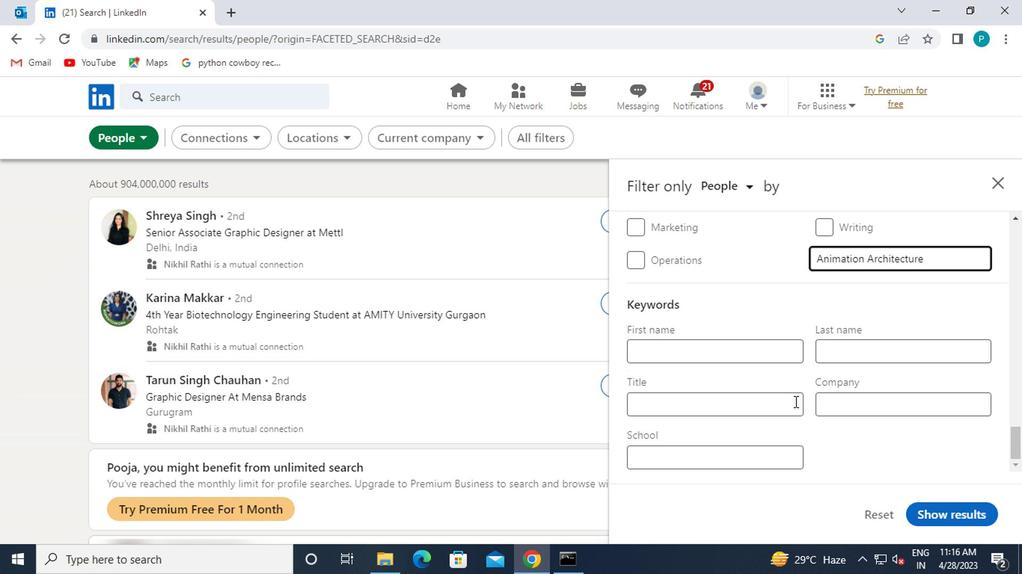 
Action: Mouse pressed left at (760, 410)
Screenshot: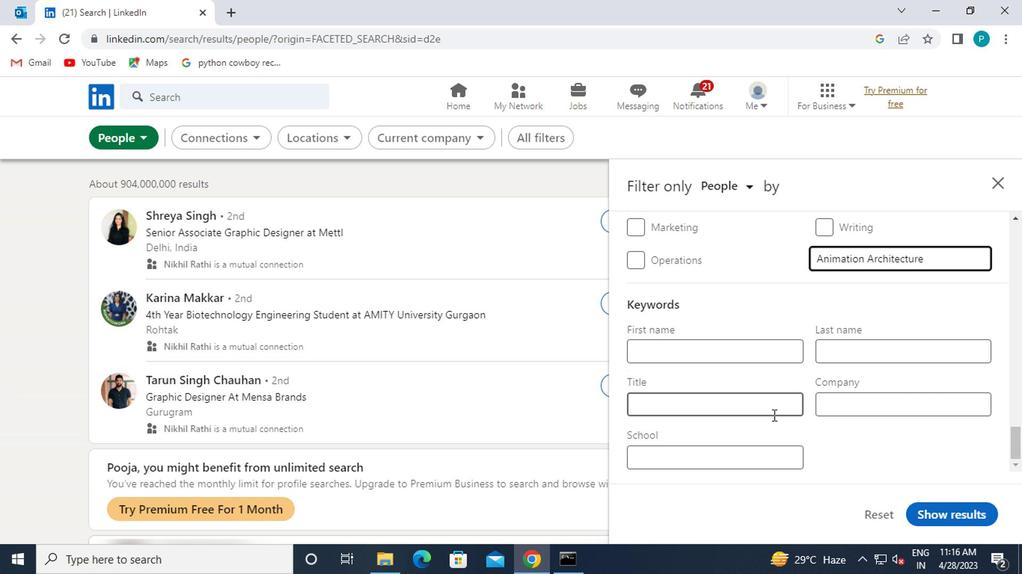 
Action: Mouse moved to (775, 427)
Screenshot: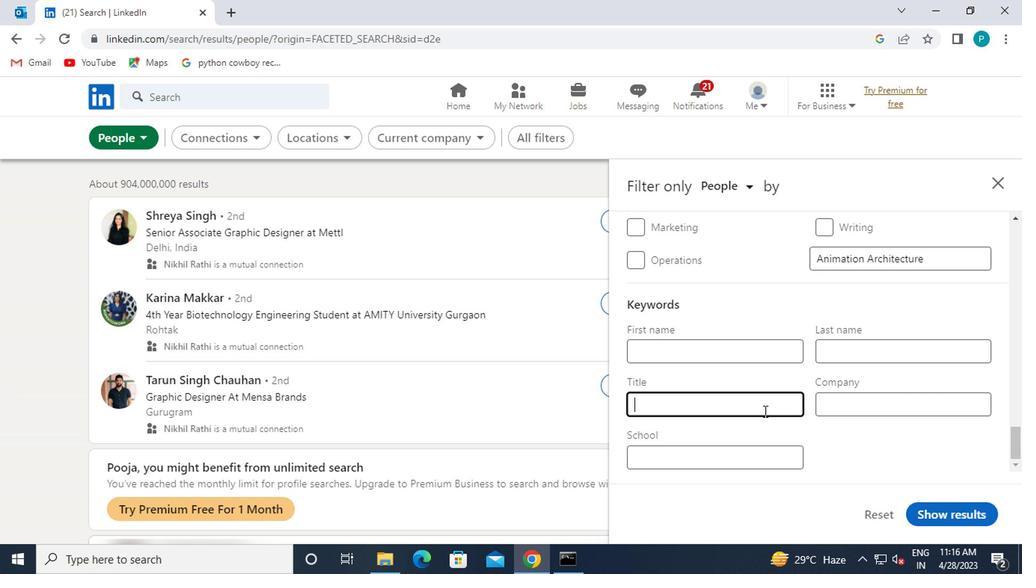 
Action: Key pressed <Key.caps_lock>B
Screenshot: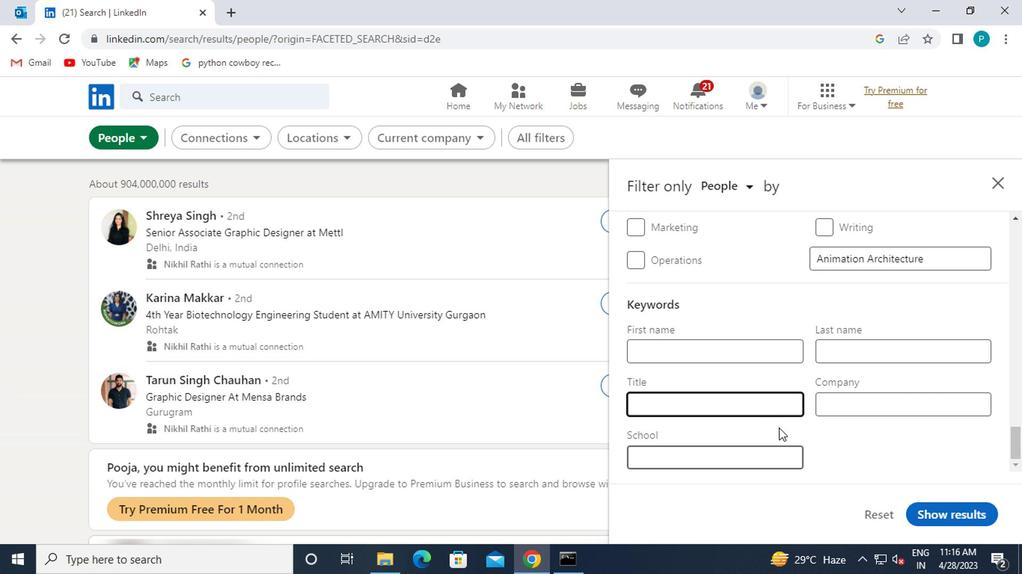 
Action: Mouse moved to (775, 429)
Screenshot: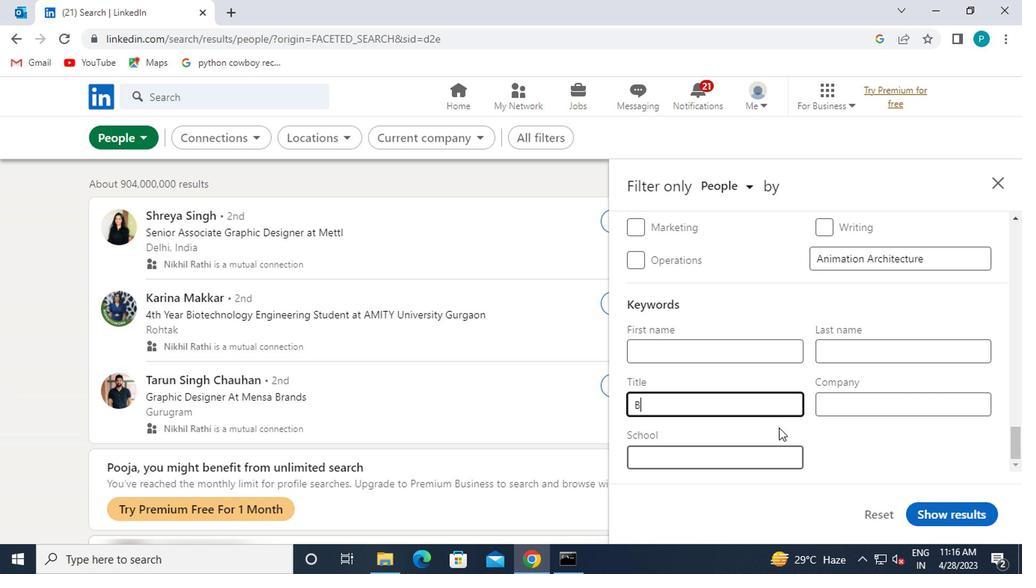 
Action: Key pressed <Key.caps_lock>RAND<Key.space><Key.caps_lock>M<Key.caps_lock>ANAGER
Screenshot: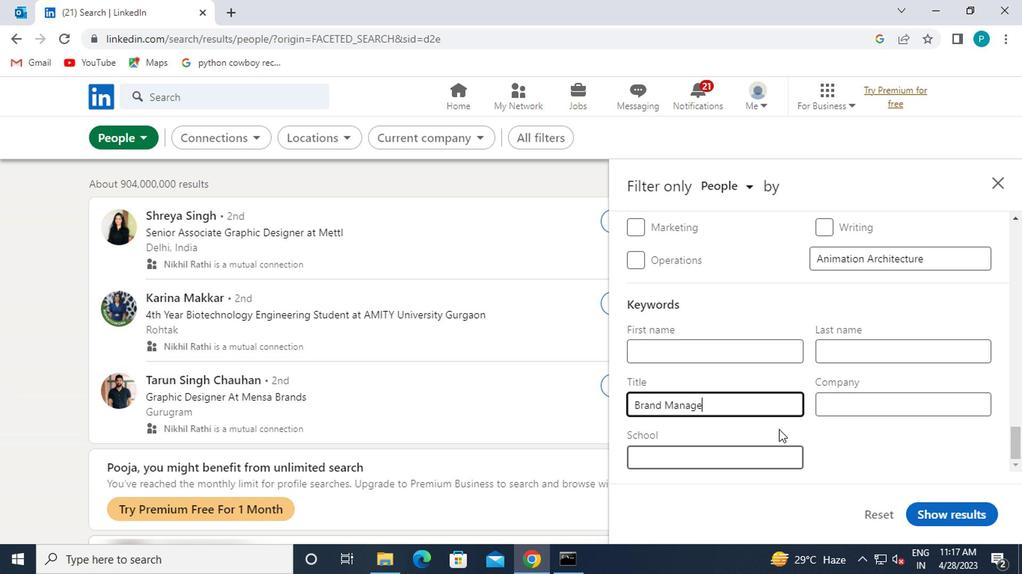 
Action: Mouse moved to (972, 512)
Screenshot: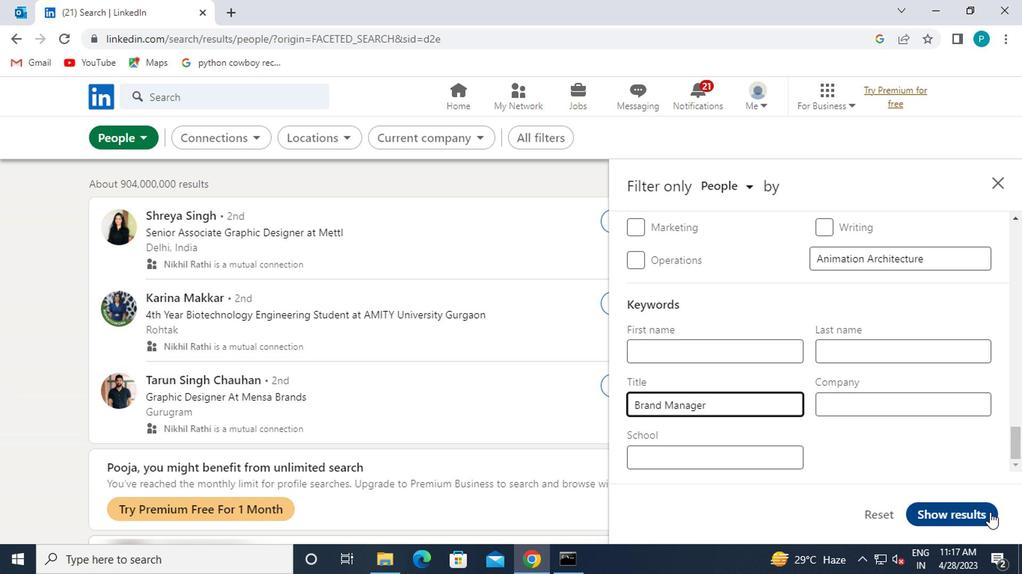 
Action: Mouse pressed left at (972, 512)
Screenshot: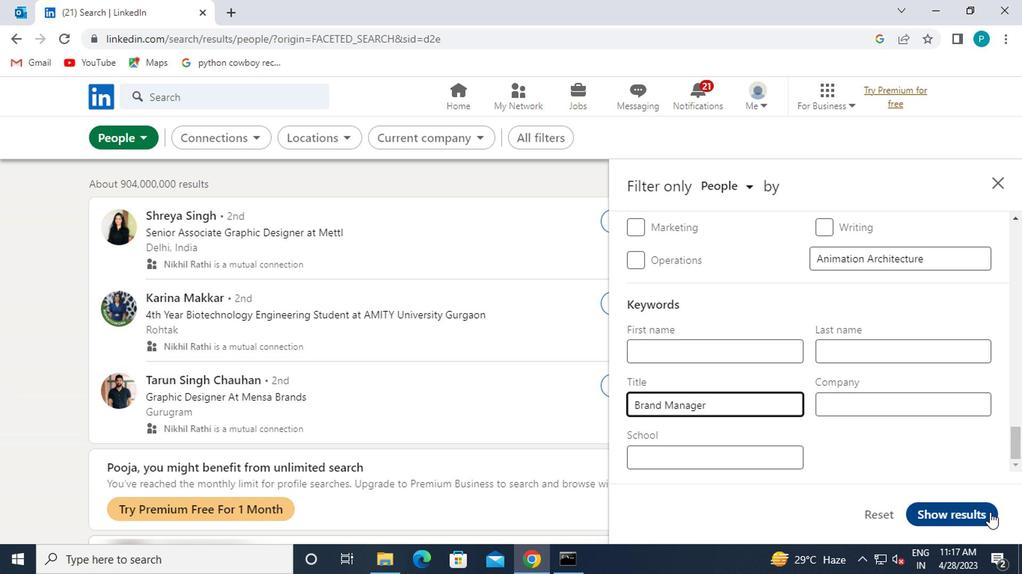 
